 Task: Look for space in Cotoca, Bolivia from 2nd June, 2023 to 9th June, 2023 for 5 adults in price range Rs.7000 to Rs.13000. Place can be shared room with 2 bedrooms having 5 beds and 2 bathrooms. Property type can be house, flat, guest house. Amenities needed are: wifi. Booking option can be shelf check-in. Required host language is English.
Action: Mouse moved to (794, 125)
Screenshot: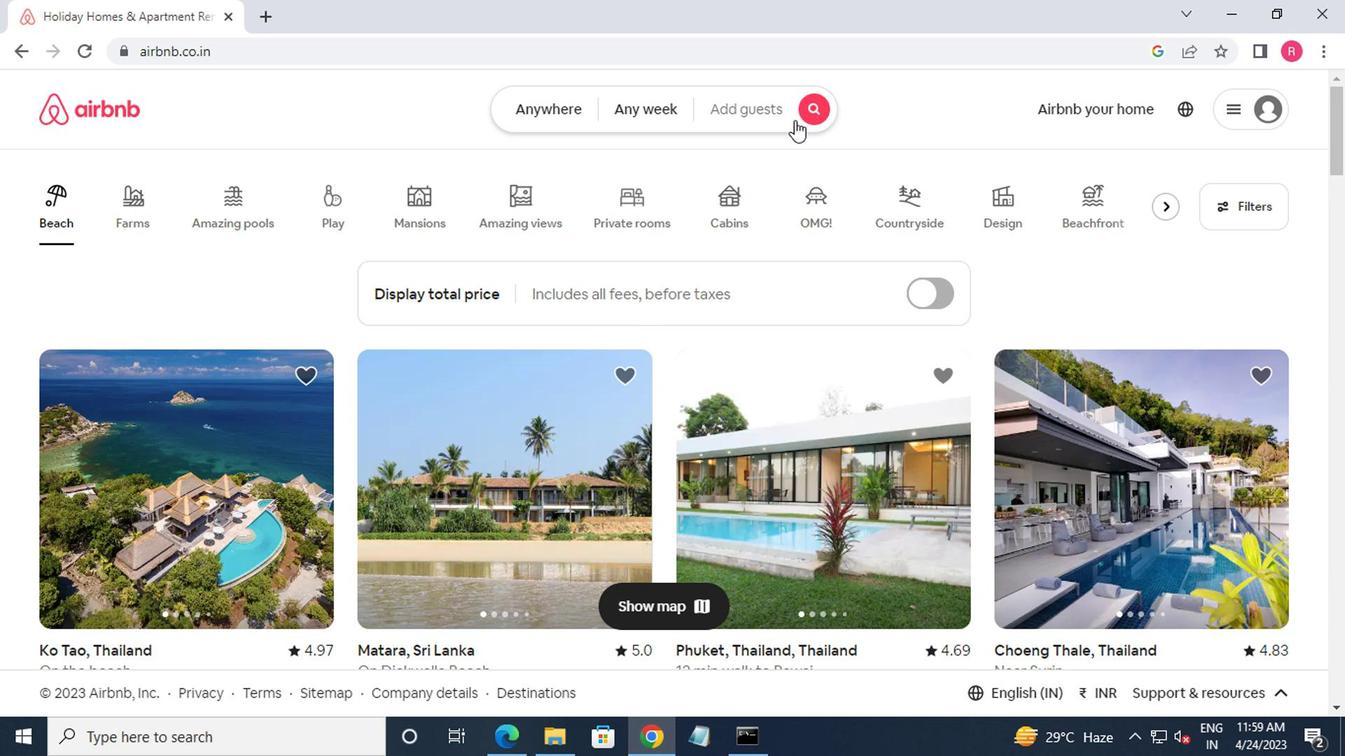 
Action: Mouse pressed left at (794, 125)
Screenshot: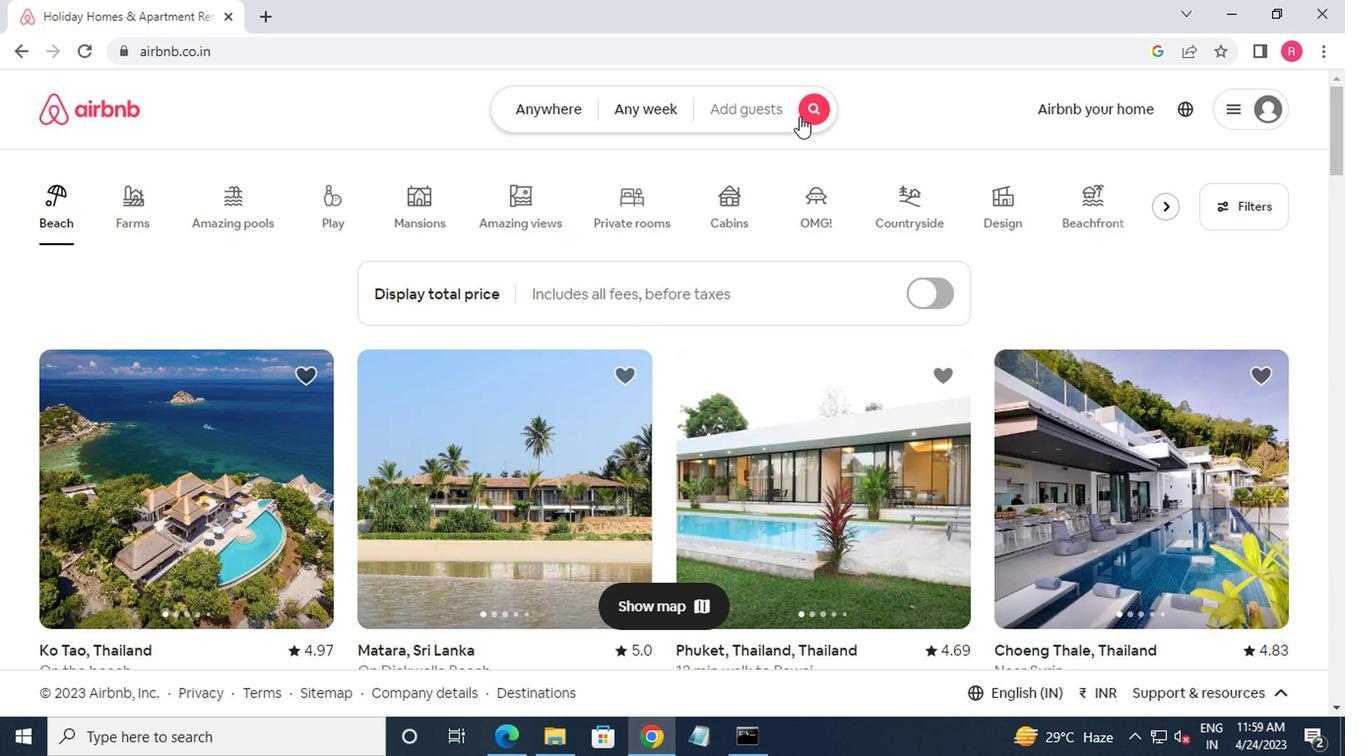 
Action: Mouse moved to (428, 194)
Screenshot: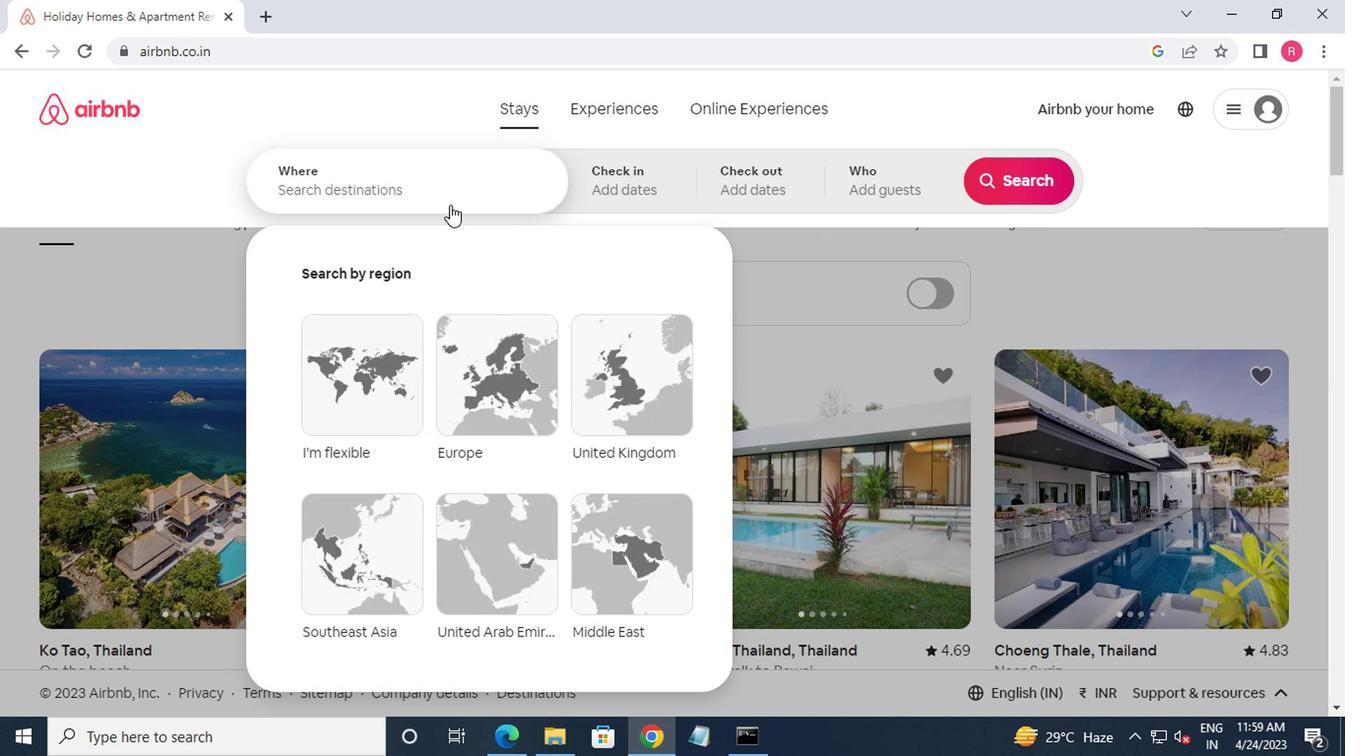 
Action: Mouse pressed left at (428, 194)
Screenshot: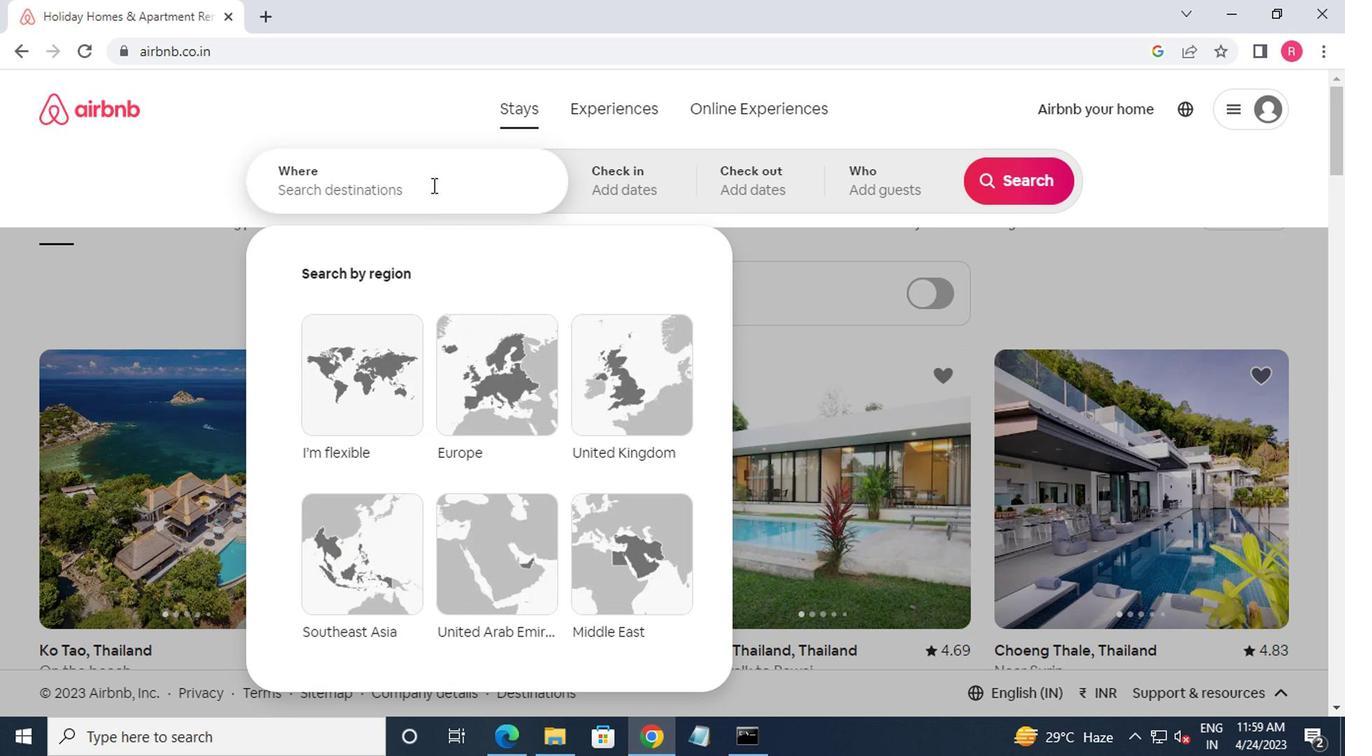 
Action: Mouse moved to (463, 334)
Screenshot: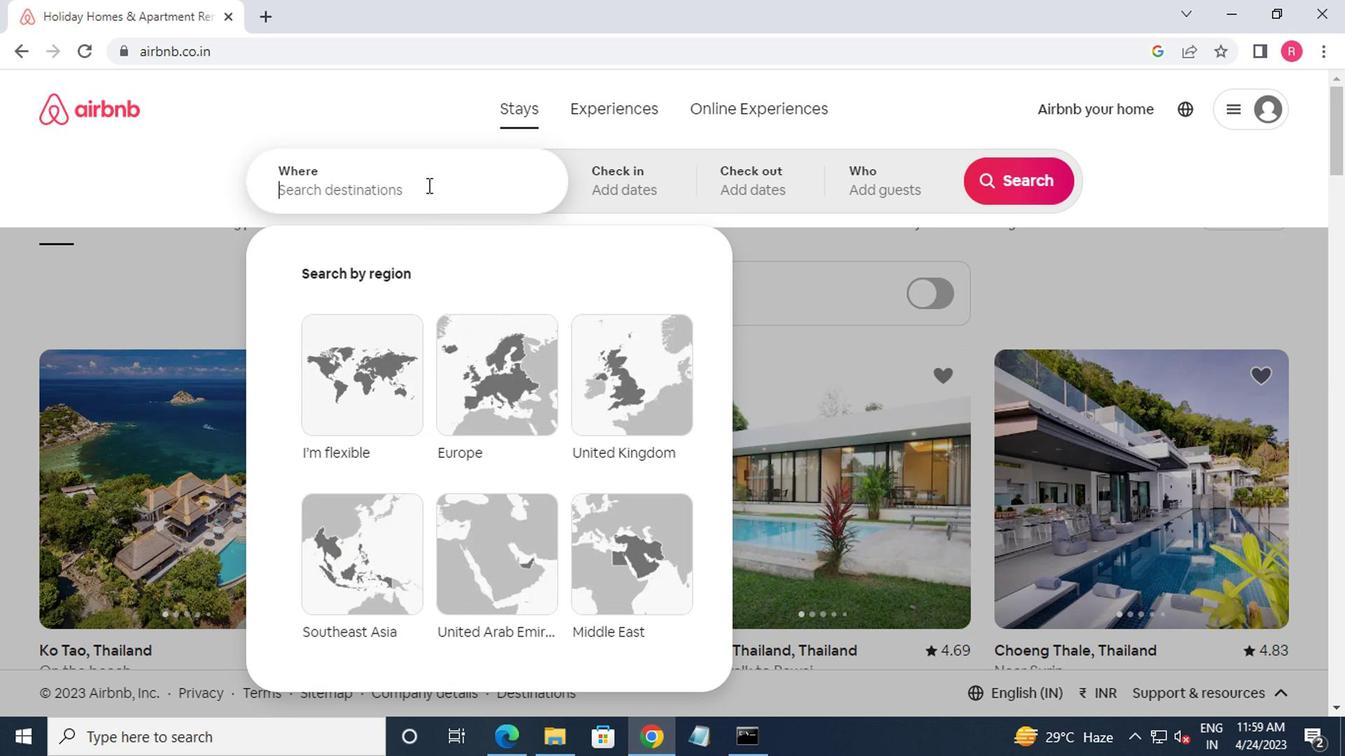 
Action: Key pressed cotoca
Screenshot: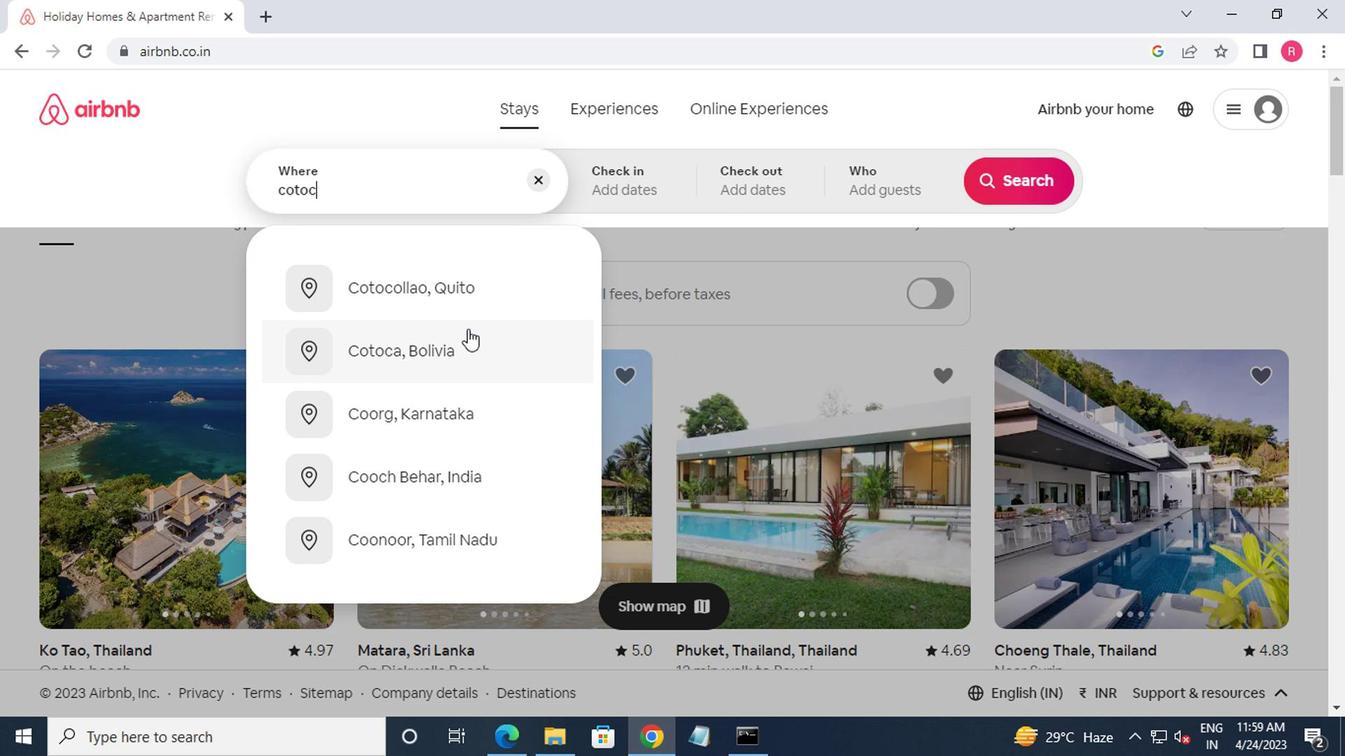 
Action: Mouse moved to (449, 299)
Screenshot: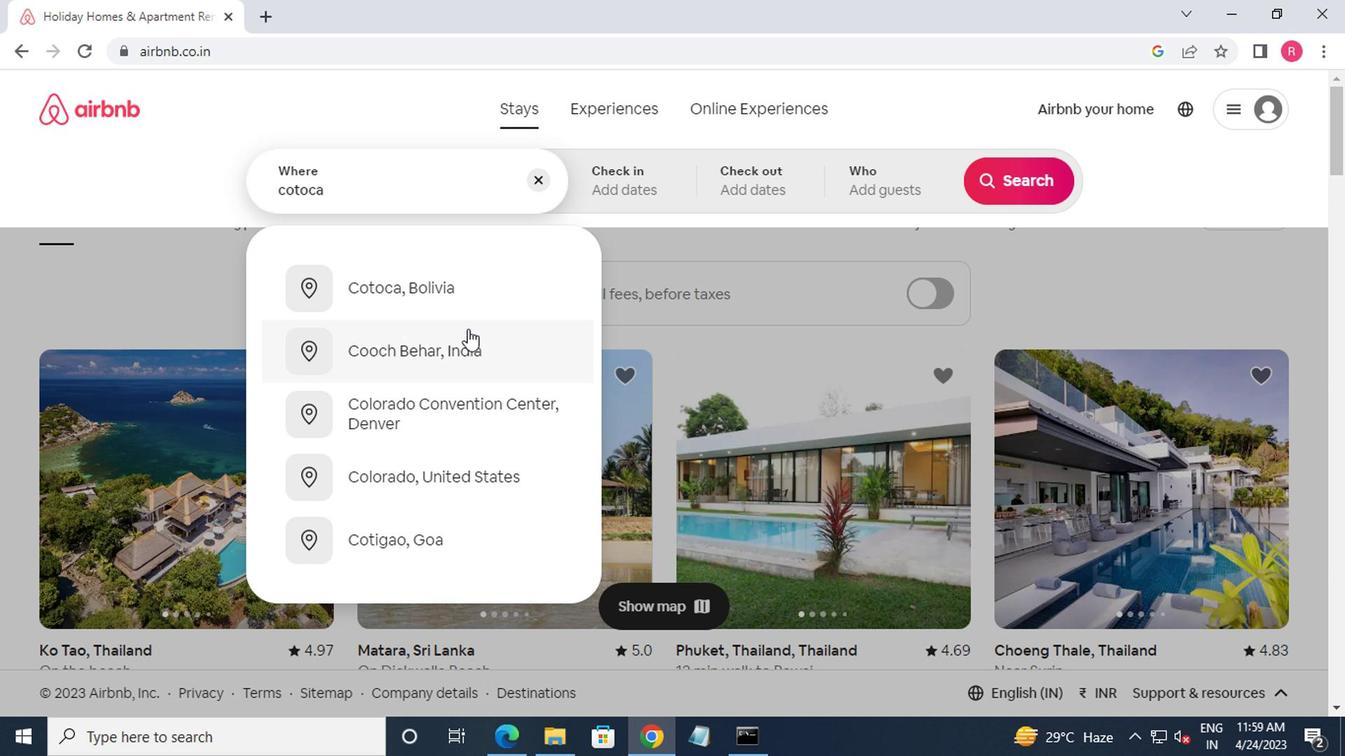 
Action: Mouse pressed left at (449, 299)
Screenshot: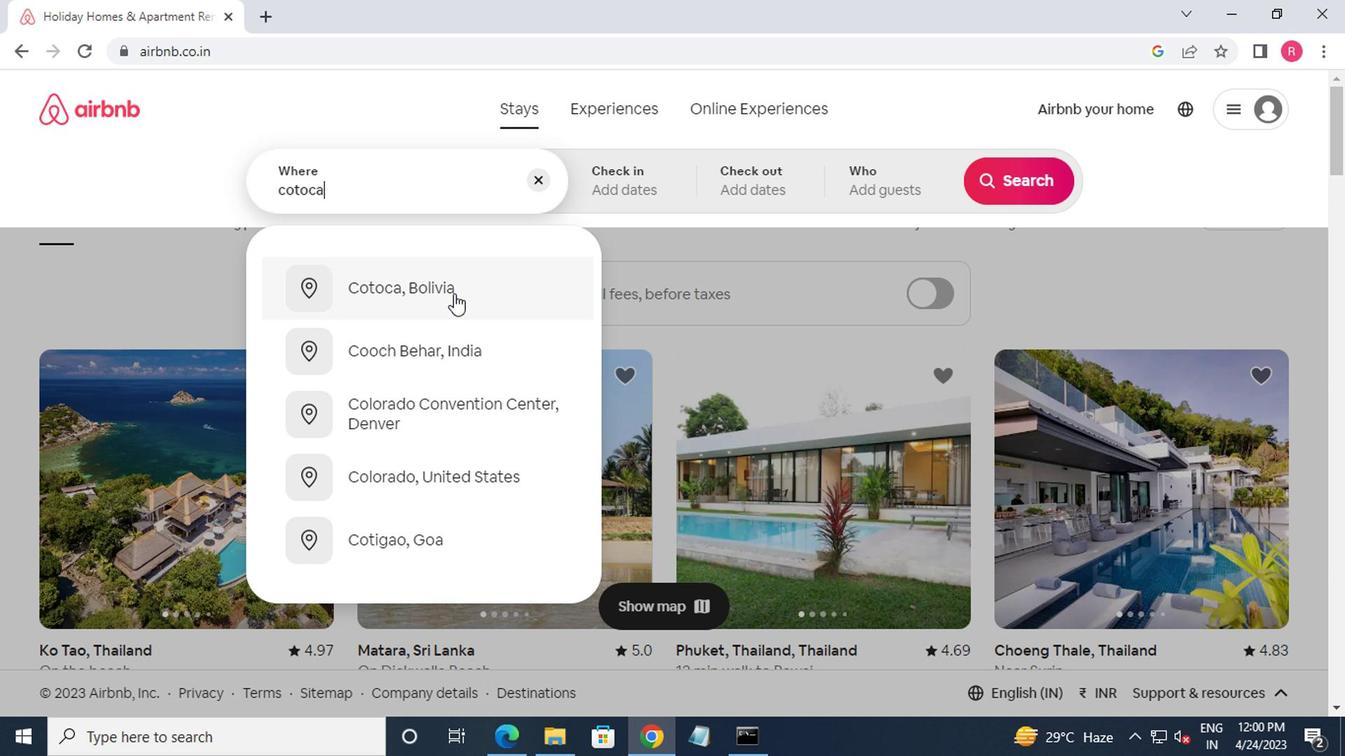 
Action: Mouse moved to (999, 345)
Screenshot: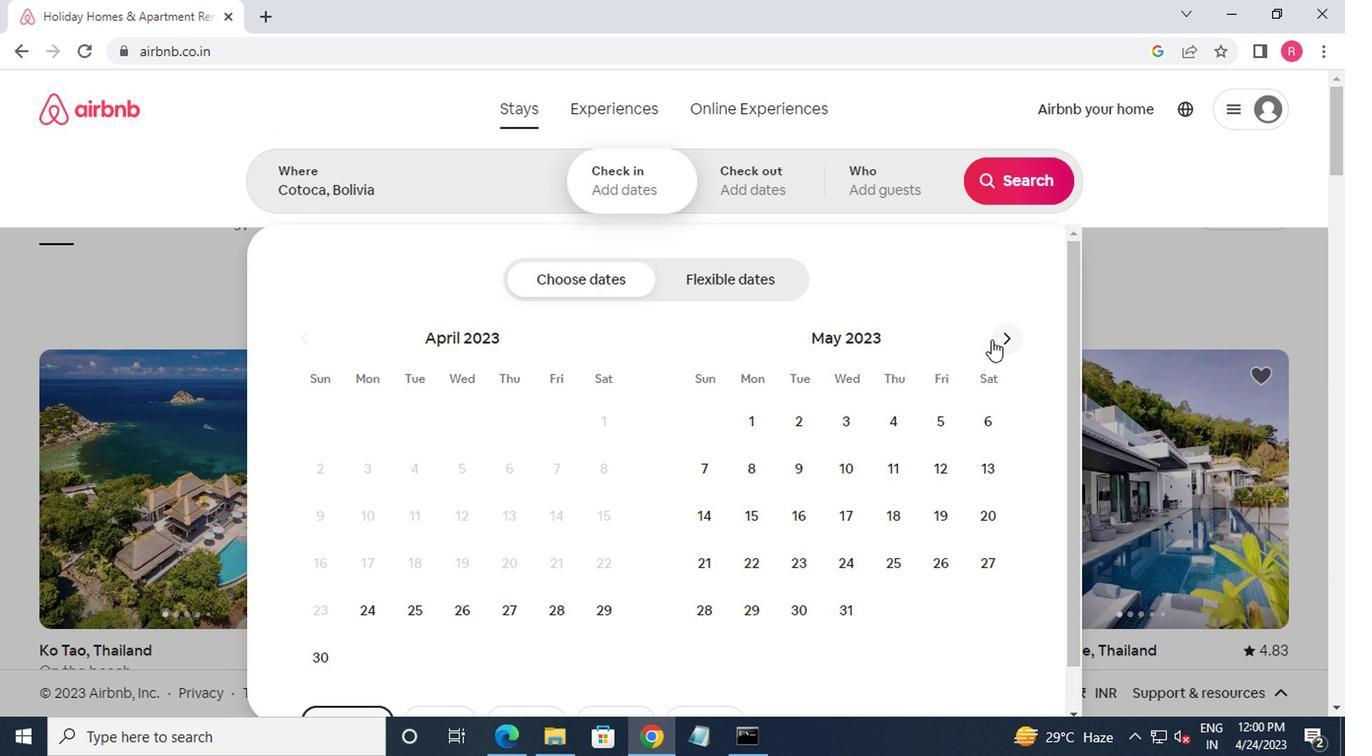 
Action: Mouse pressed left at (999, 345)
Screenshot: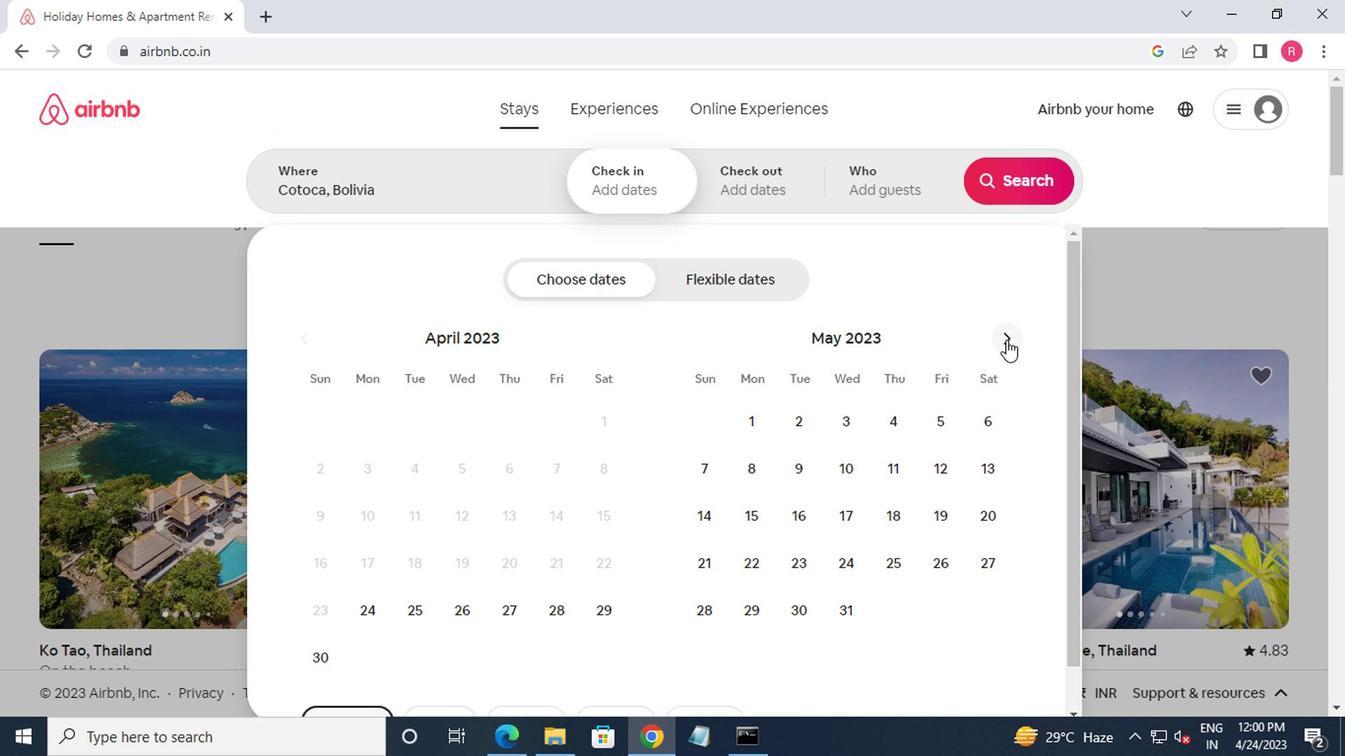 
Action: Mouse moved to (943, 411)
Screenshot: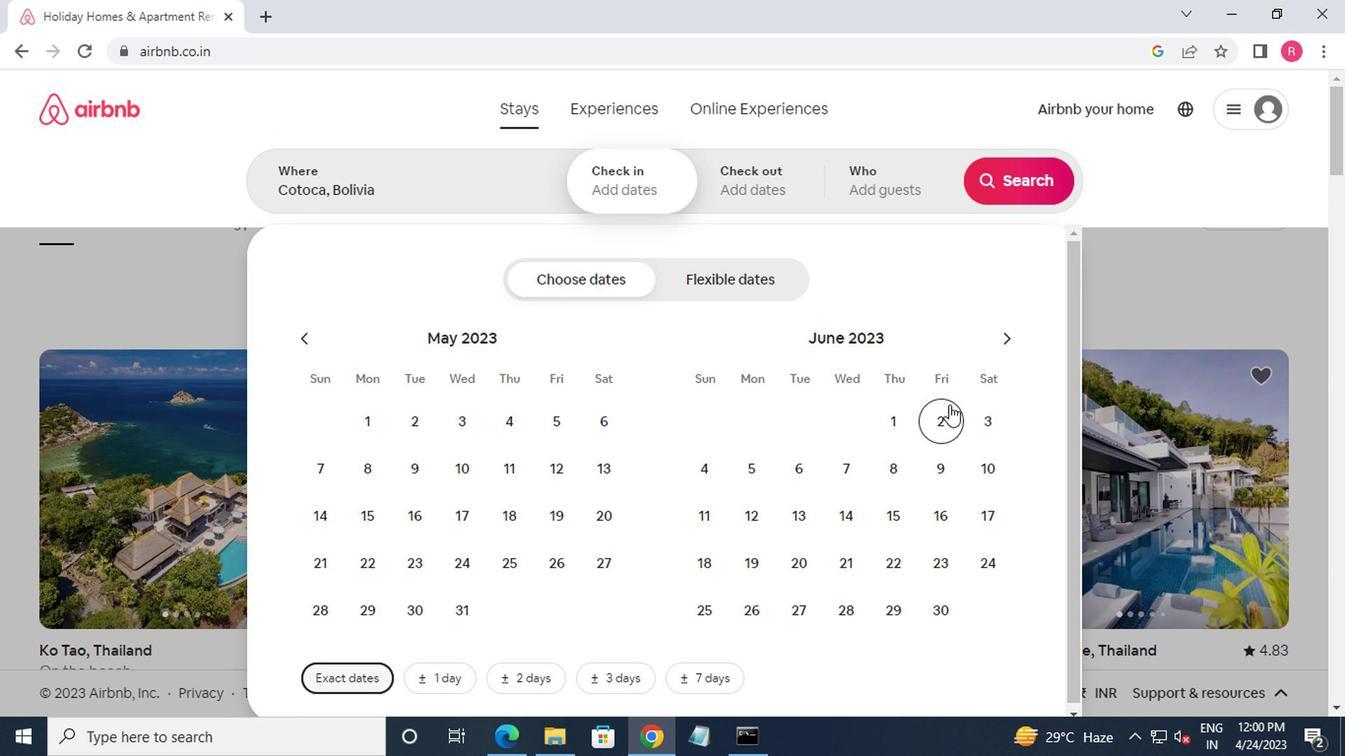 
Action: Mouse pressed left at (943, 411)
Screenshot: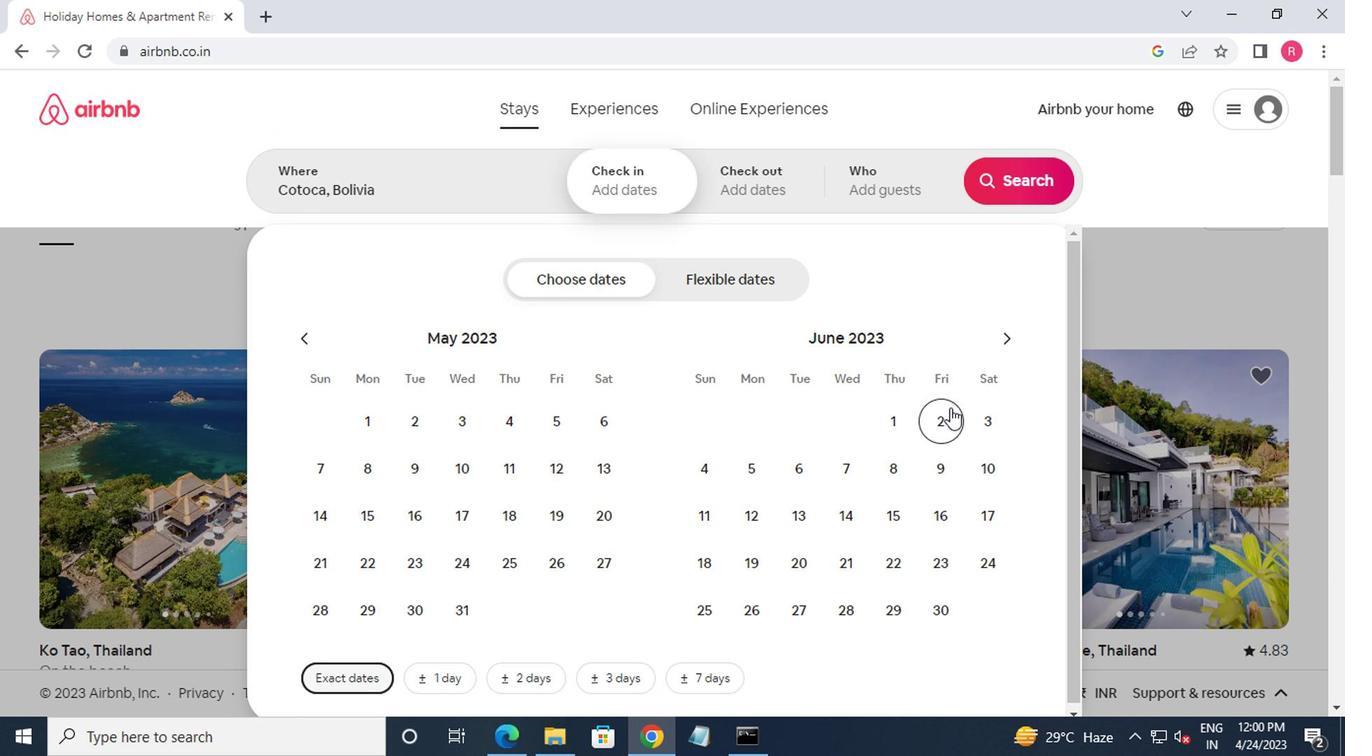 
Action: Mouse moved to (924, 475)
Screenshot: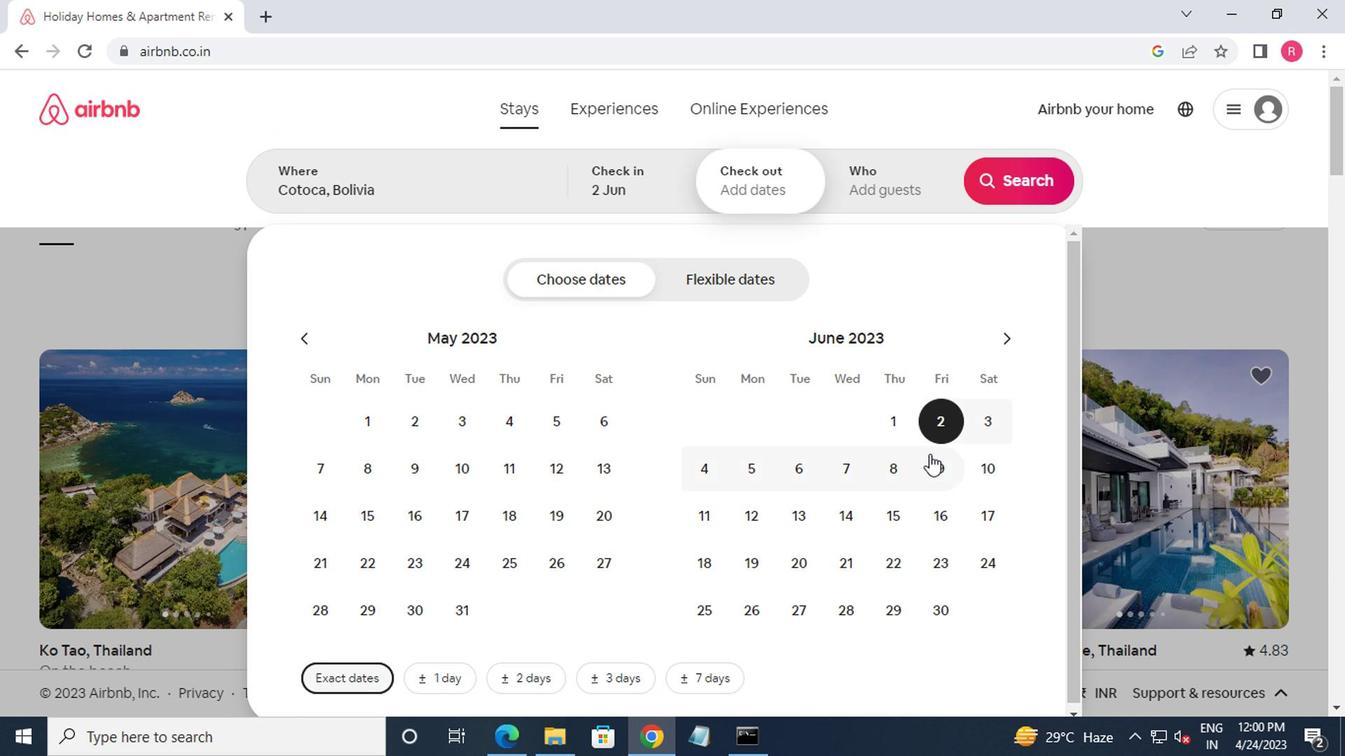 
Action: Mouse pressed left at (924, 475)
Screenshot: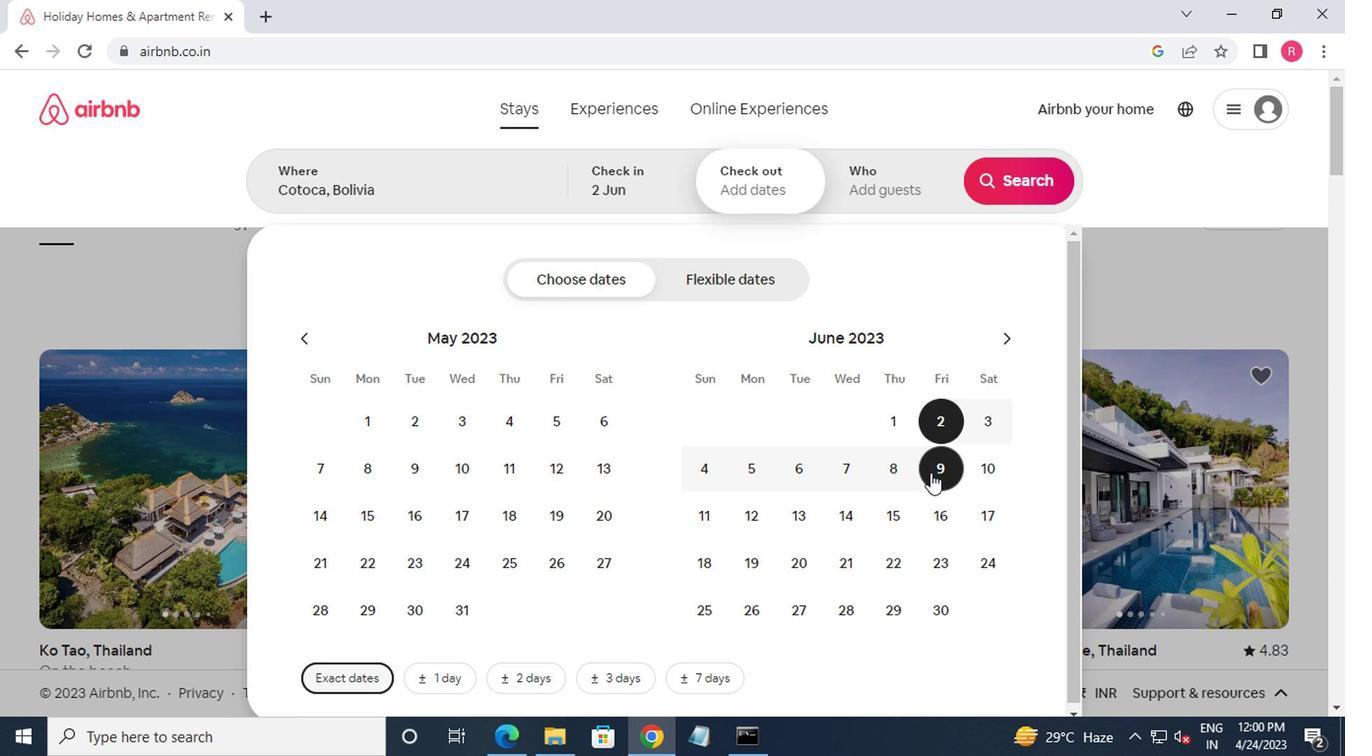 
Action: Mouse moved to (859, 210)
Screenshot: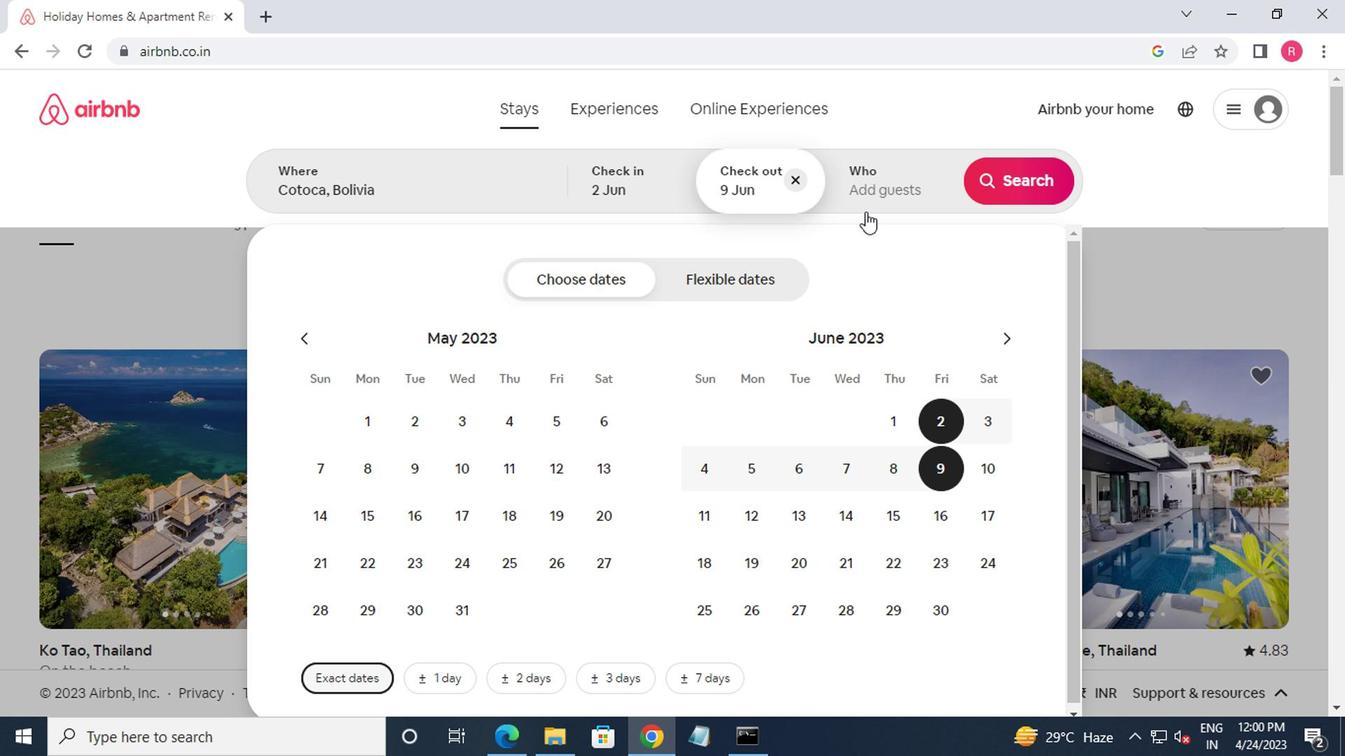 
Action: Mouse pressed left at (859, 210)
Screenshot: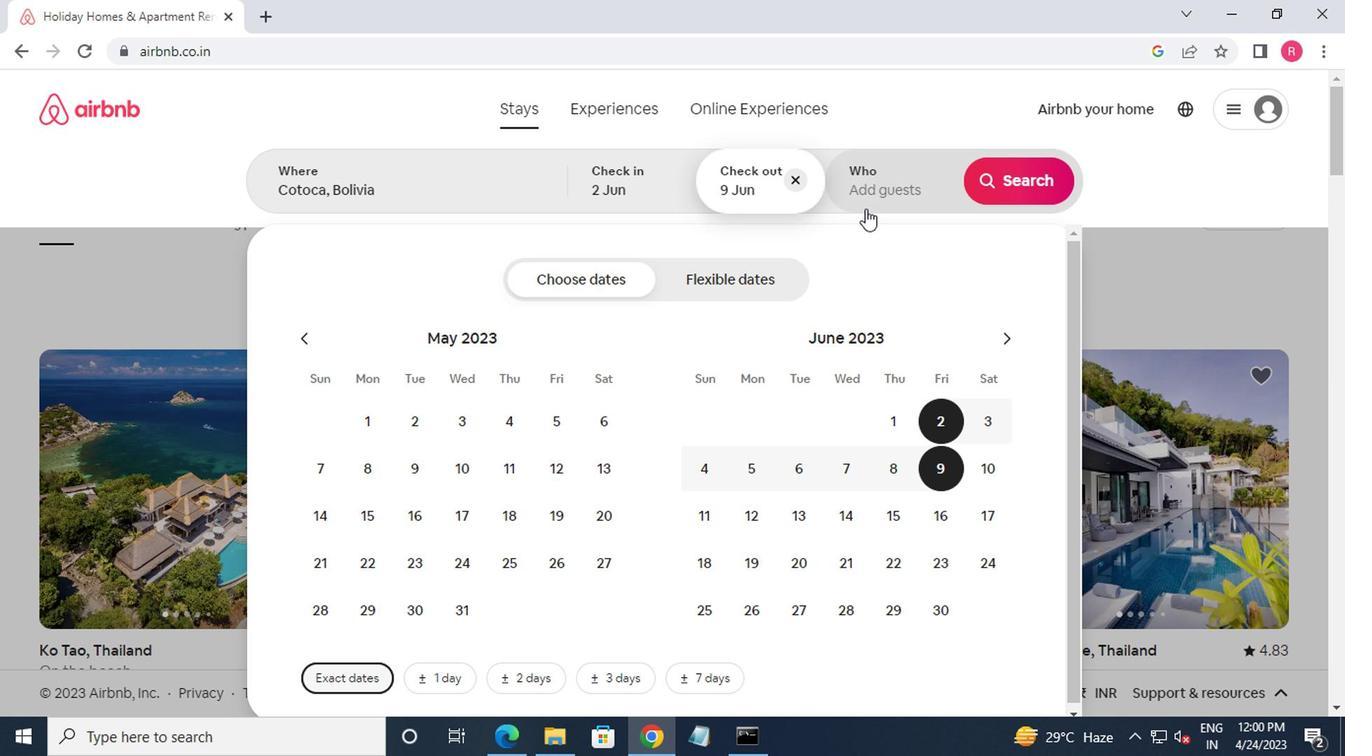 
Action: Mouse moved to (1007, 294)
Screenshot: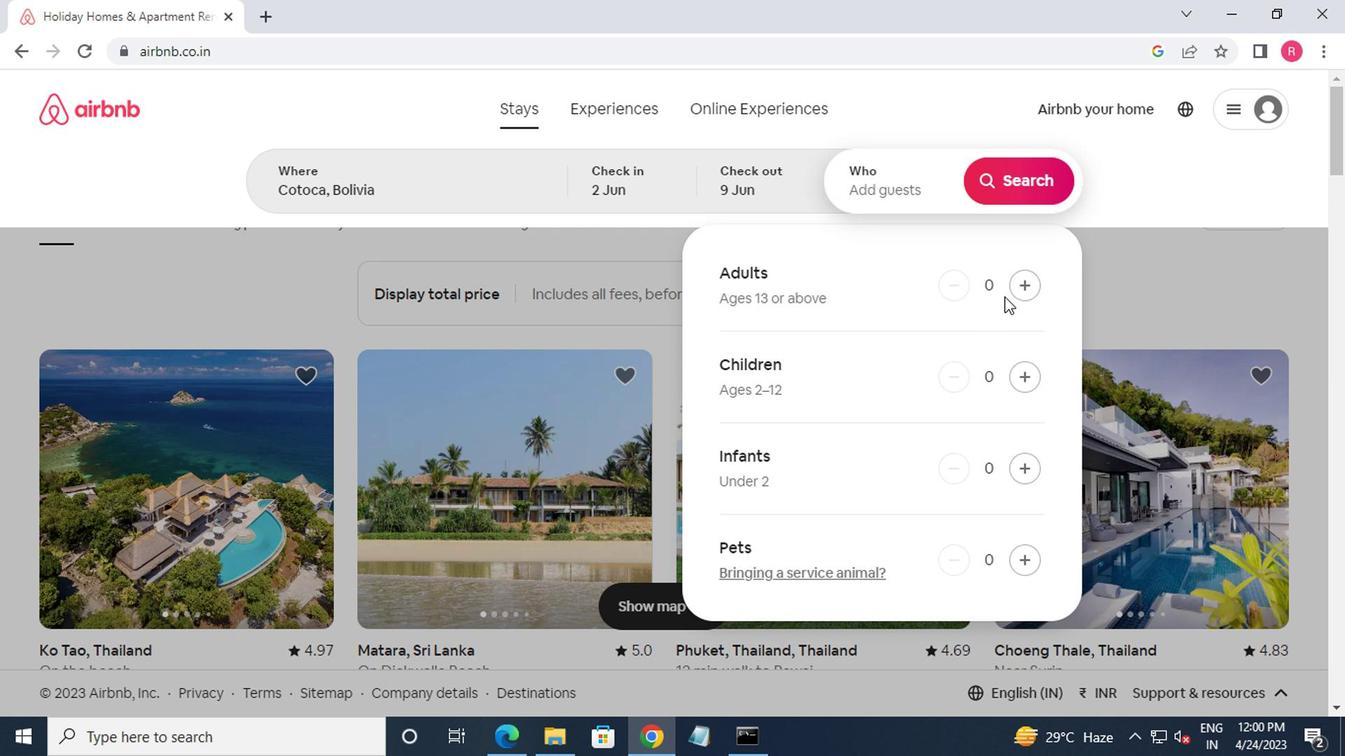 
Action: Mouse pressed left at (1007, 294)
Screenshot: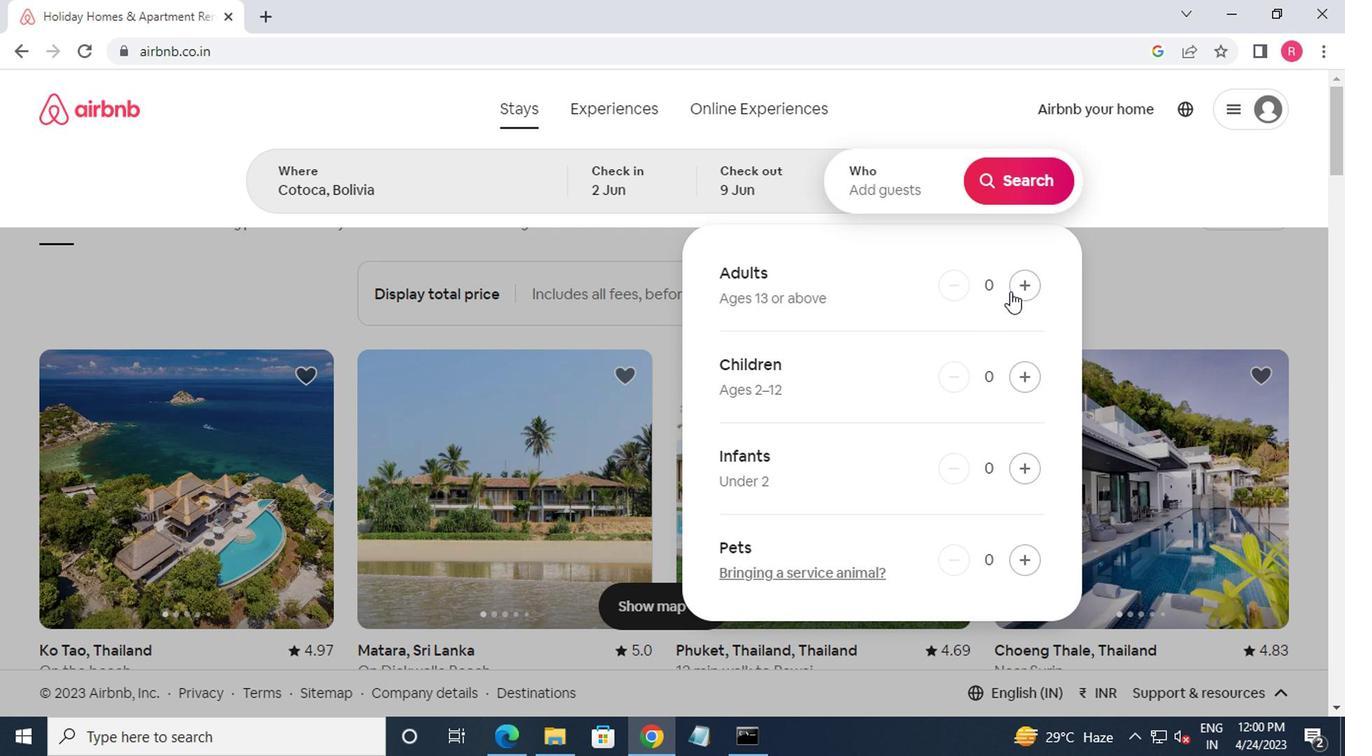 
Action: Mouse moved to (1007, 294)
Screenshot: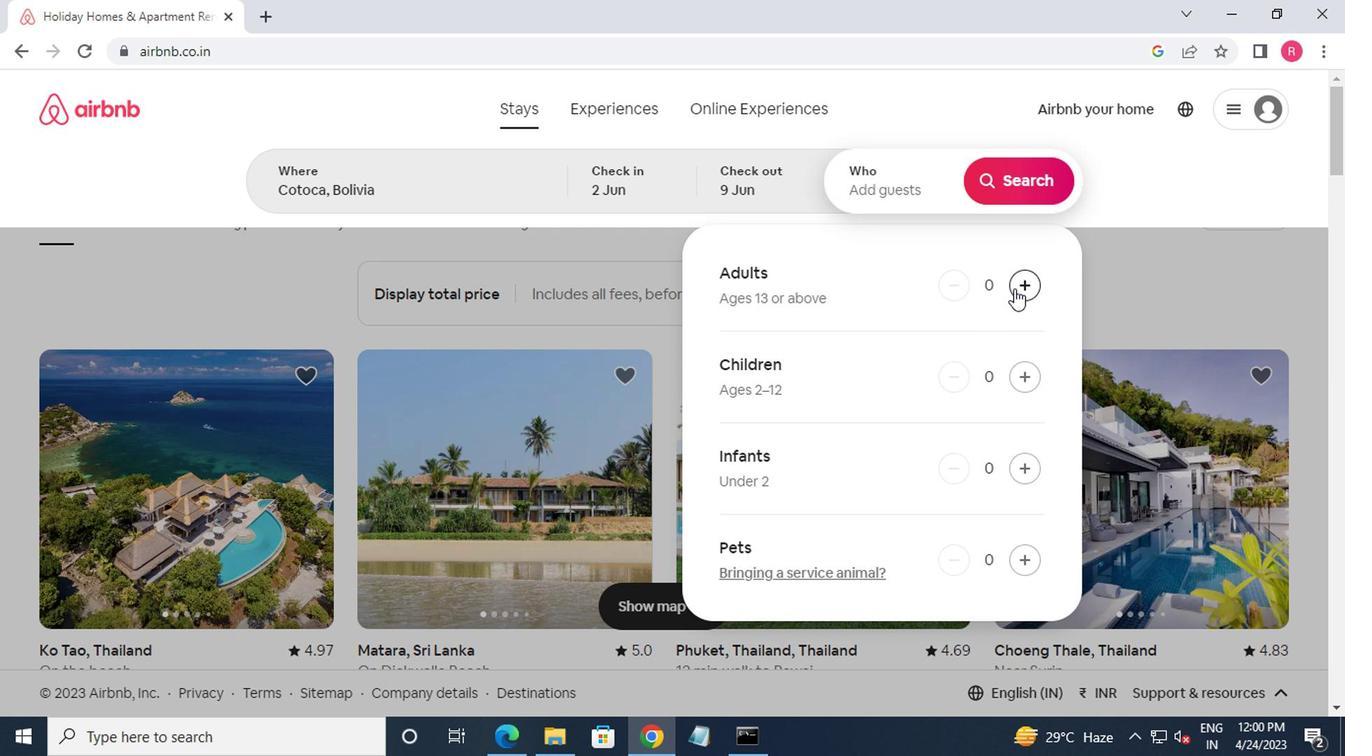 
Action: Mouse pressed left at (1007, 294)
Screenshot: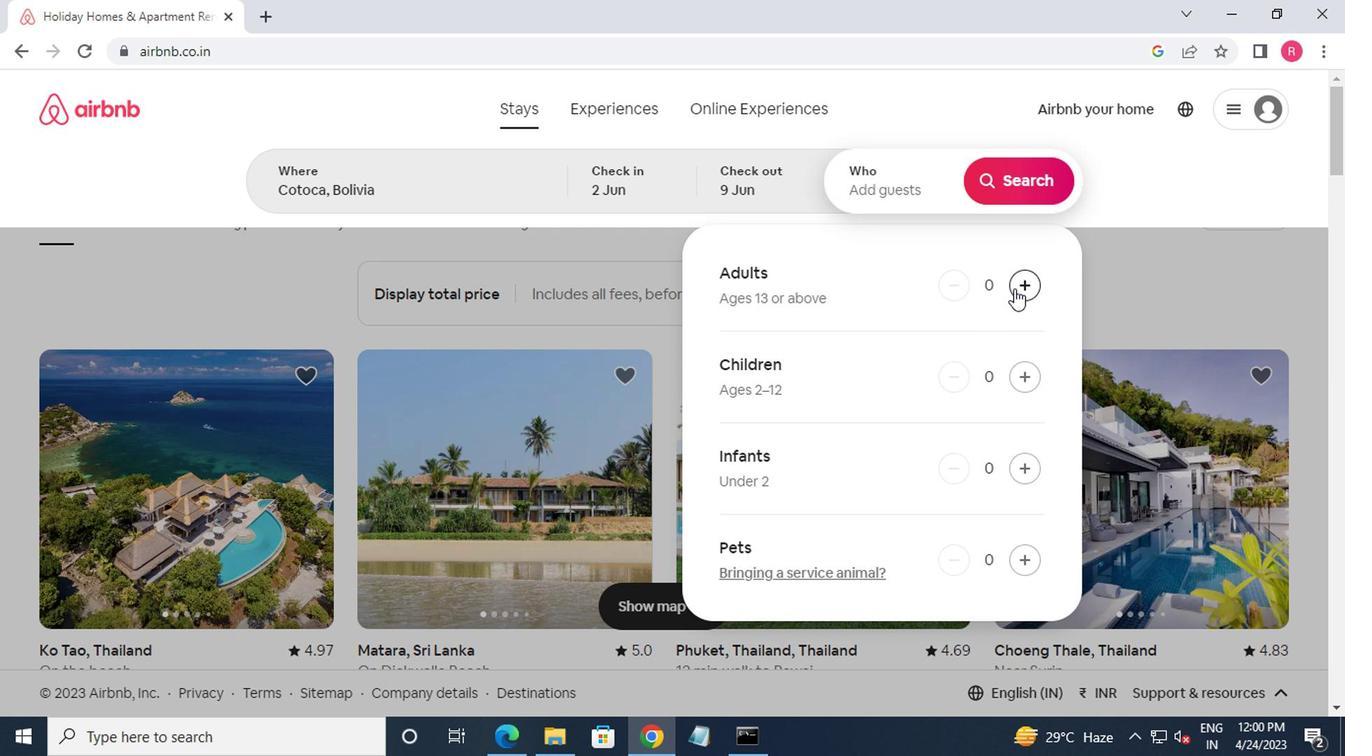 
Action: Mouse moved to (1007, 292)
Screenshot: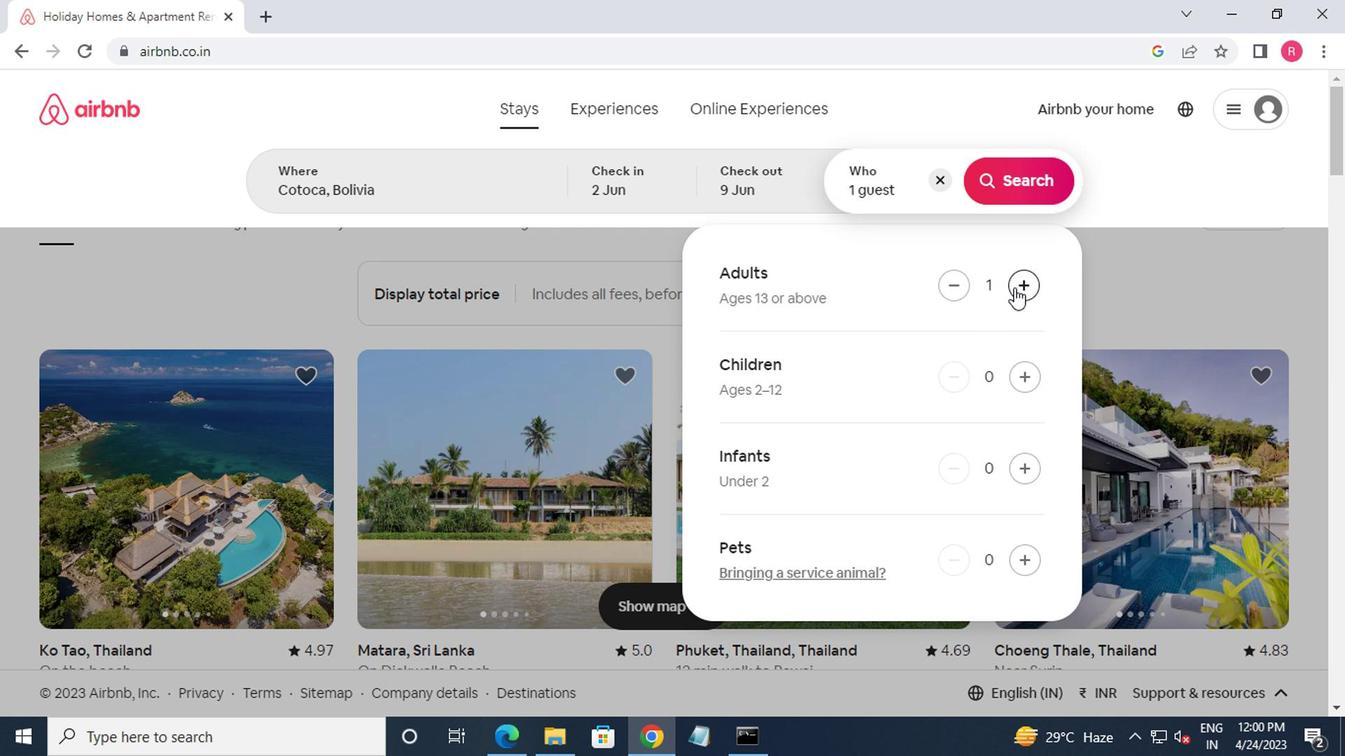 
Action: Mouse pressed left at (1007, 292)
Screenshot: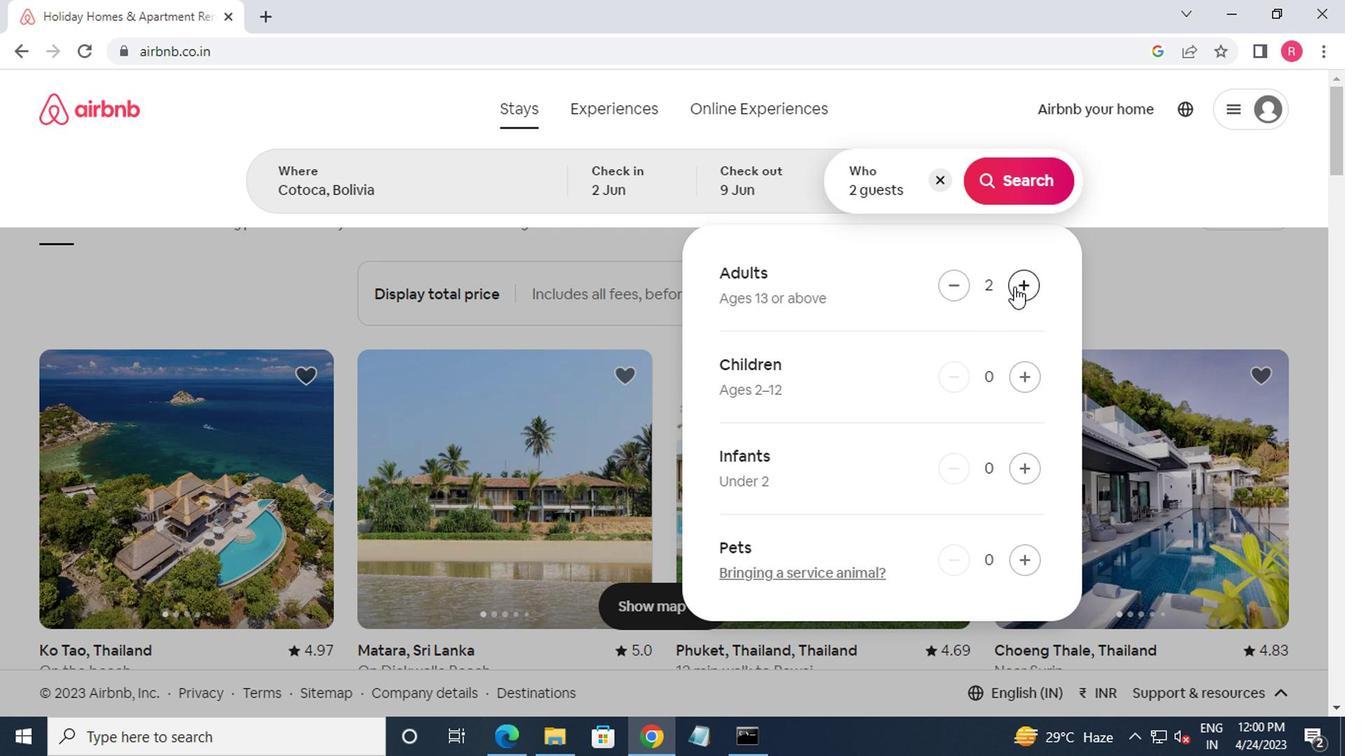 
Action: Mouse pressed left at (1007, 292)
Screenshot: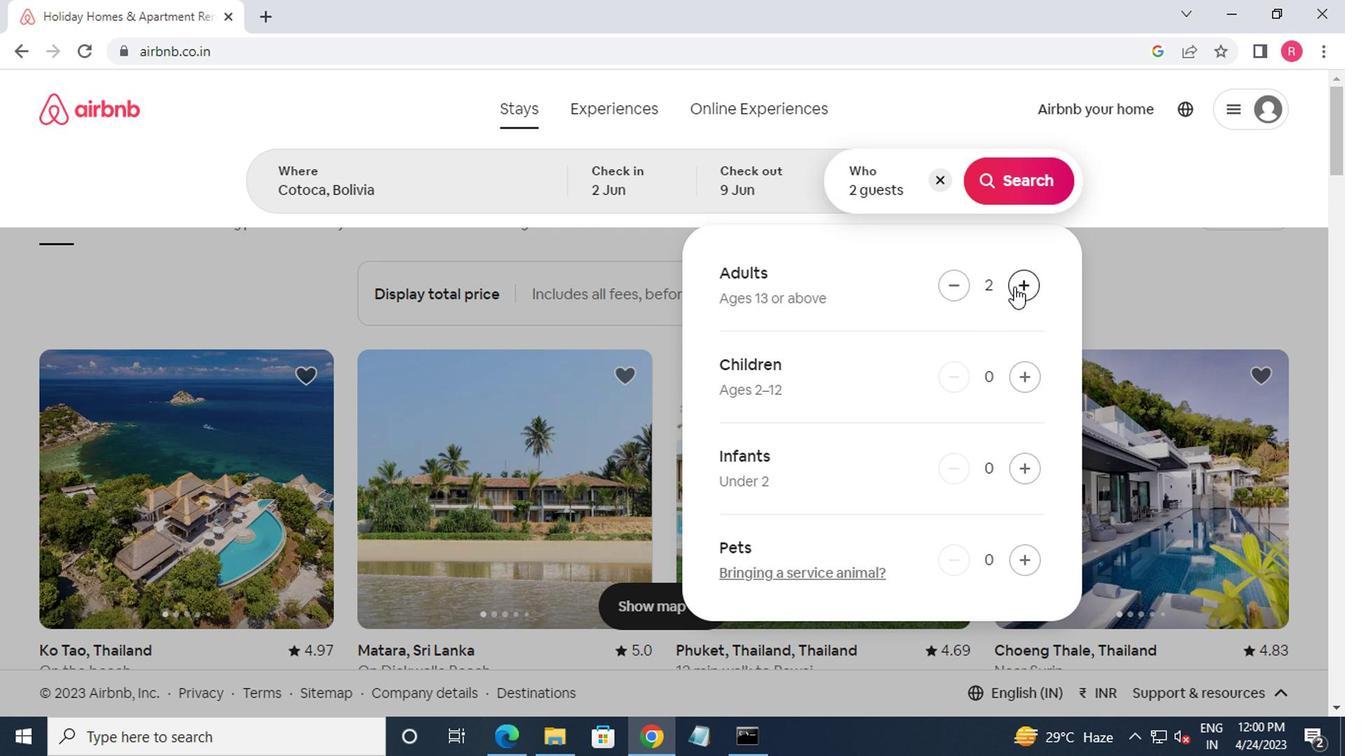 
Action: Mouse moved to (1007, 291)
Screenshot: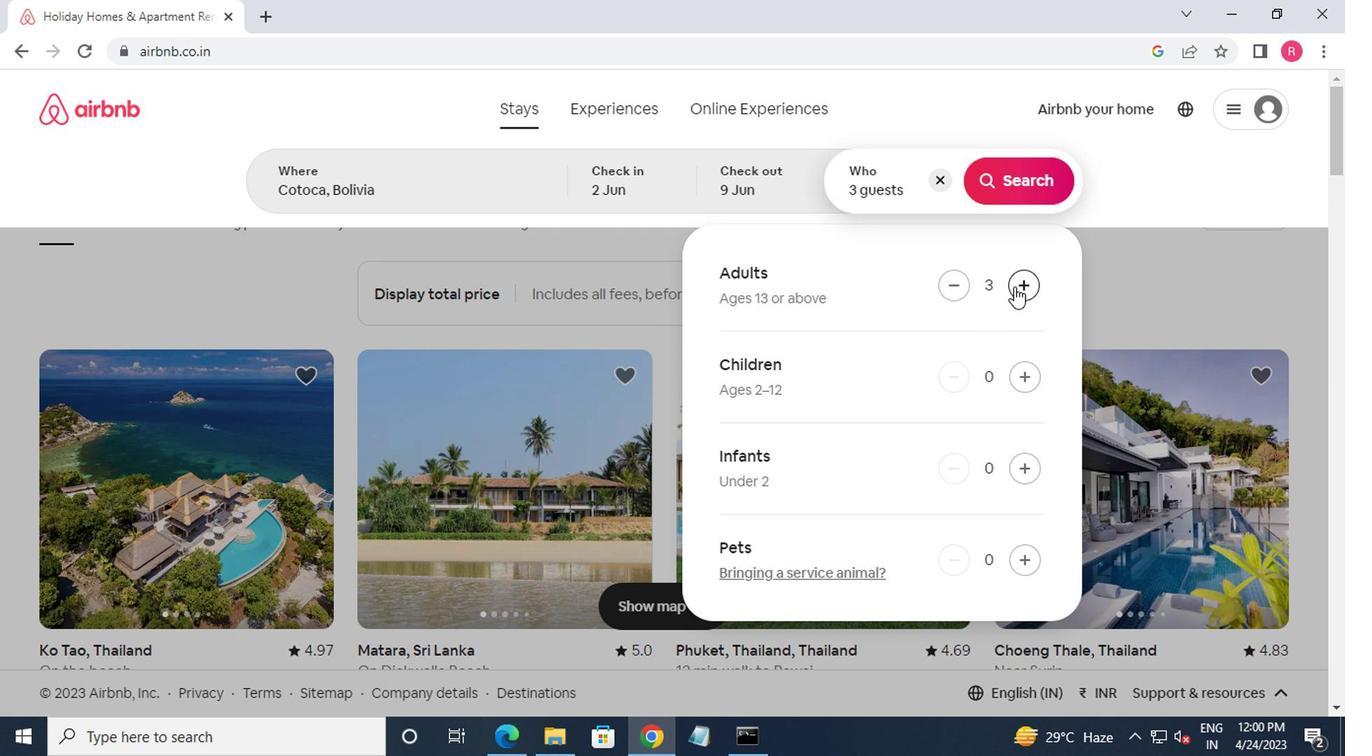 
Action: Mouse pressed left at (1007, 291)
Screenshot: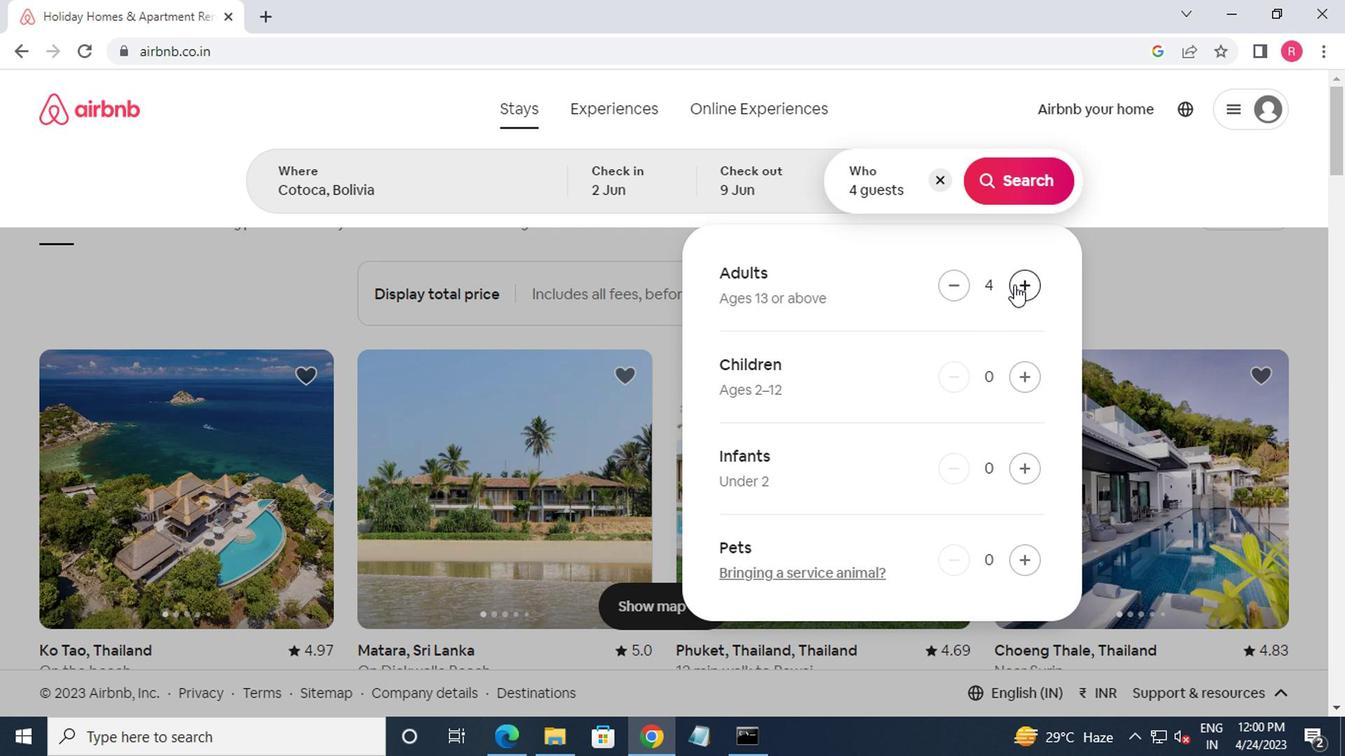 
Action: Mouse moved to (992, 207)
Screenshot: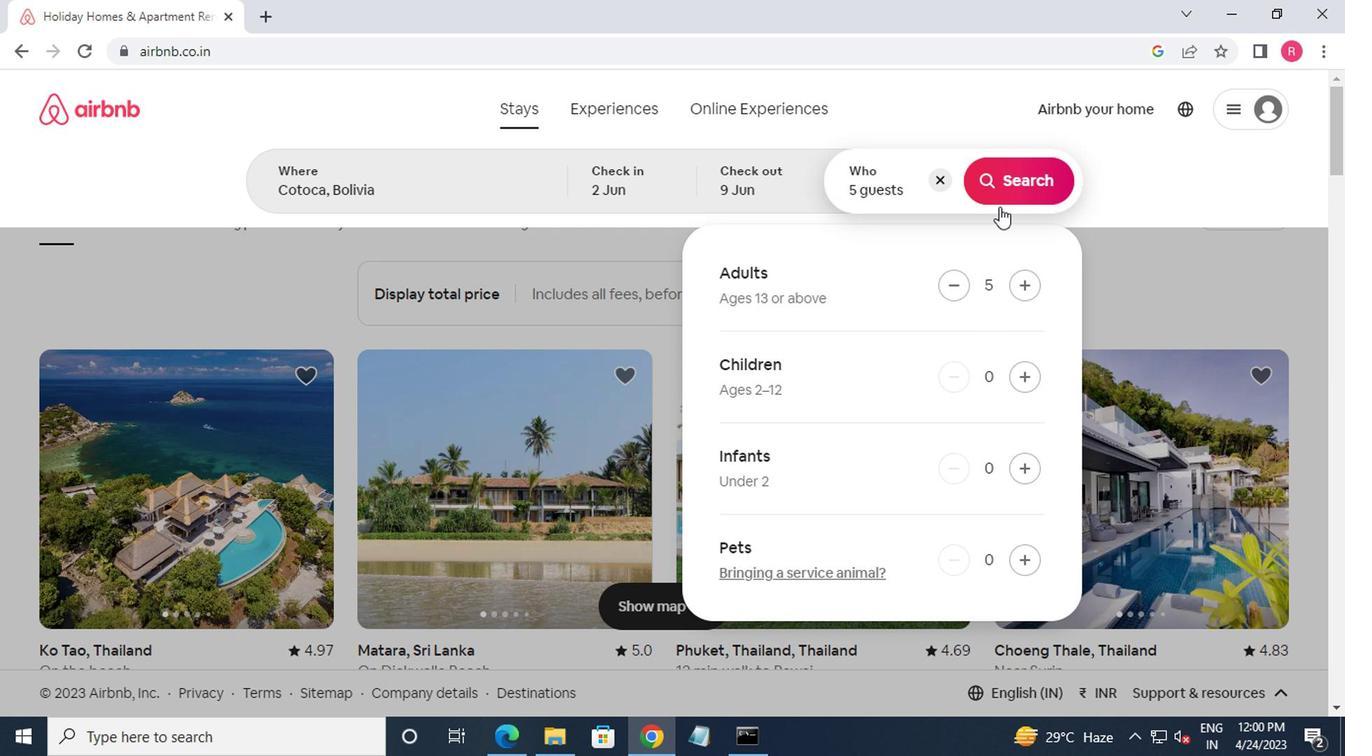 
Action: Mouse pressed left at (992, 207)
Screenshot: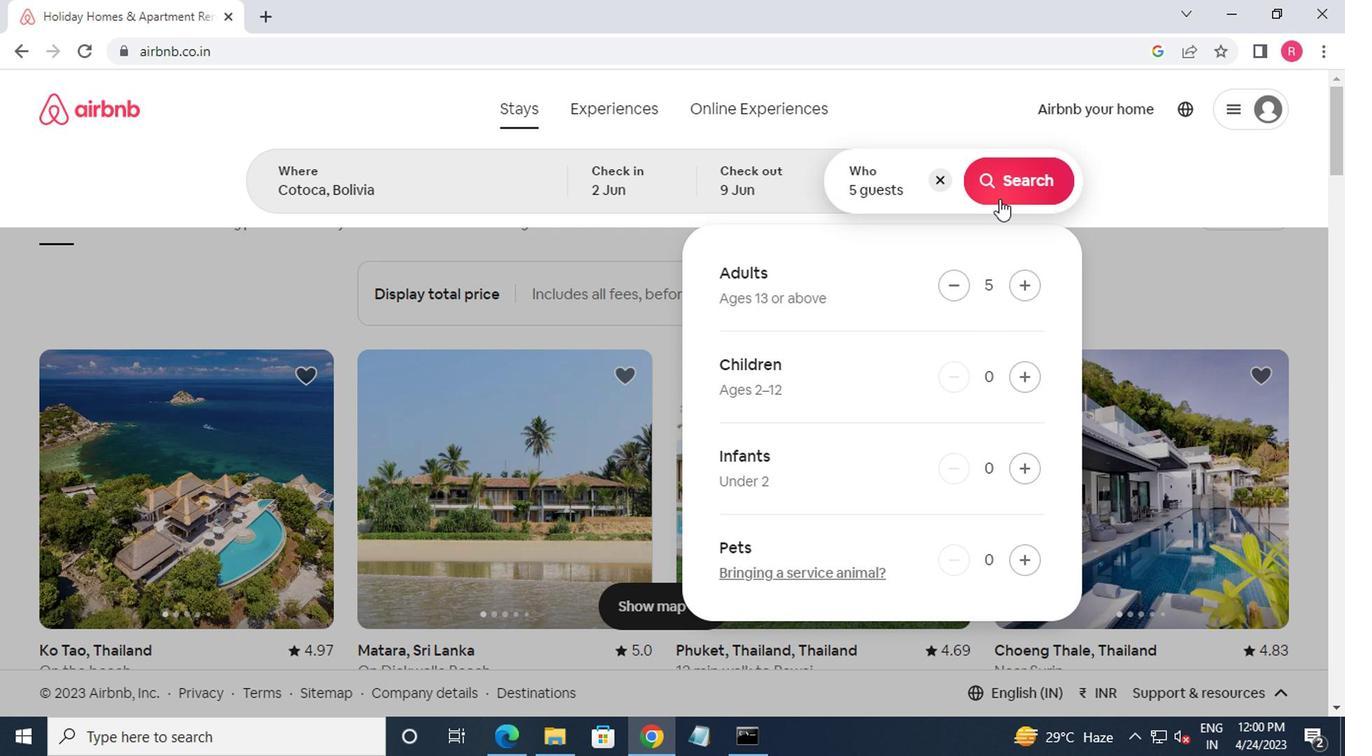 
Action: Mouse moved to (1211, 184)
Screenshot: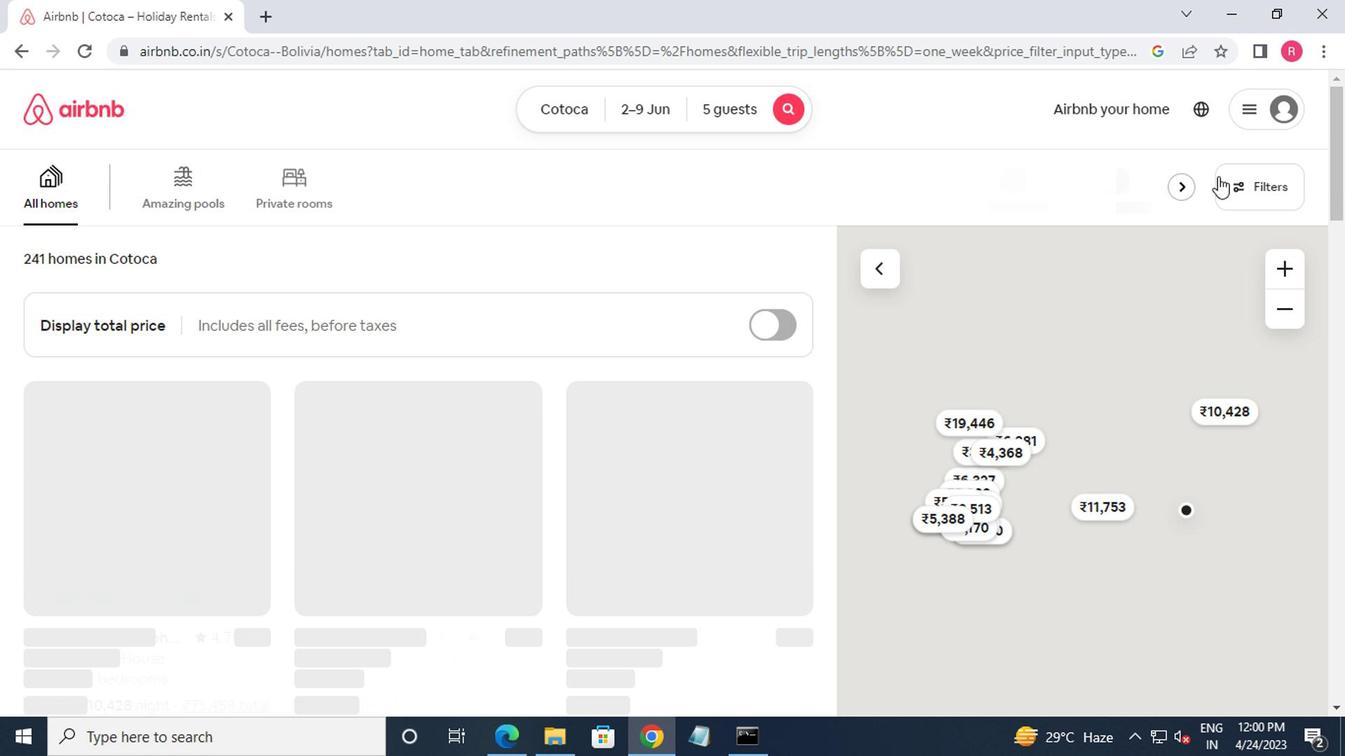 
Action: Mouse pressed left at (1211, 184)
Screenshot: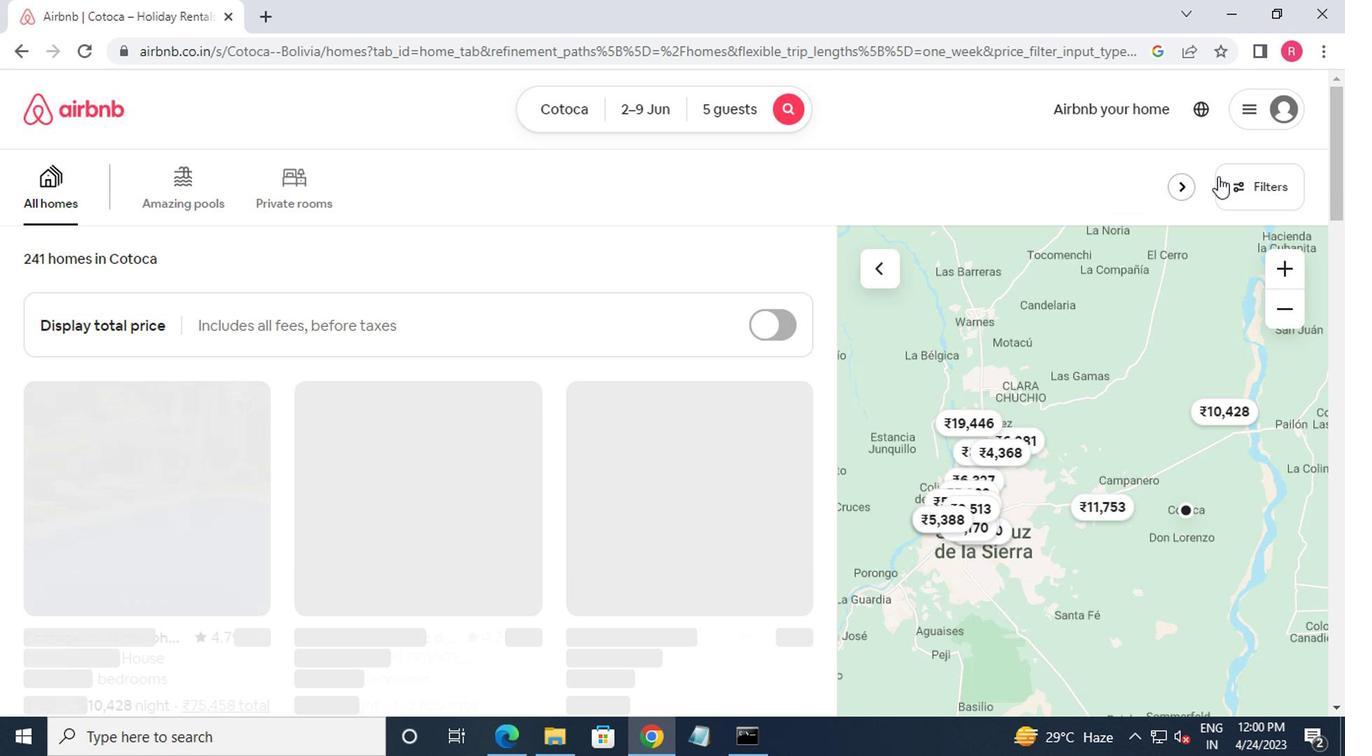 
Action: Mouse moved to (558, 428)
Screenshot: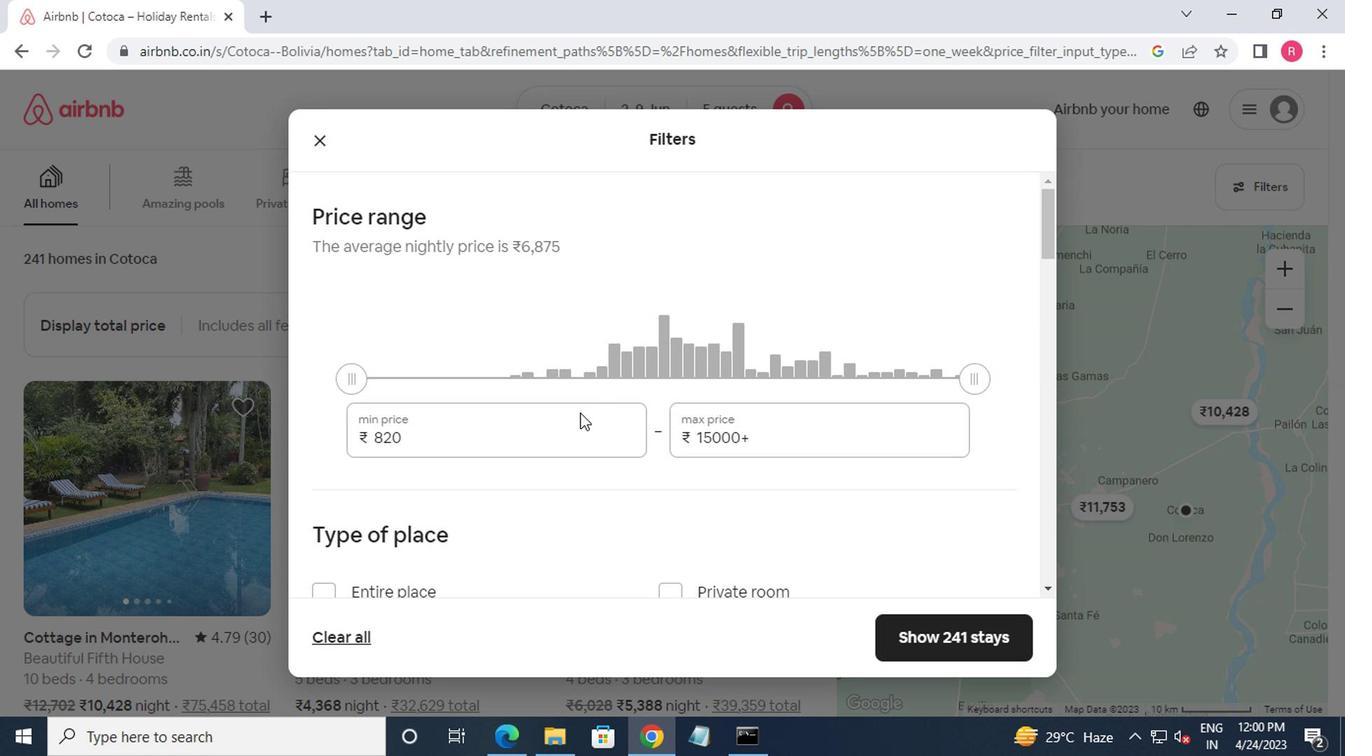 
Action: Mouse pressed left at (558, 428)
Screenshot: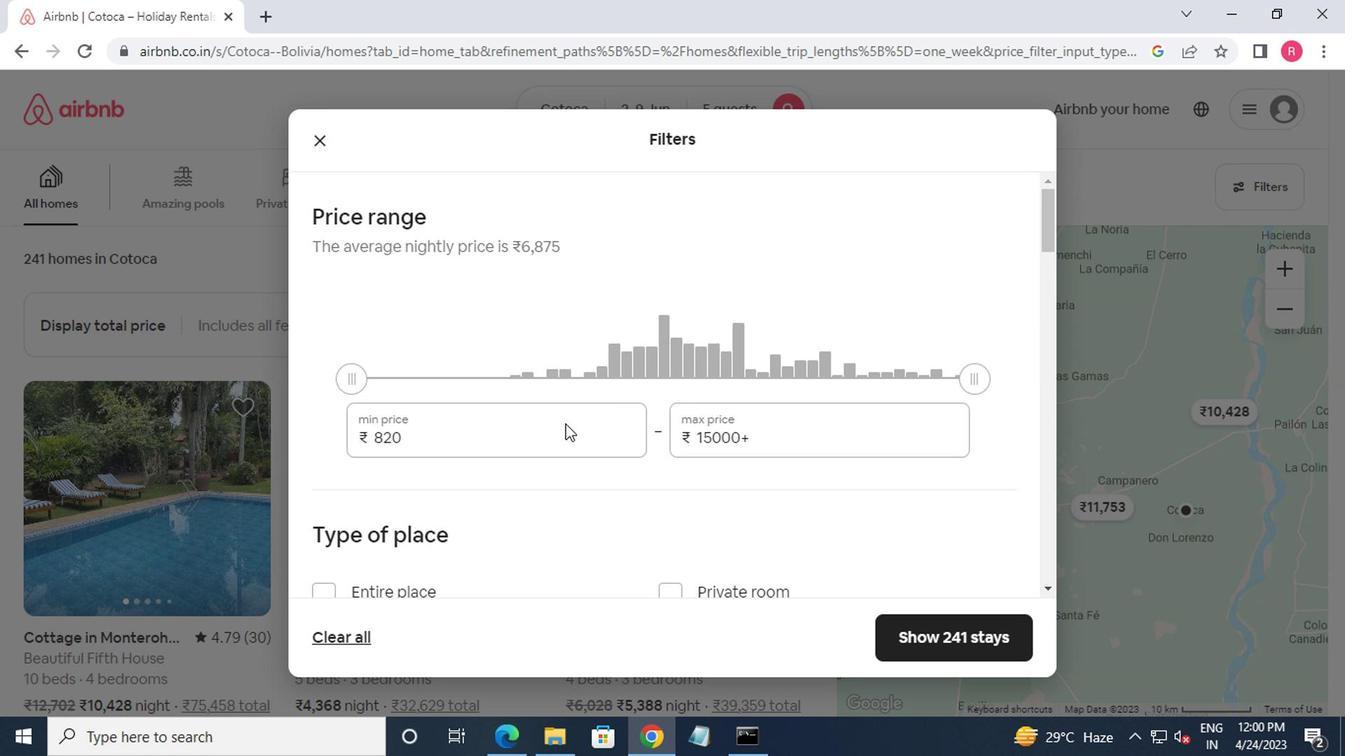 
Action: Mouse moved to (556, 433)
Screenshot: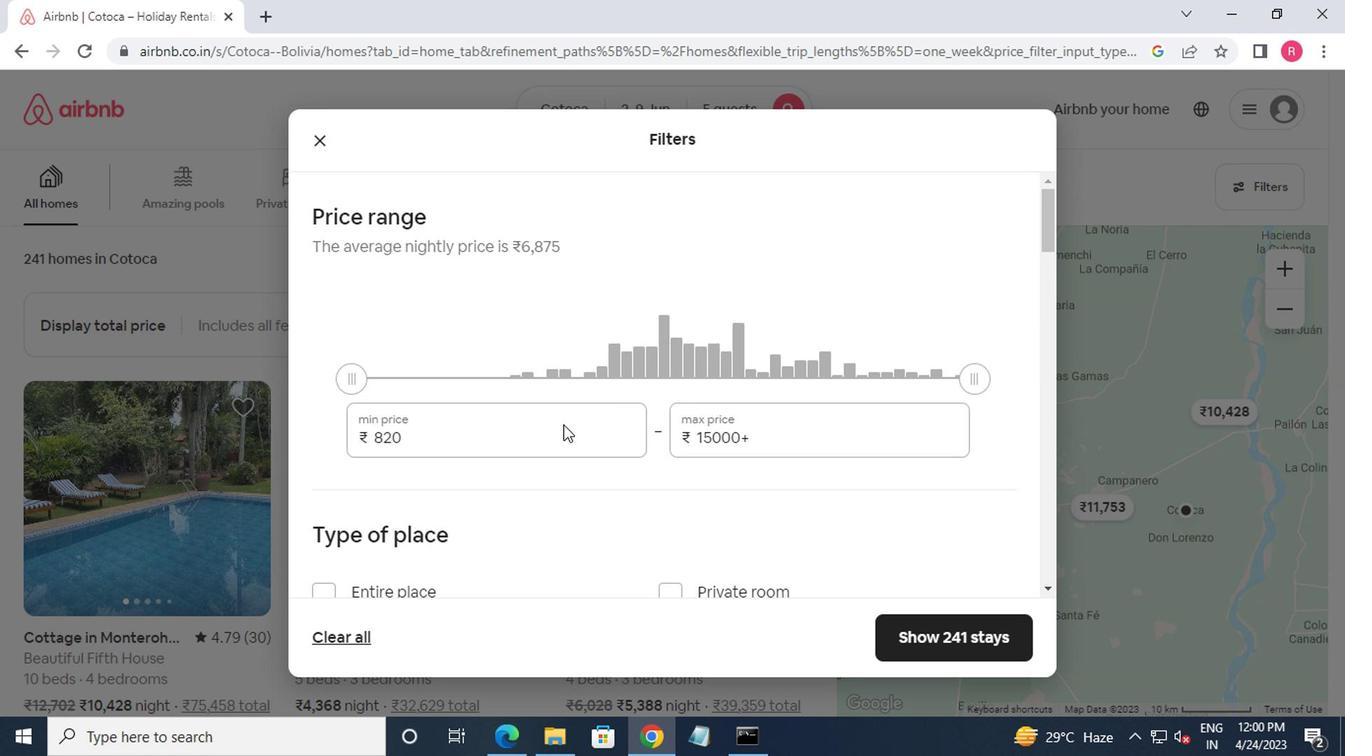 
Action: Key pressed <Key.backspace><Key.backspace><Key.backspace><Key.backspace>7000<Key.tab>13000
Screenshot: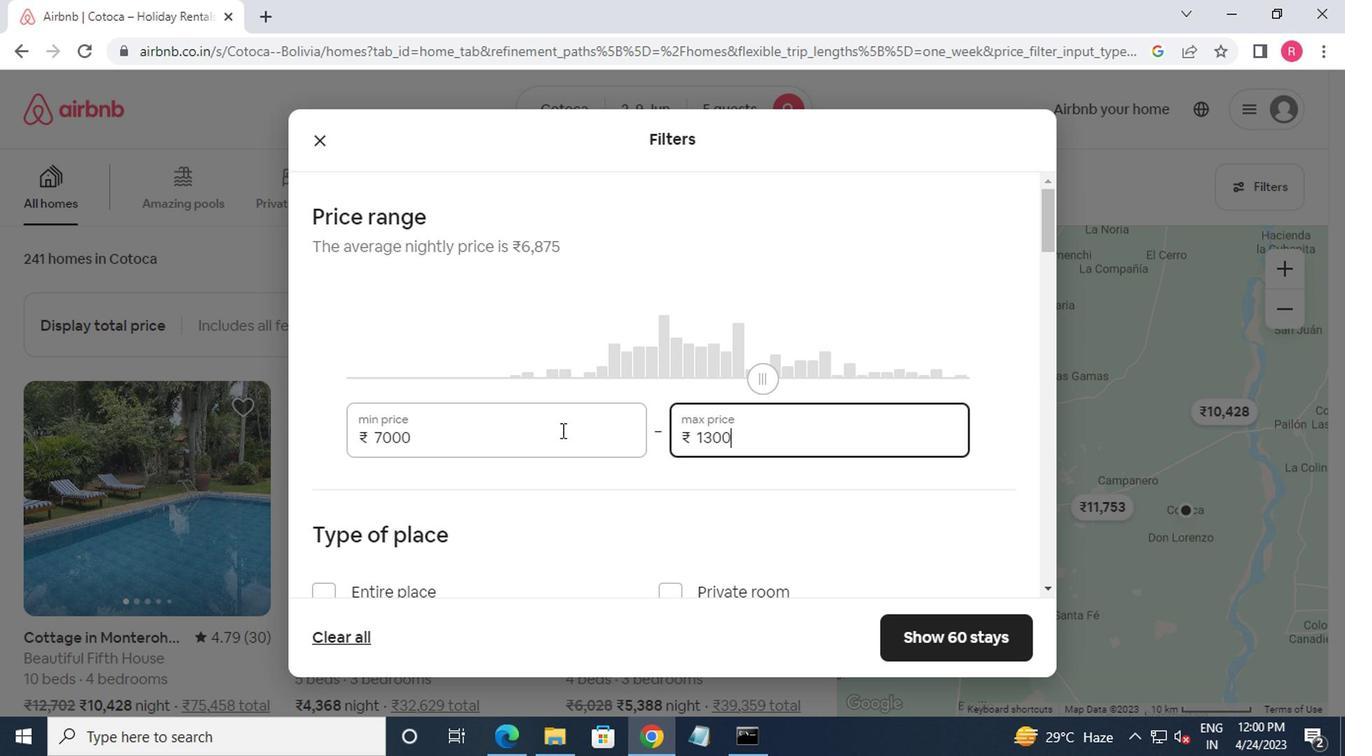 
Action: Mouse moved to (536, 475)
Screenshot: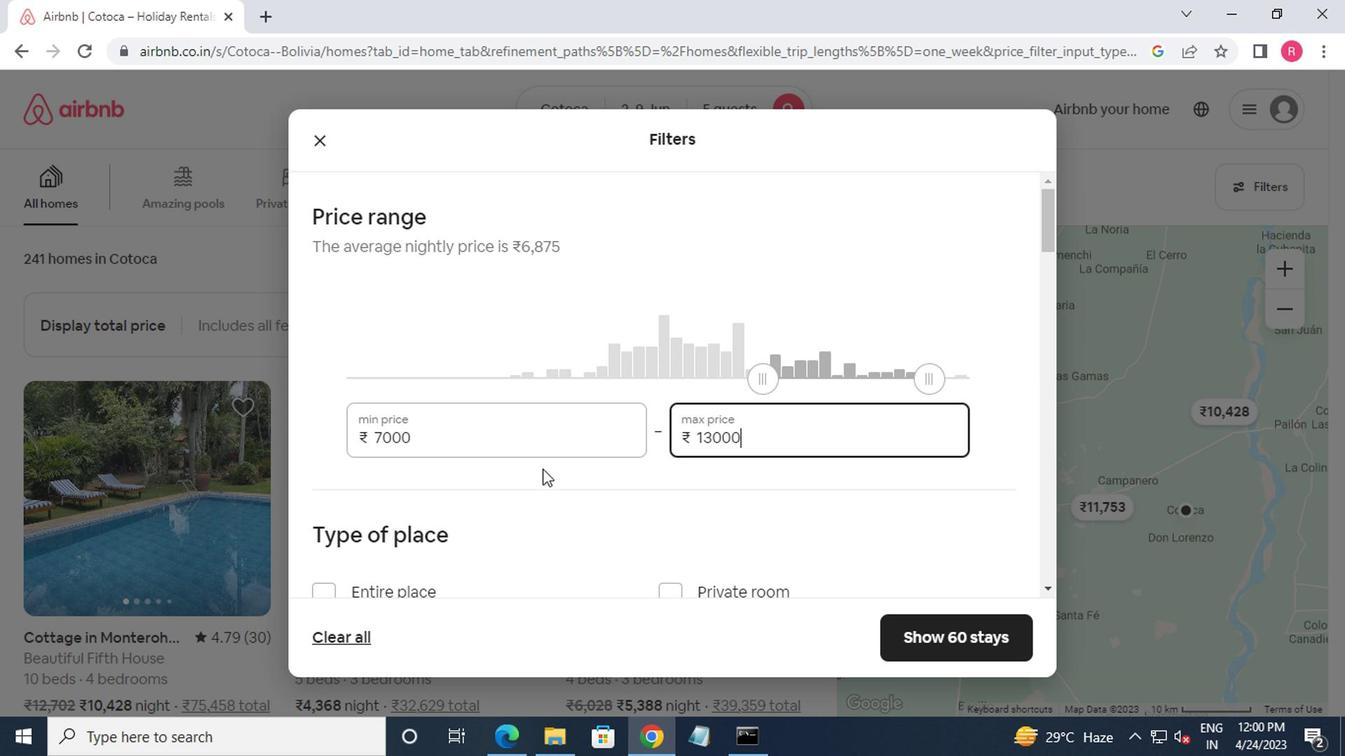 
Action: Mouse scrolled (536, 474) with delta (0, 0)
Screenshot: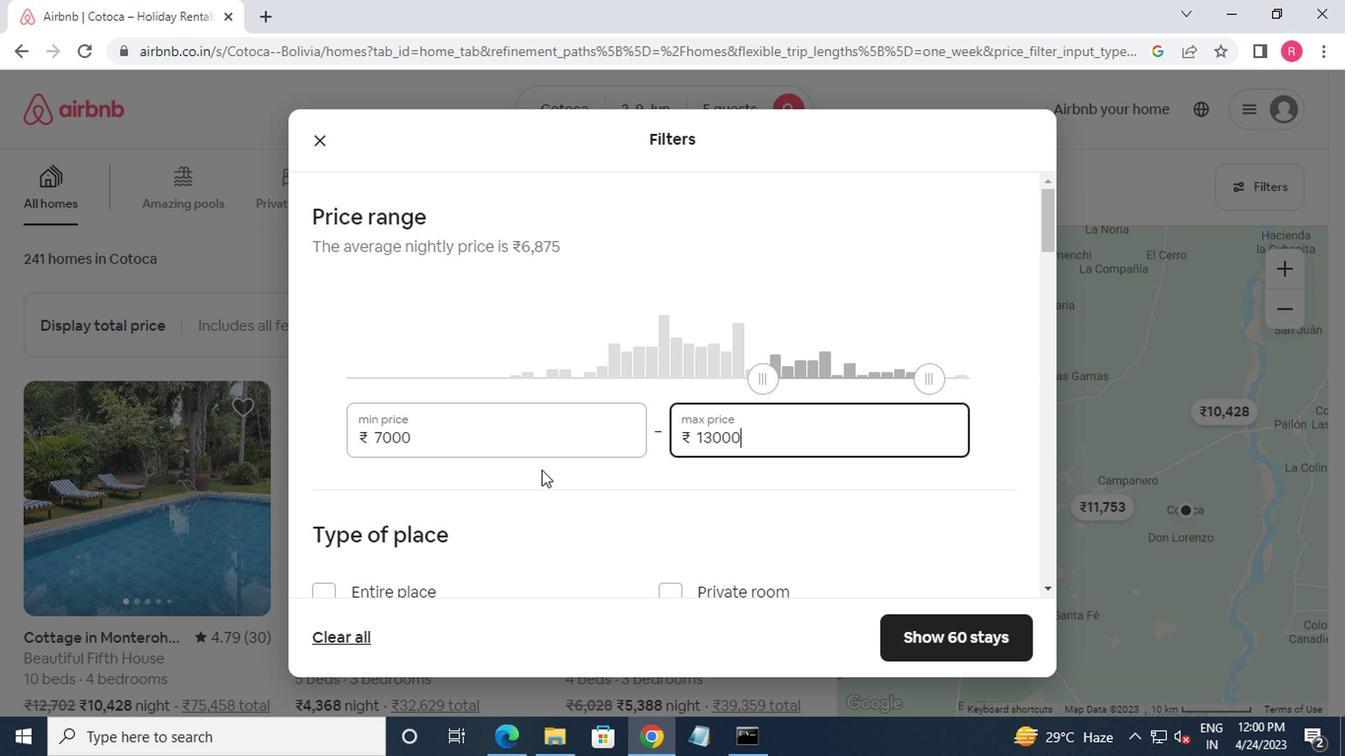 
Action: Mouse moved to (532, 489)
Screenshot: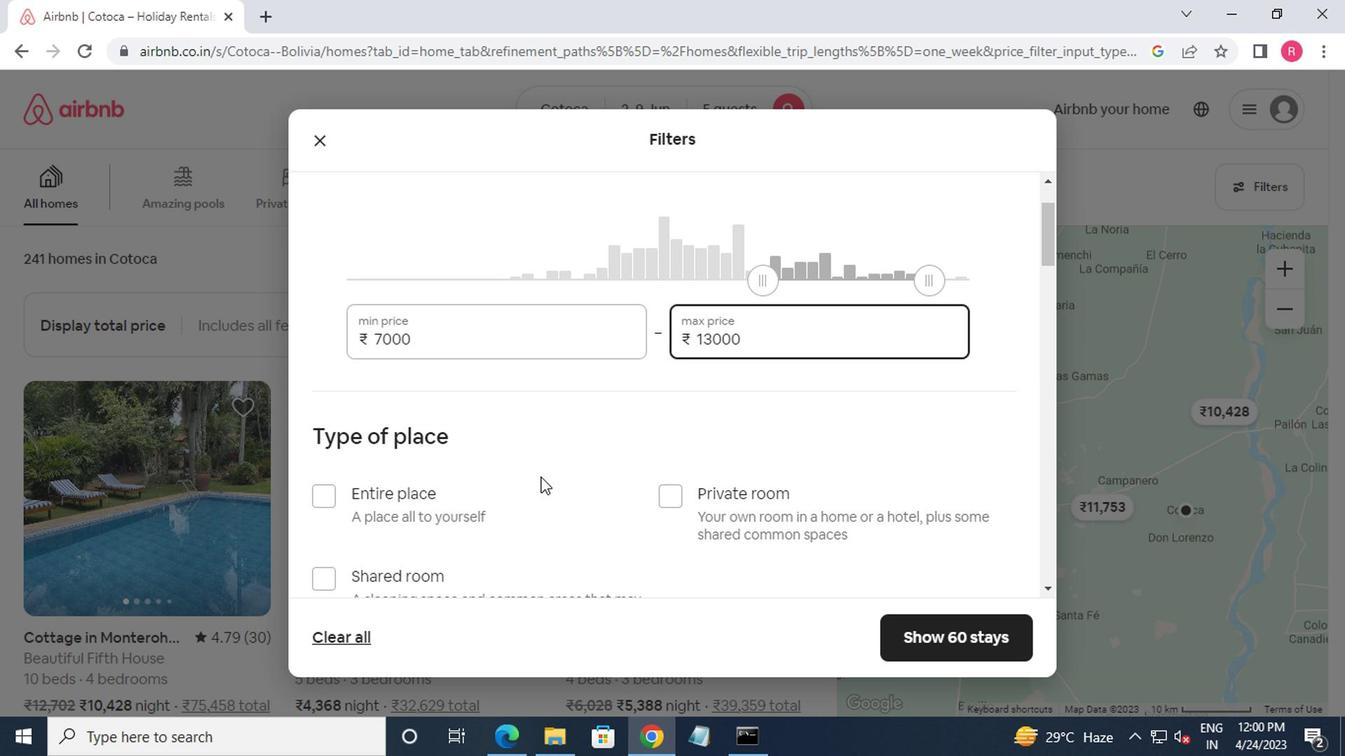 
Action: Mouse scrolled (532, 487) with delta (0, -1)
Screenshot: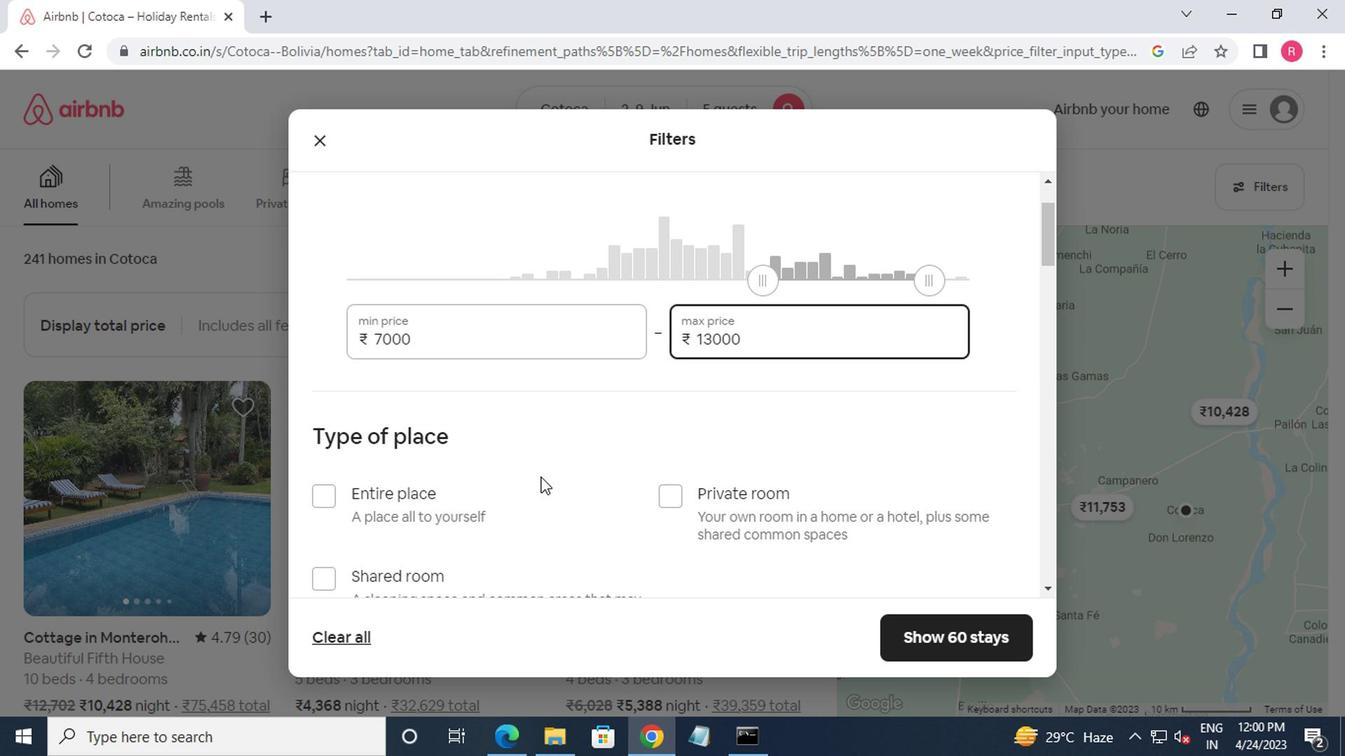 
Action: Mouse moved to (330, 492)
Screenshot: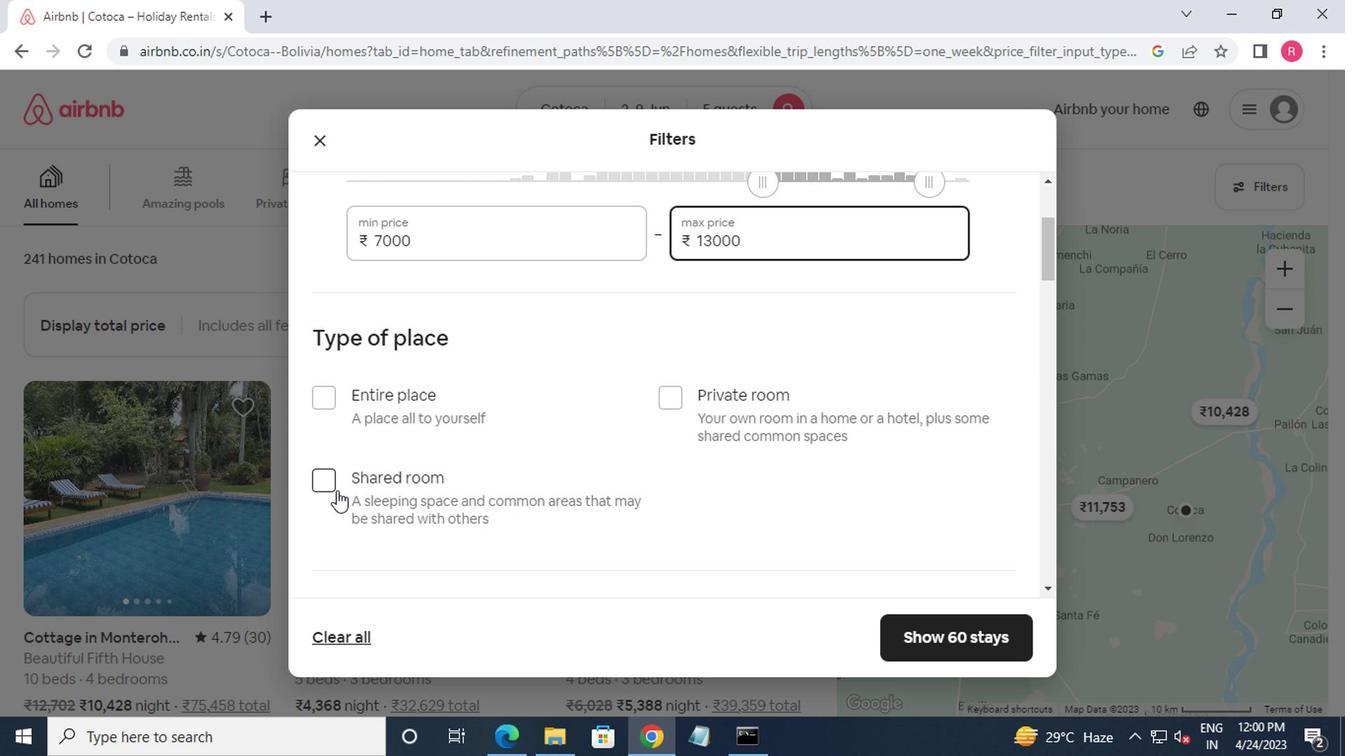 
Action: Mouse pressed left at (330, 492)
Screenshot: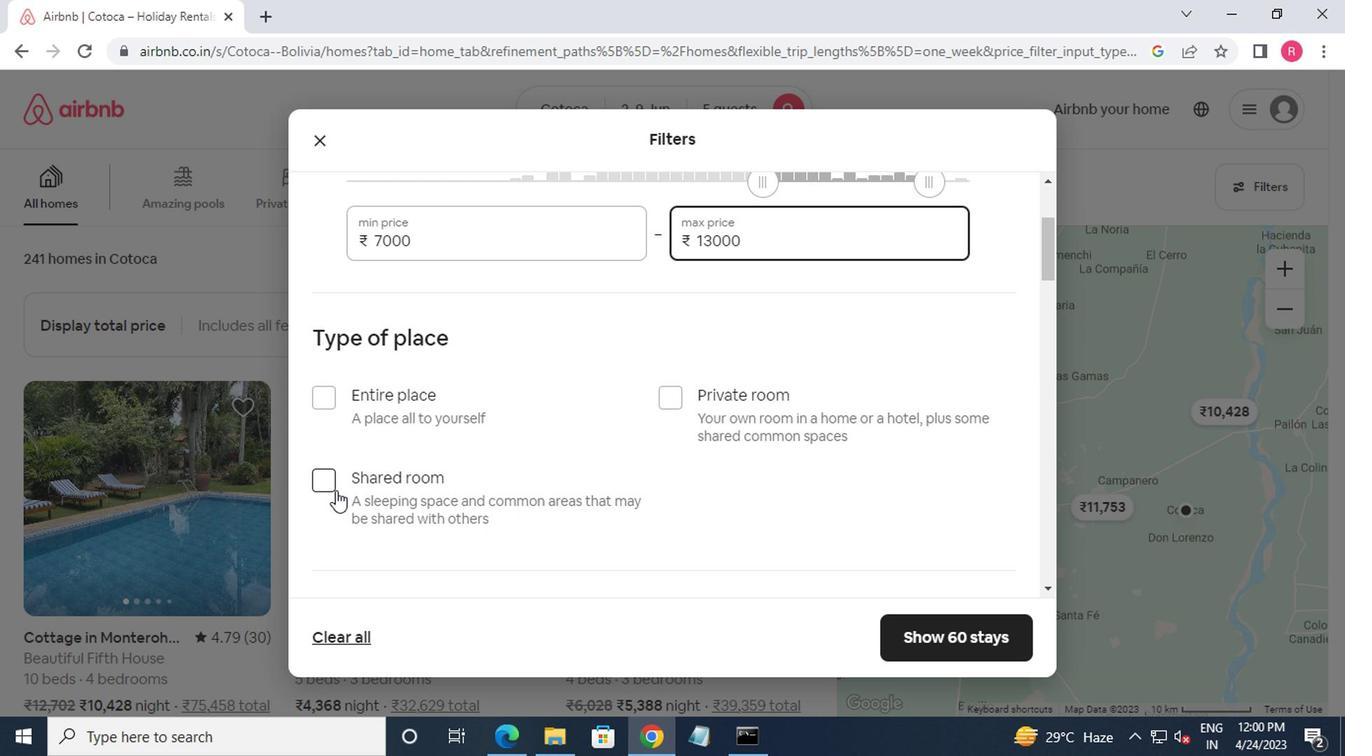 
Action: Mouse moved to (453, 241)
Screenshot: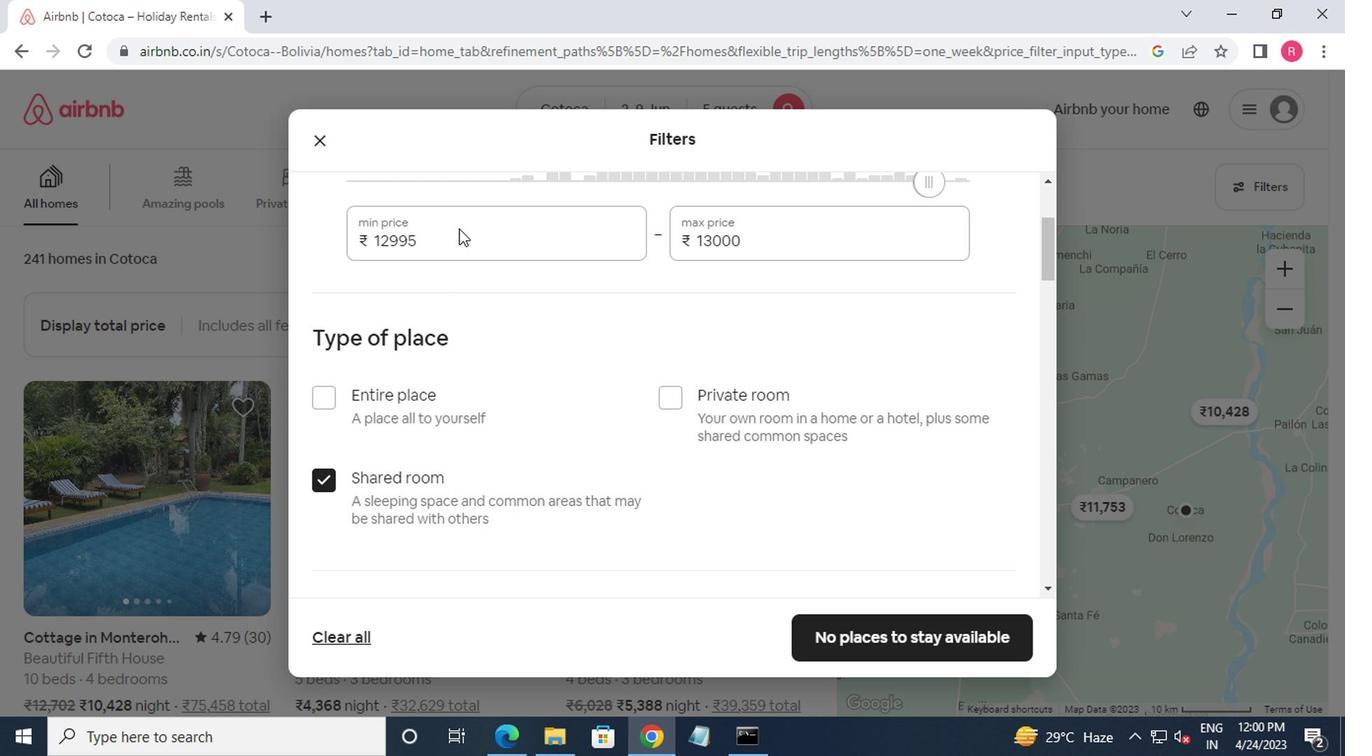 
Action: Mouse pressed left at (453, 241)
Screenshot: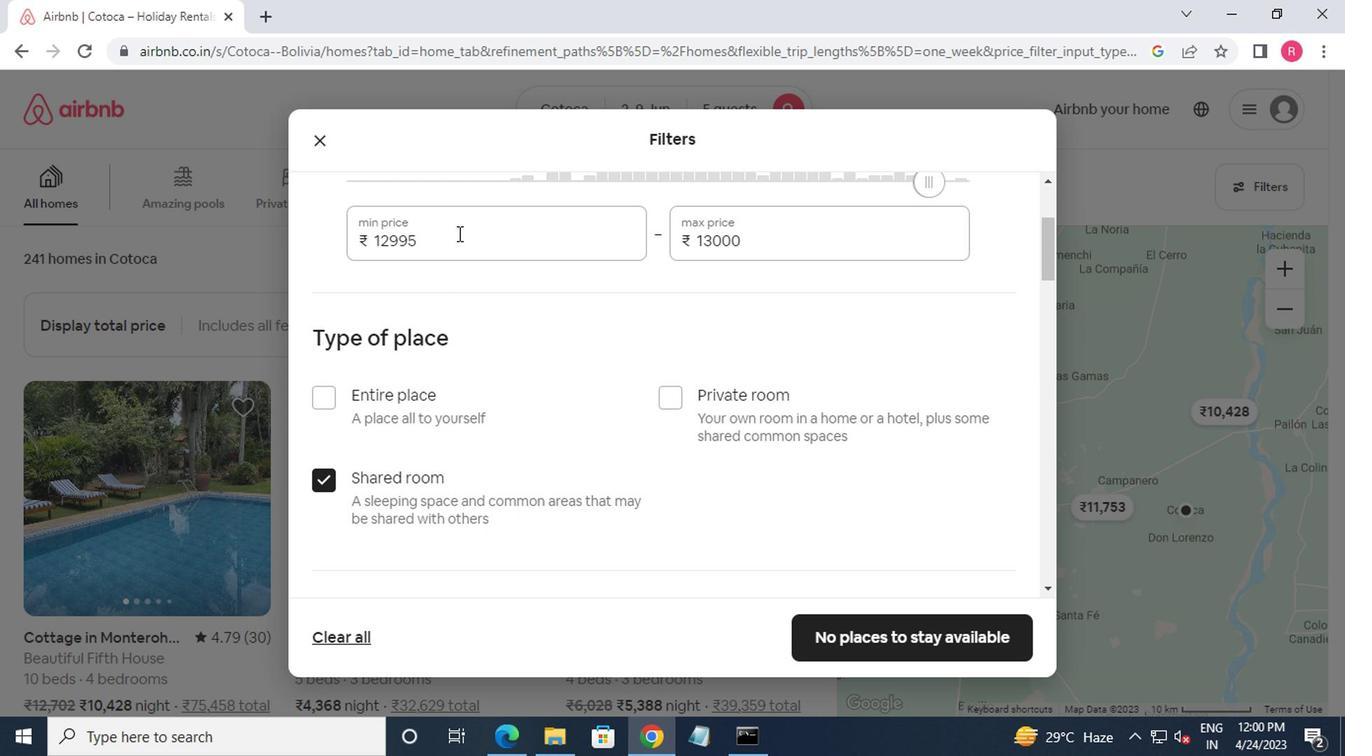 
Action: Mouse moved to (402, 302)
Screenshot: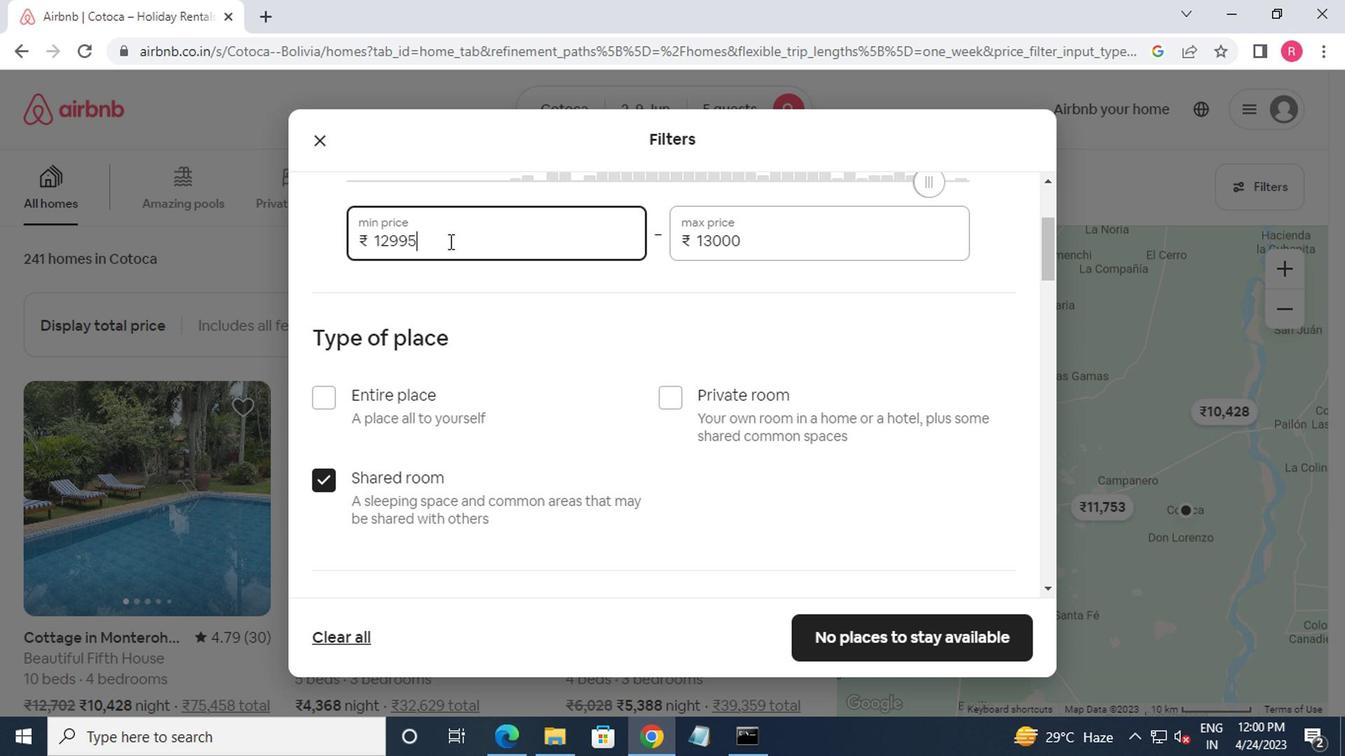 
Action: Key pressed <Key.backspace><Key.backspace><Key.backspace><Key.backspace><Key.backspace><Key.backspace><Key.backspace><Key.backspace><Key.backspace><Key.backspace><Key.backspace><Key.backspace><Key.backspace><Key.backspace><Key.backspace><Key.backspace>7000
Screenshot: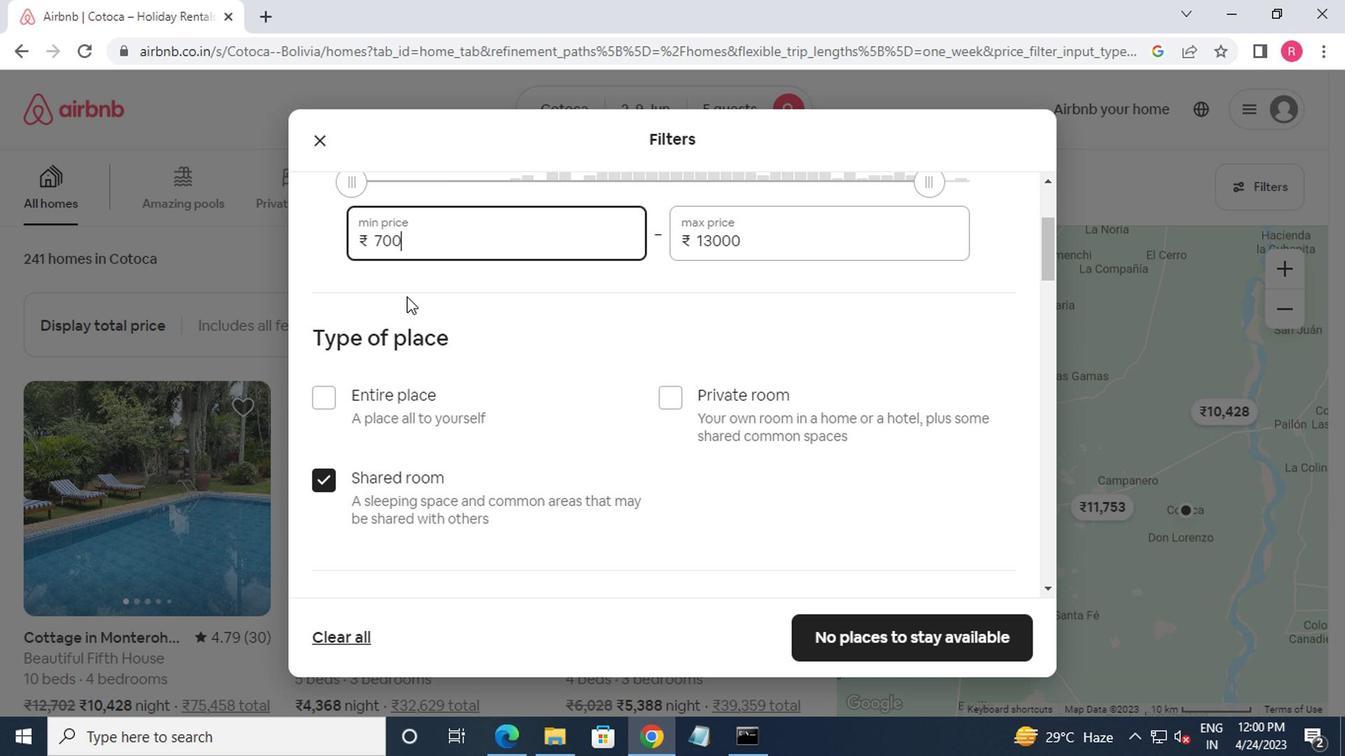 
Action: Mouse moved to (389, 314)
Screenshot: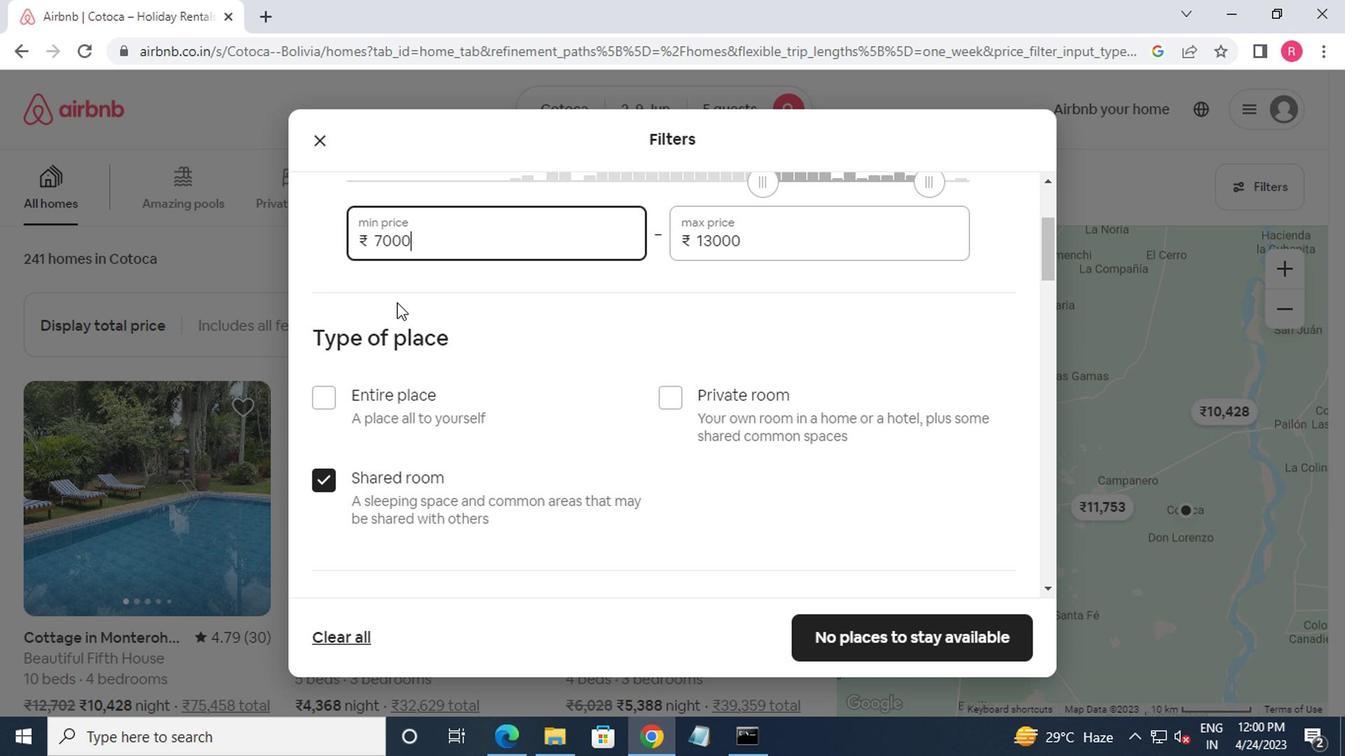 
Action: Mouse scrolled (389, 313) with delta (0, -1)
Screenshot: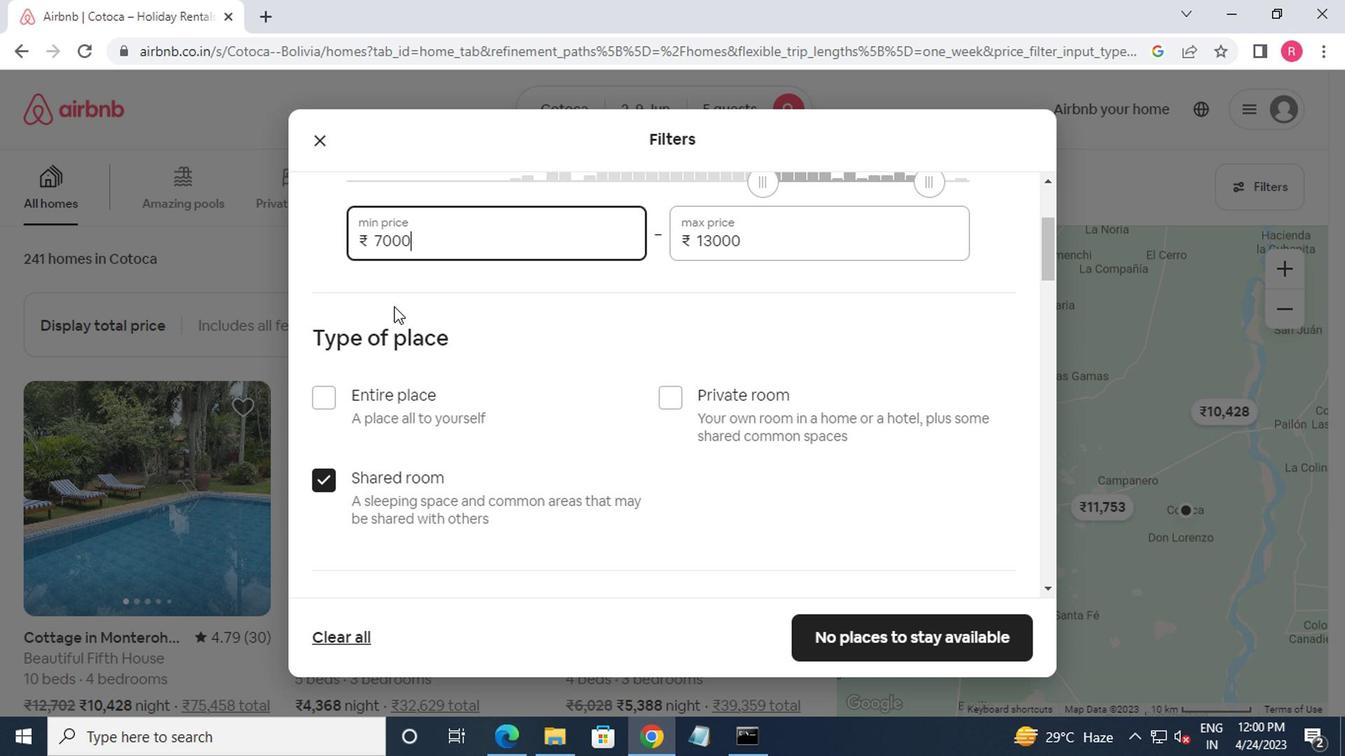 
Action: Mouse moved to (389, 318)
Screenshot: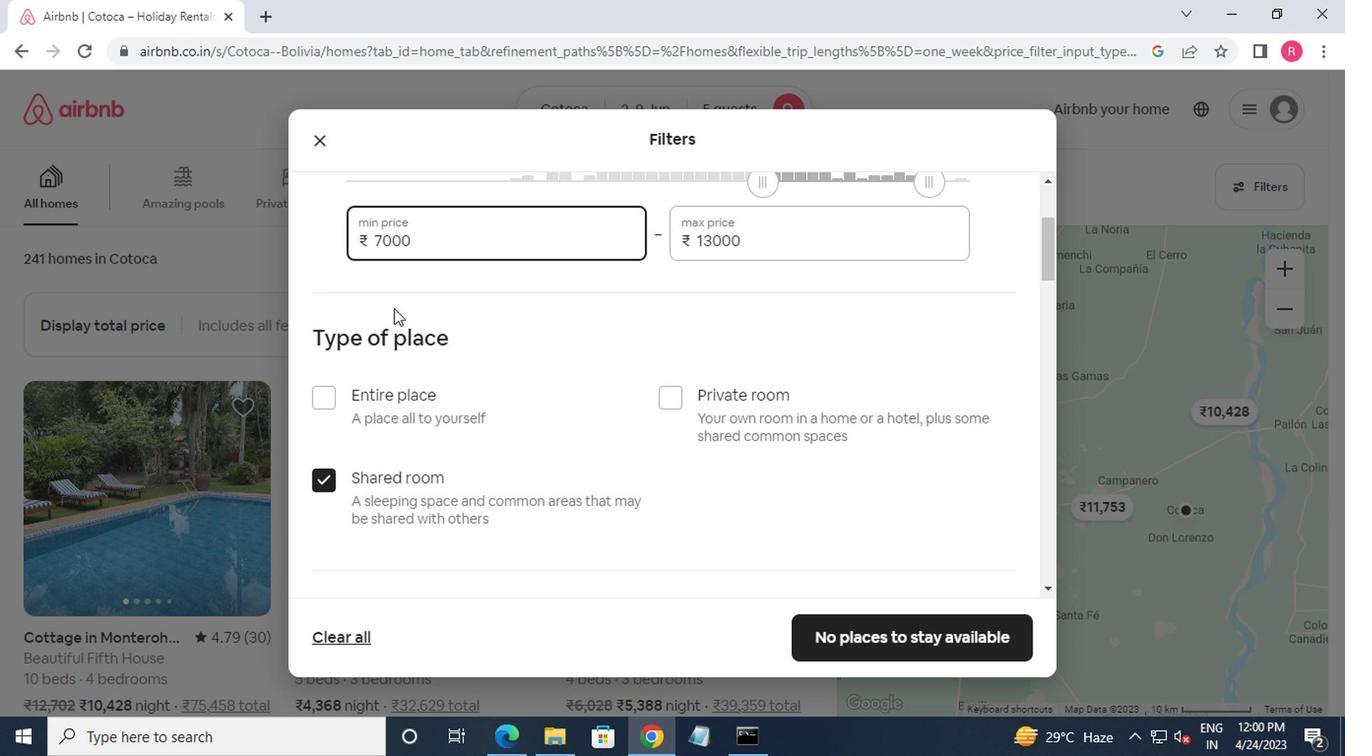 
Action: Mouse scrolled (389, 318) with delta (0, 0)
Screenshot: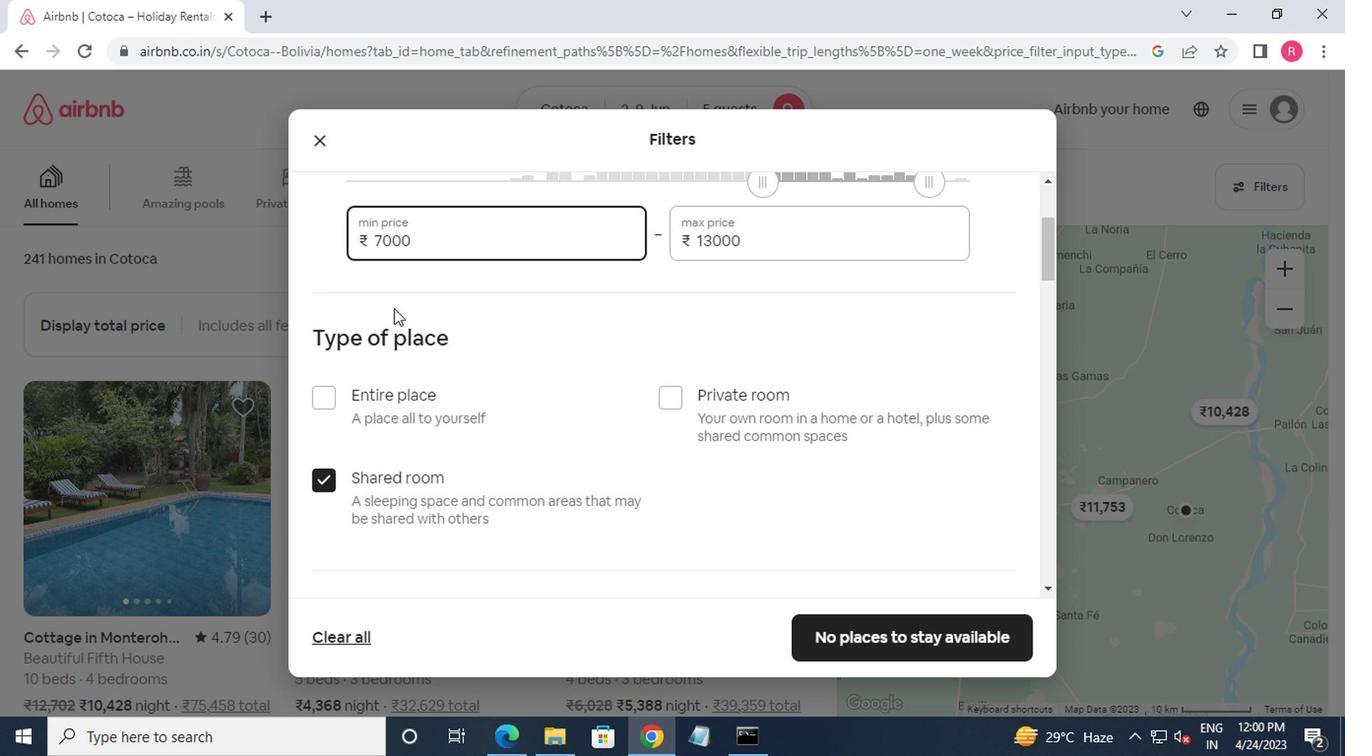 
Action: Mouse moved to (350, 414)
Screenshot: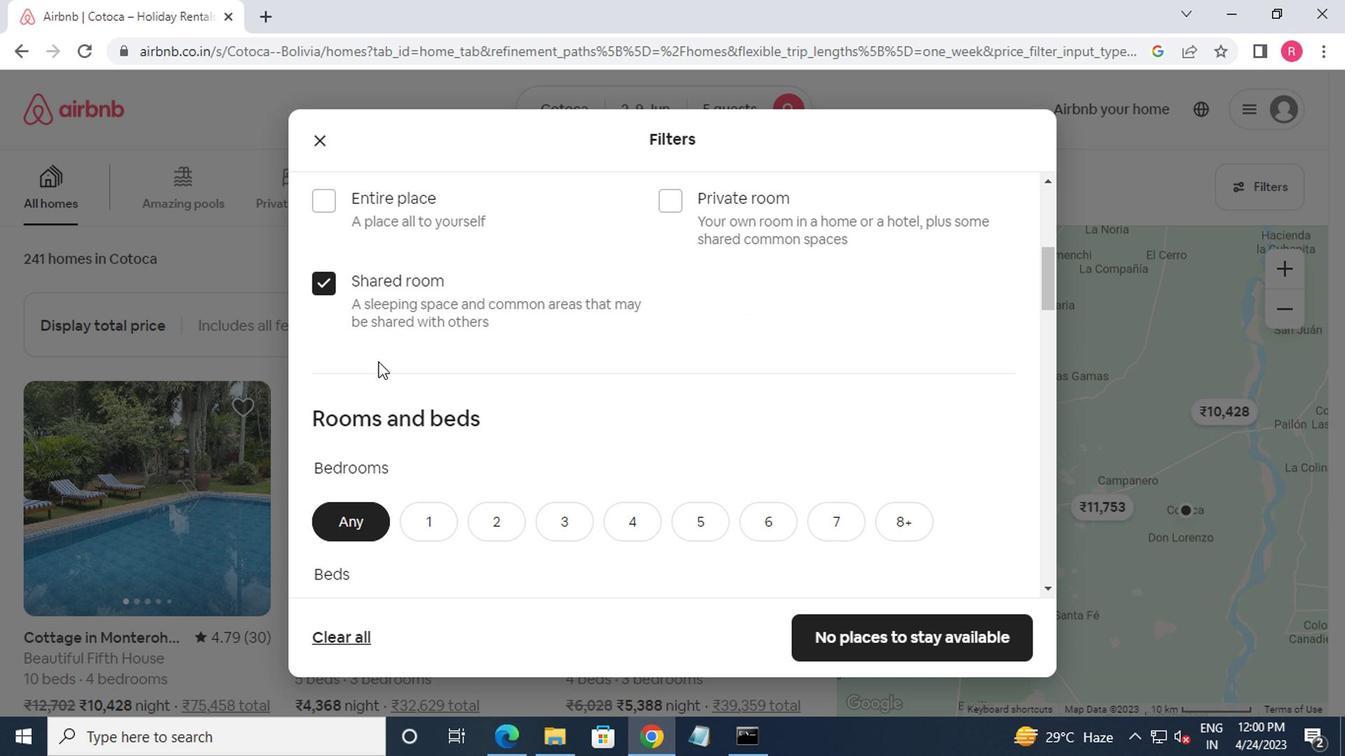 
Action: Mouse scrolled (350, 413) with delta (0, -1)
Screenshot: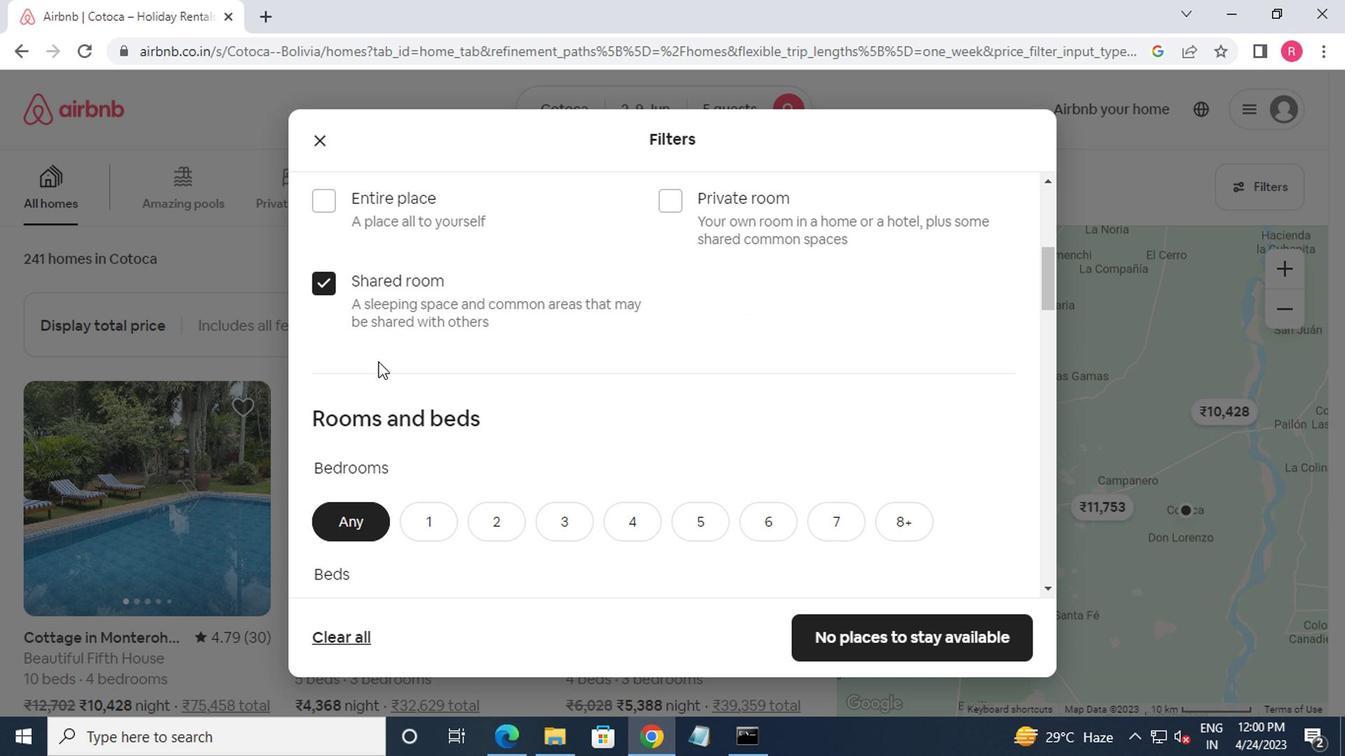 
Action: Mouse moved to (355, 470)
Screenshot: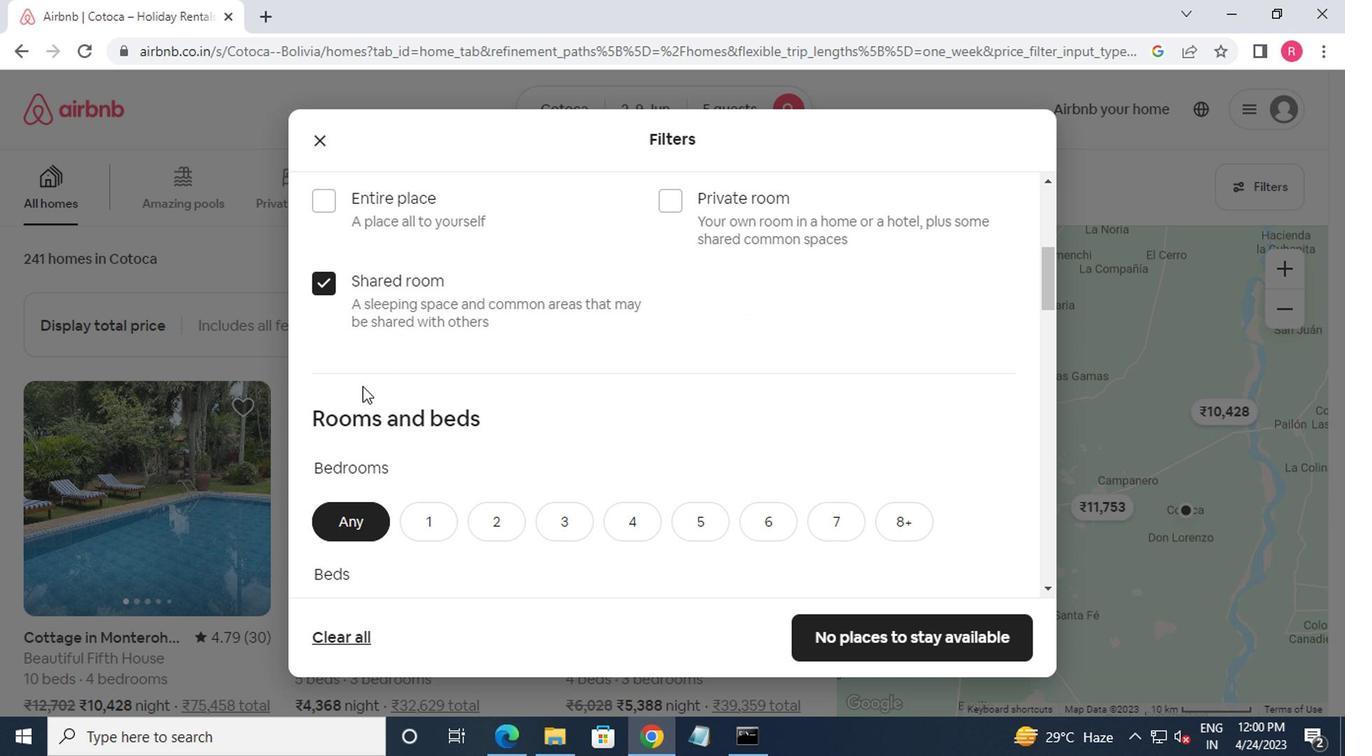 
Action: Mouse scrolled (355, 469) with delta (0, -1)
Screenshot: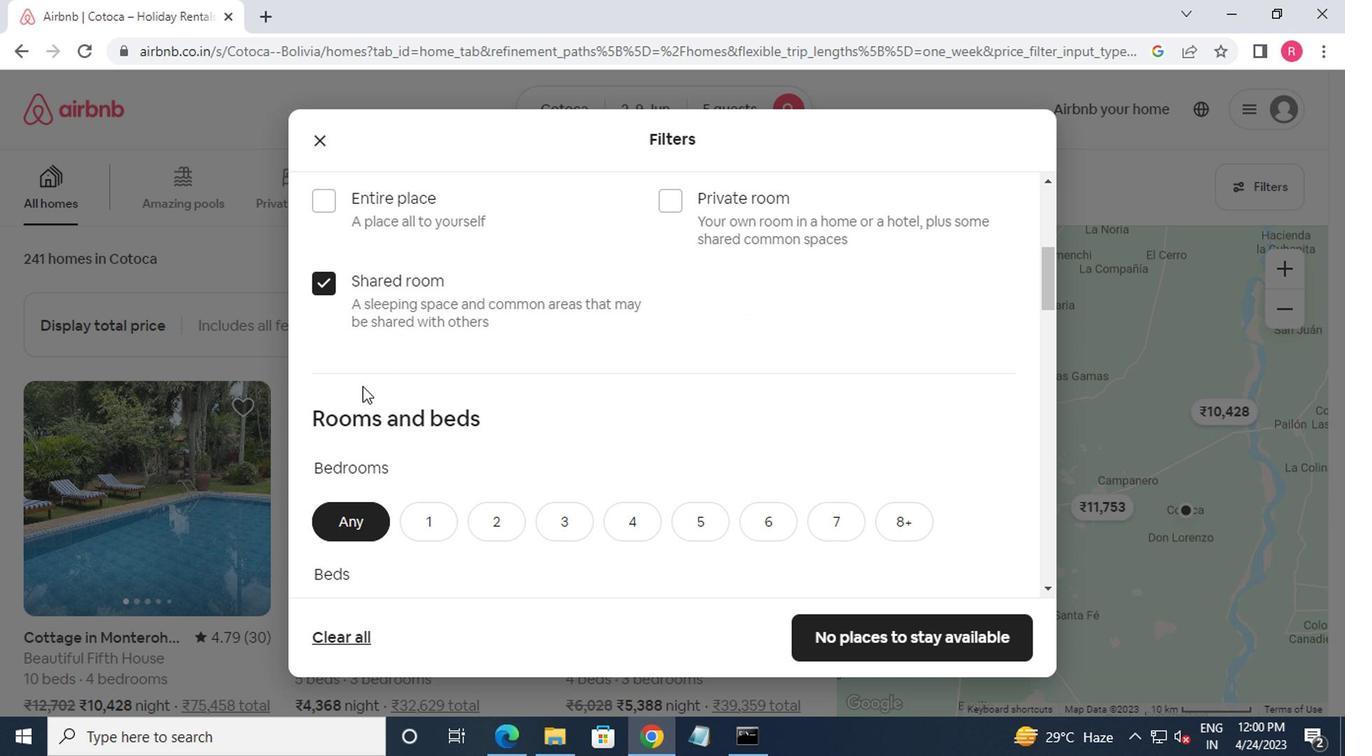 
Action: Mouse moved to (484, 331)
Screenshot: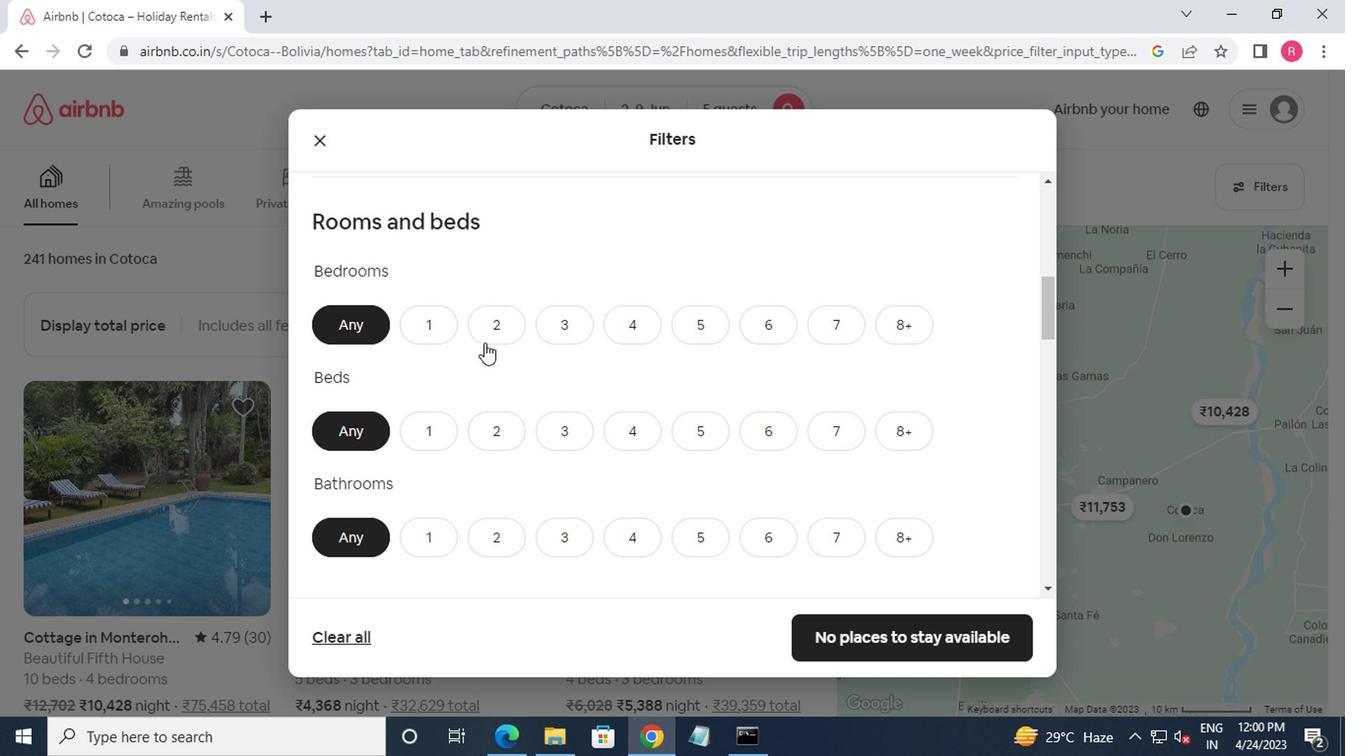 
Action: Mouse pressed left at (484, 331)
Screenshot: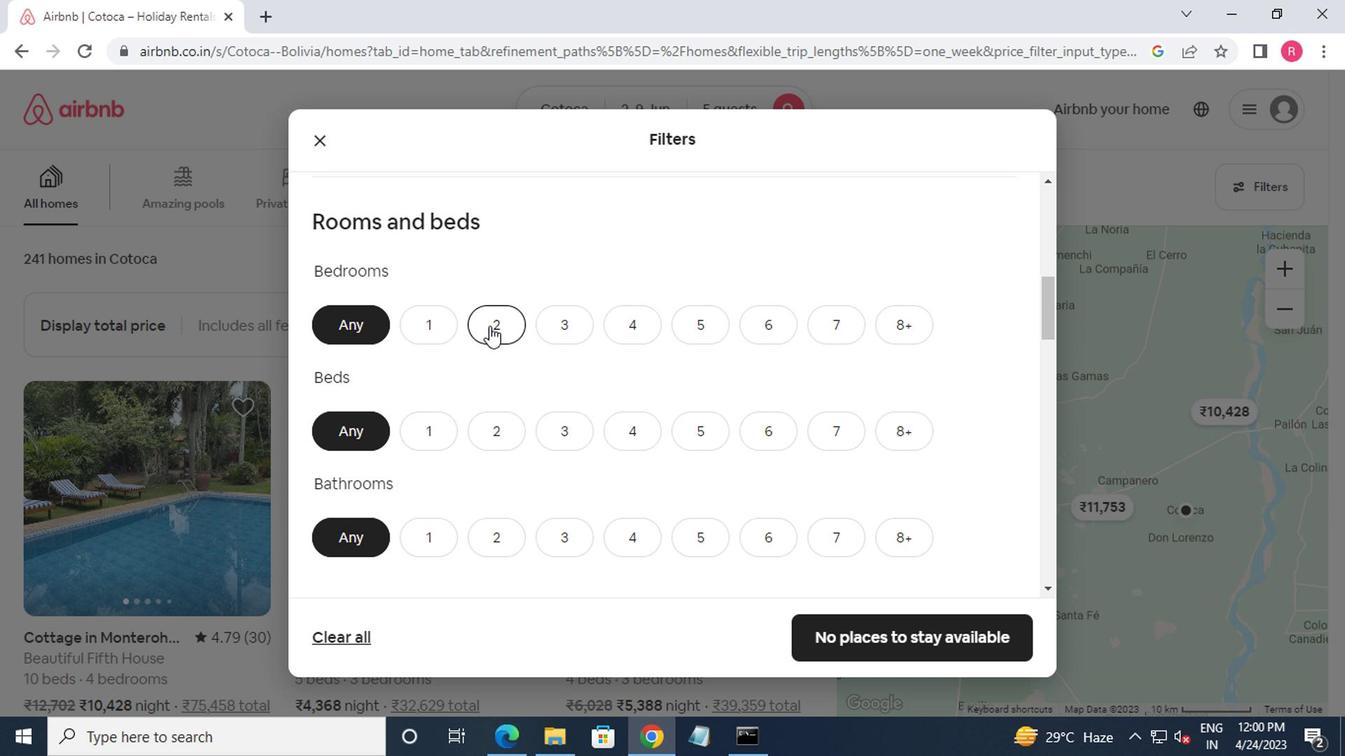 
Action: Mouse moved to (688, 427)
Screenshot: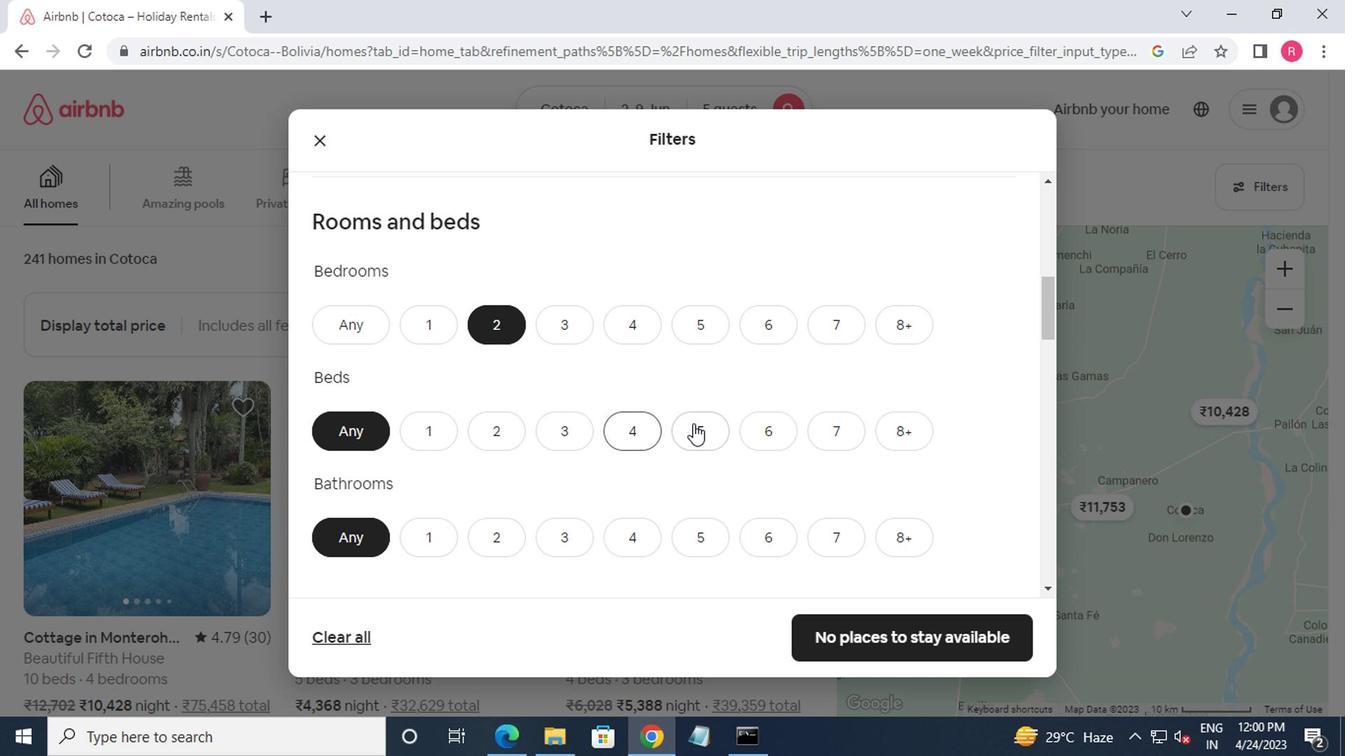 
Action: Mouse pressed left at (688, 427)
Screenshot: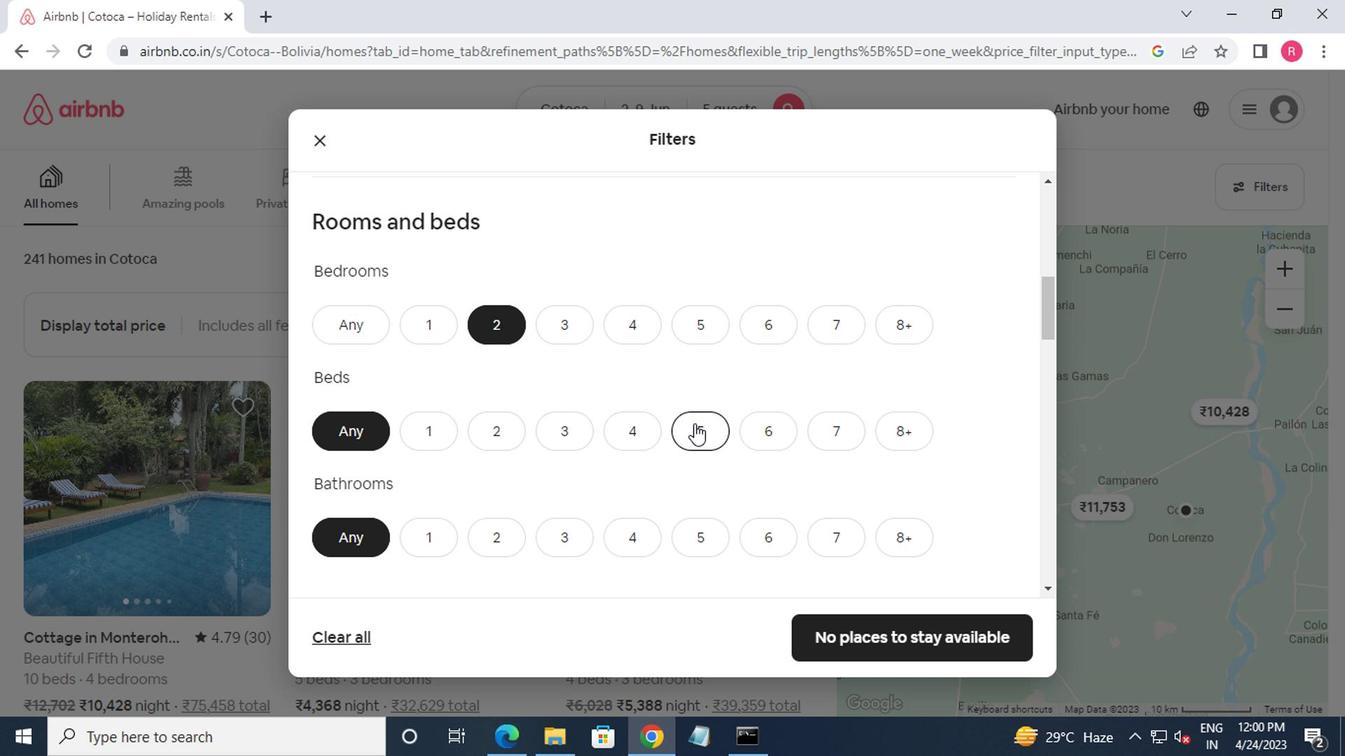 
Action: Mouse moved to (498, 543)
Screenshot: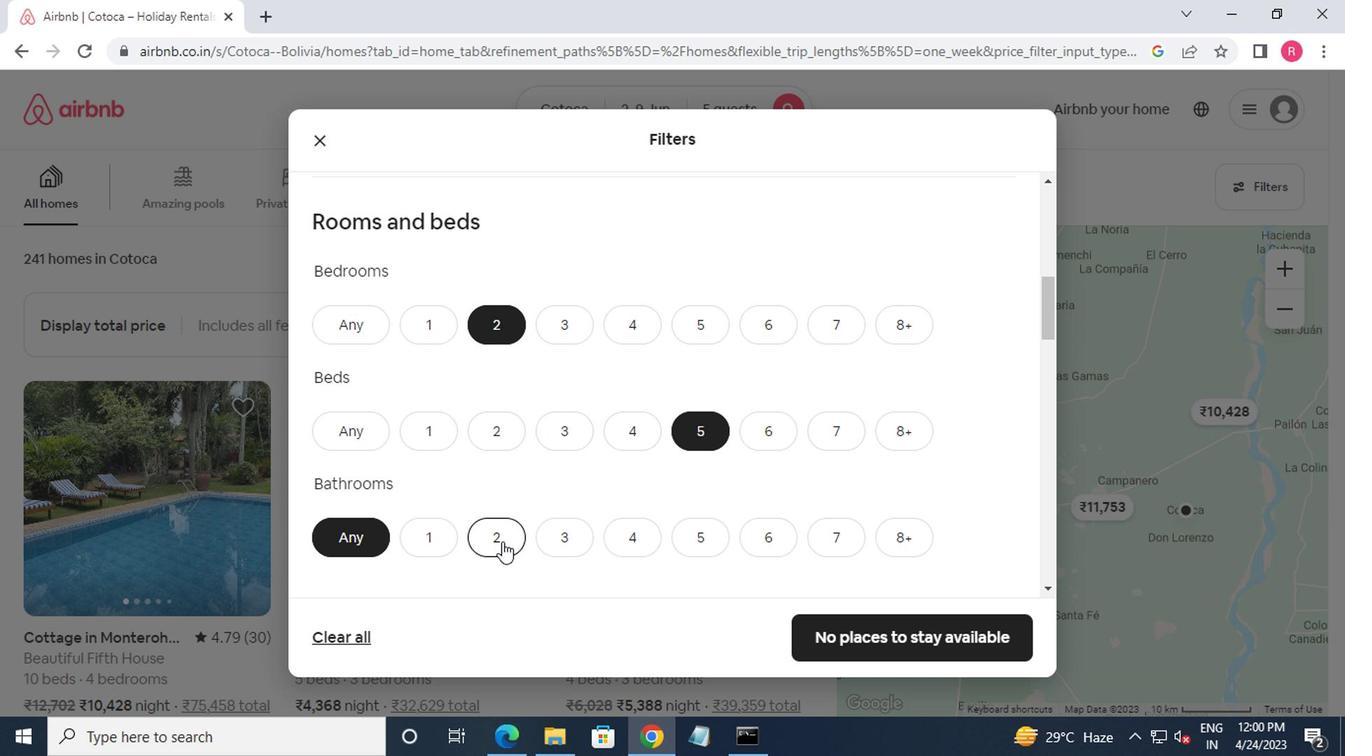 
Action: Mouse pressed left at (498, 543)
Screenshot: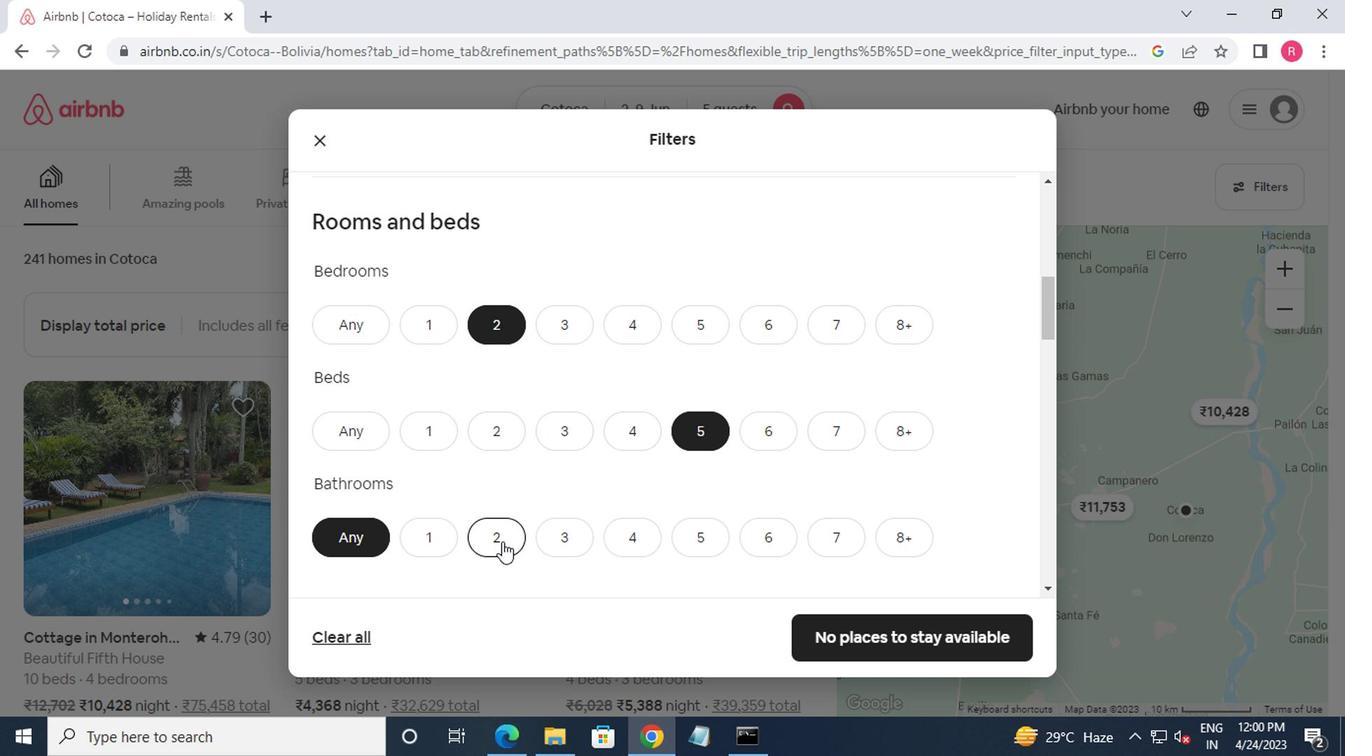 
Action: Mouse scrolled (498, 542) with delta (0, 0)
Screenshot: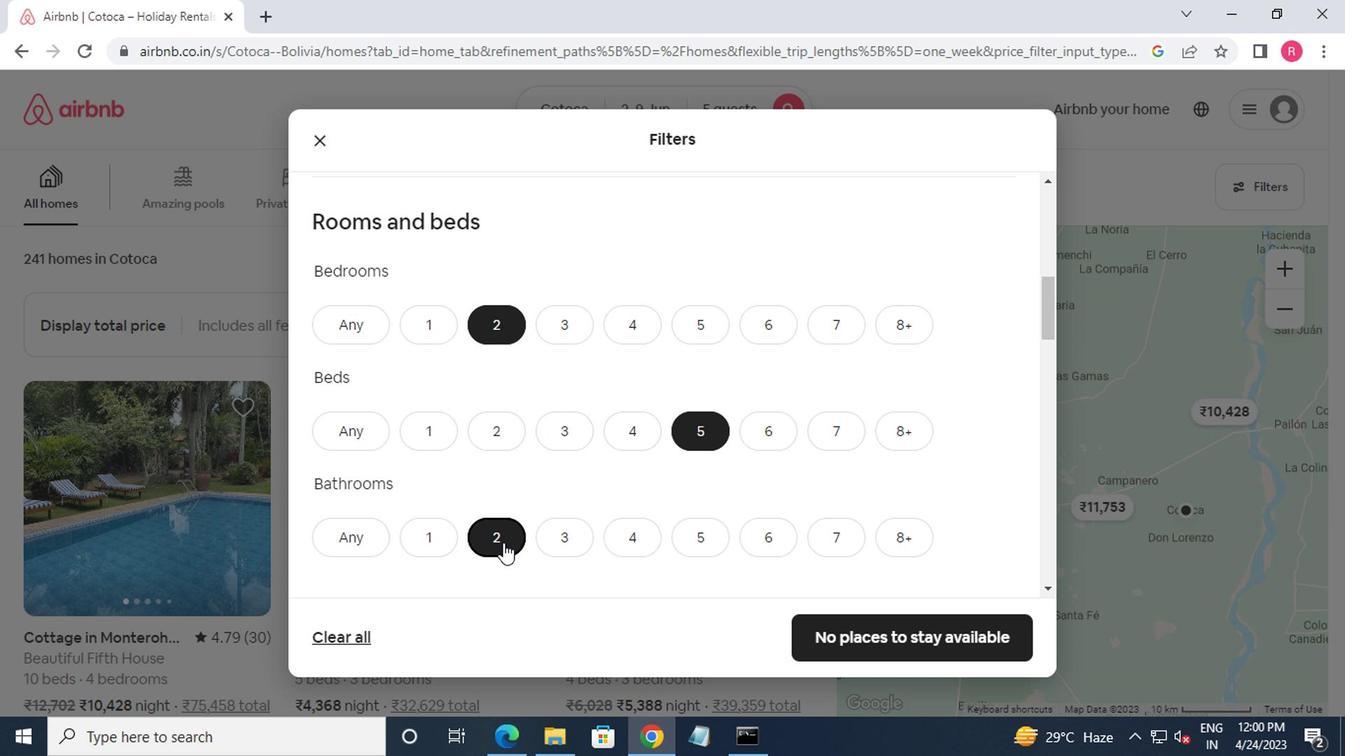 
Action: Mouse scrolled (498, 542) with delta (0, 0)
Screenshot: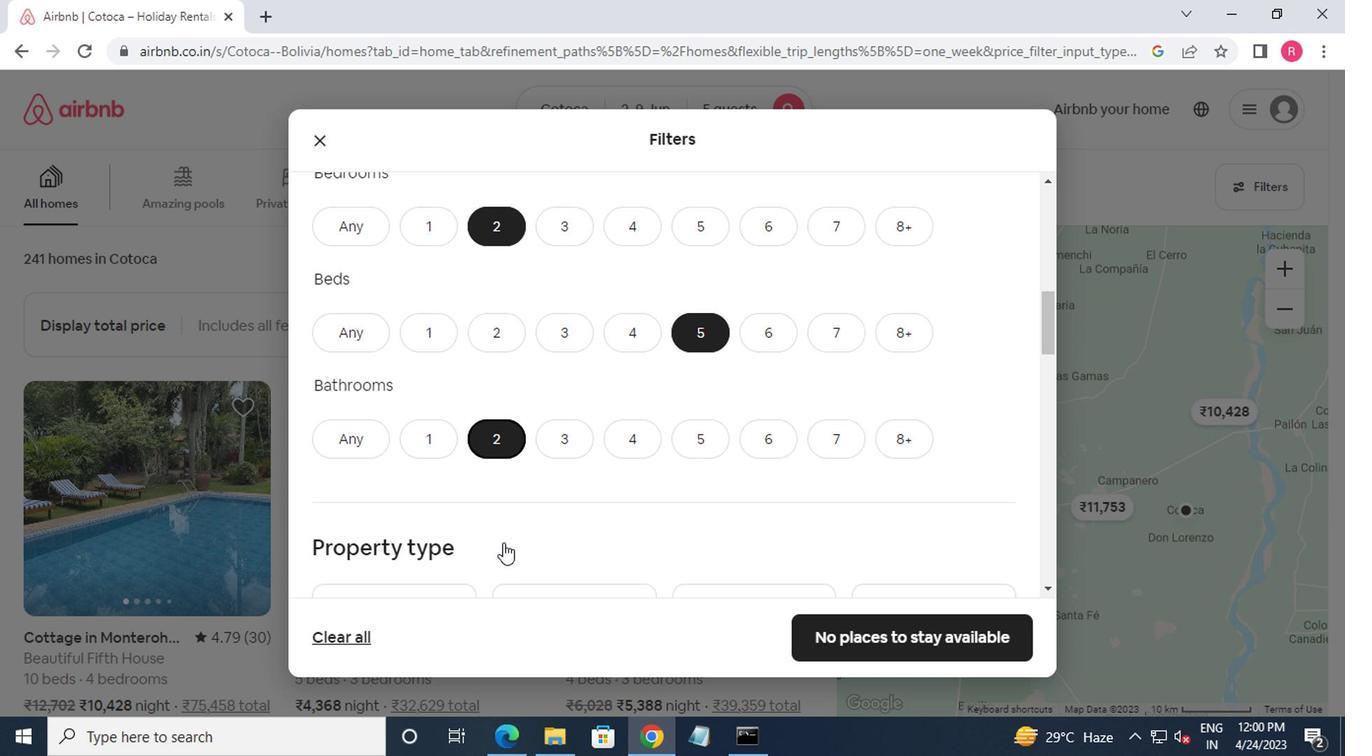 
Action: Mouse scrolled (498, 542) with delta (0, 0)
Screenshot: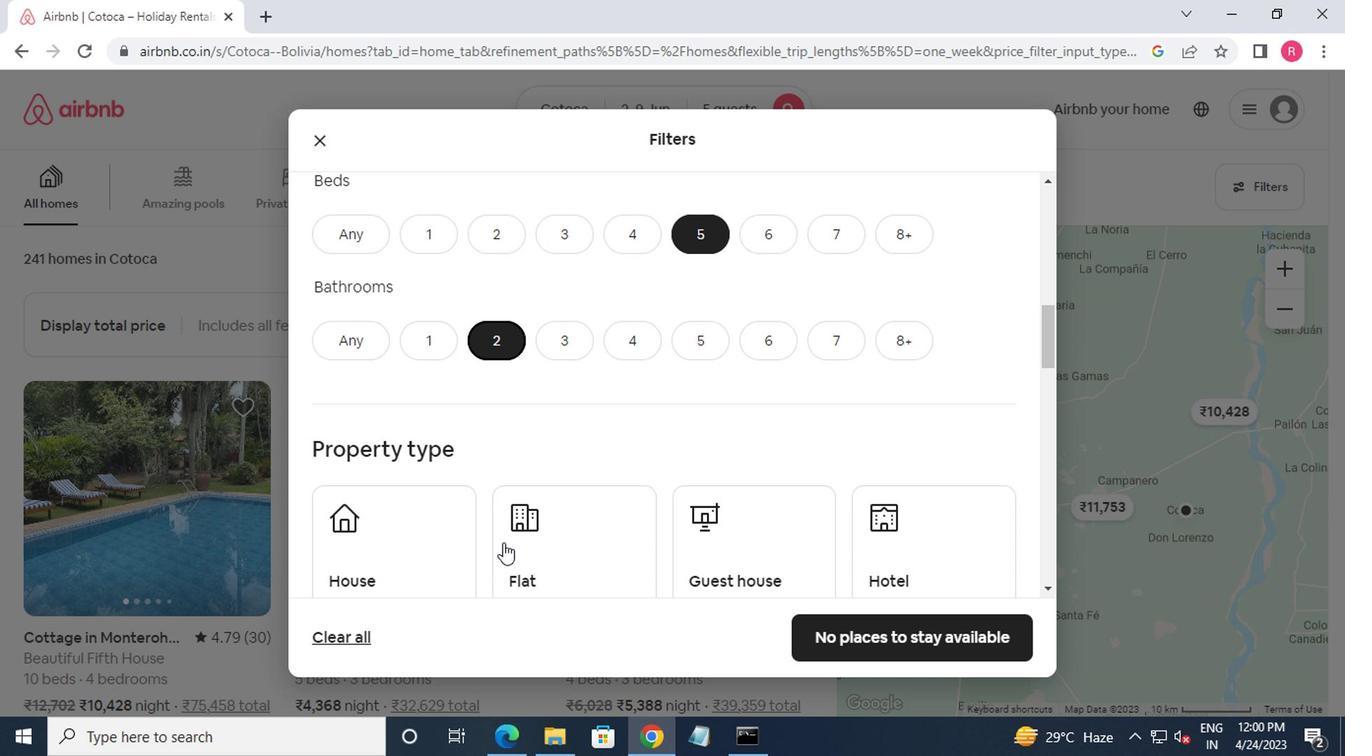 
Action: Mouse moved to (369, 486)
Screenshot: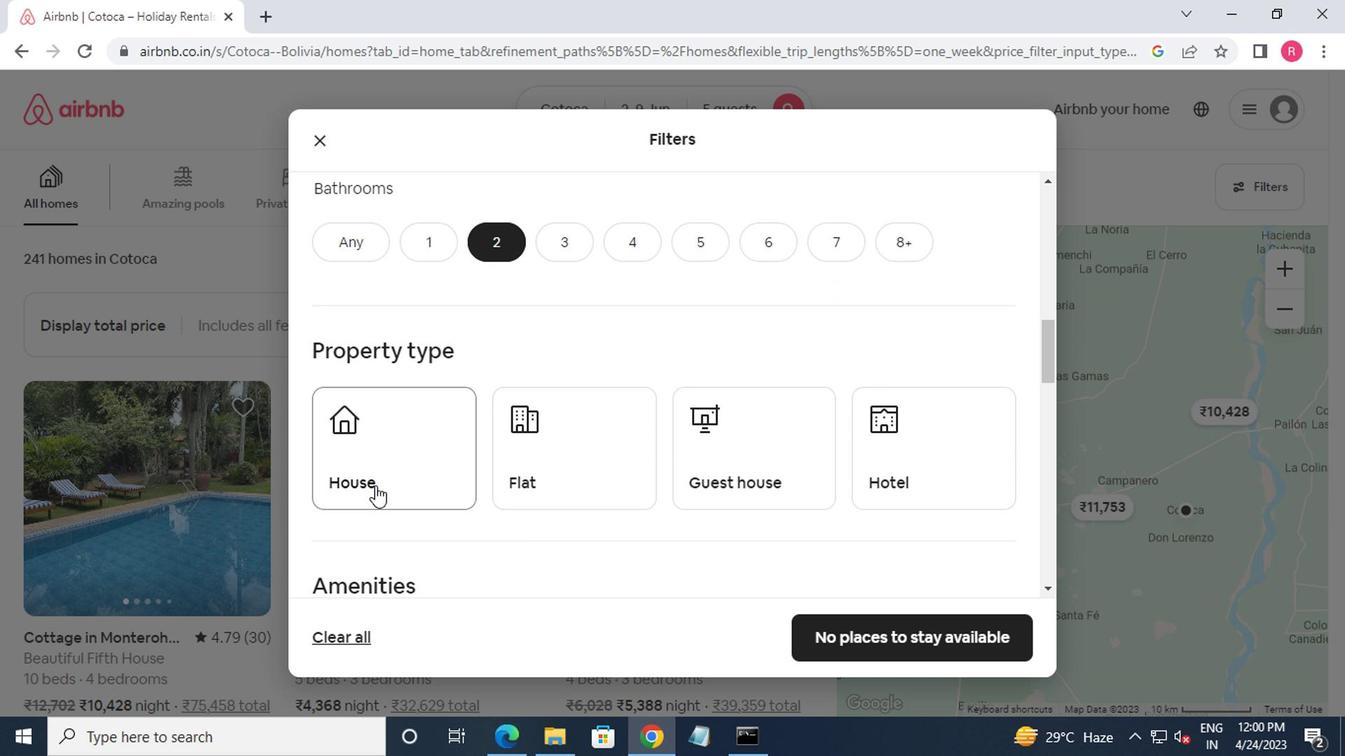
Action: Mouse pressed left at (369, 486)
Screenshot: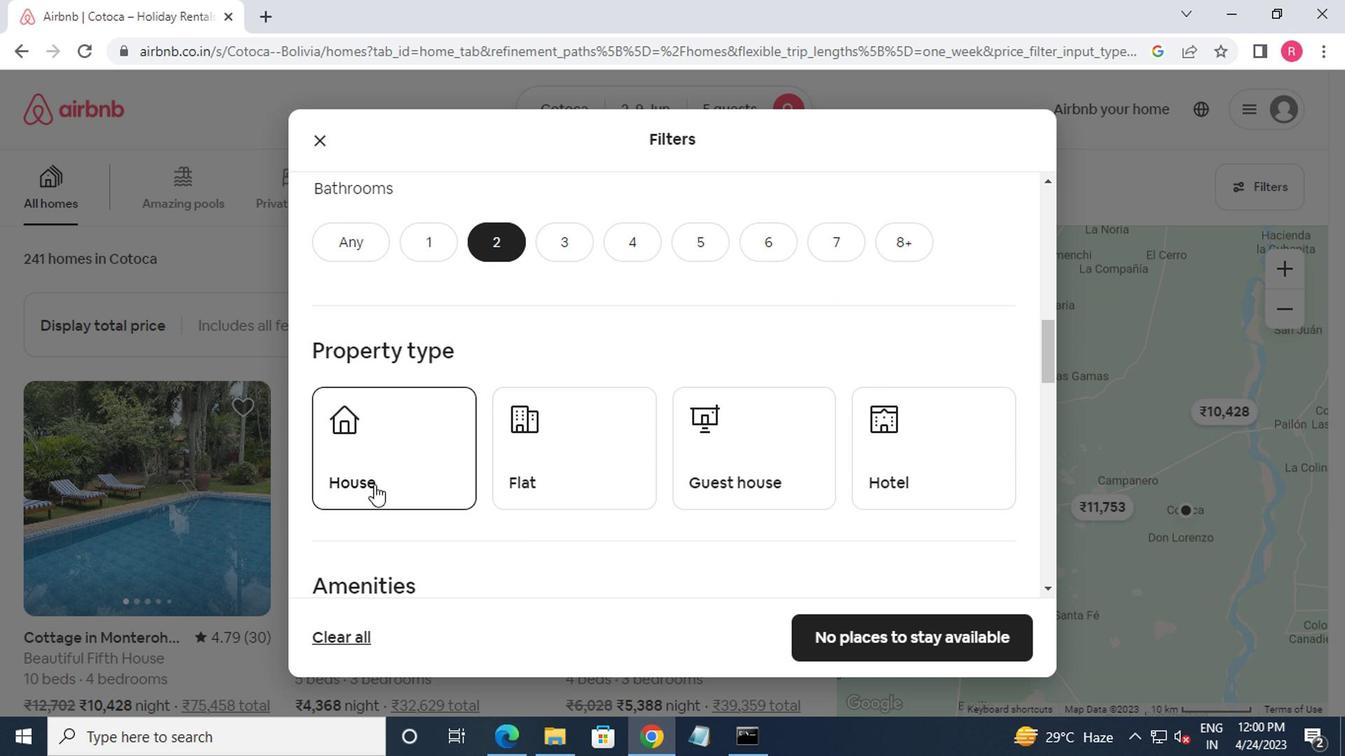 
Action: Mouse moved to (544, 486)
Screenshot: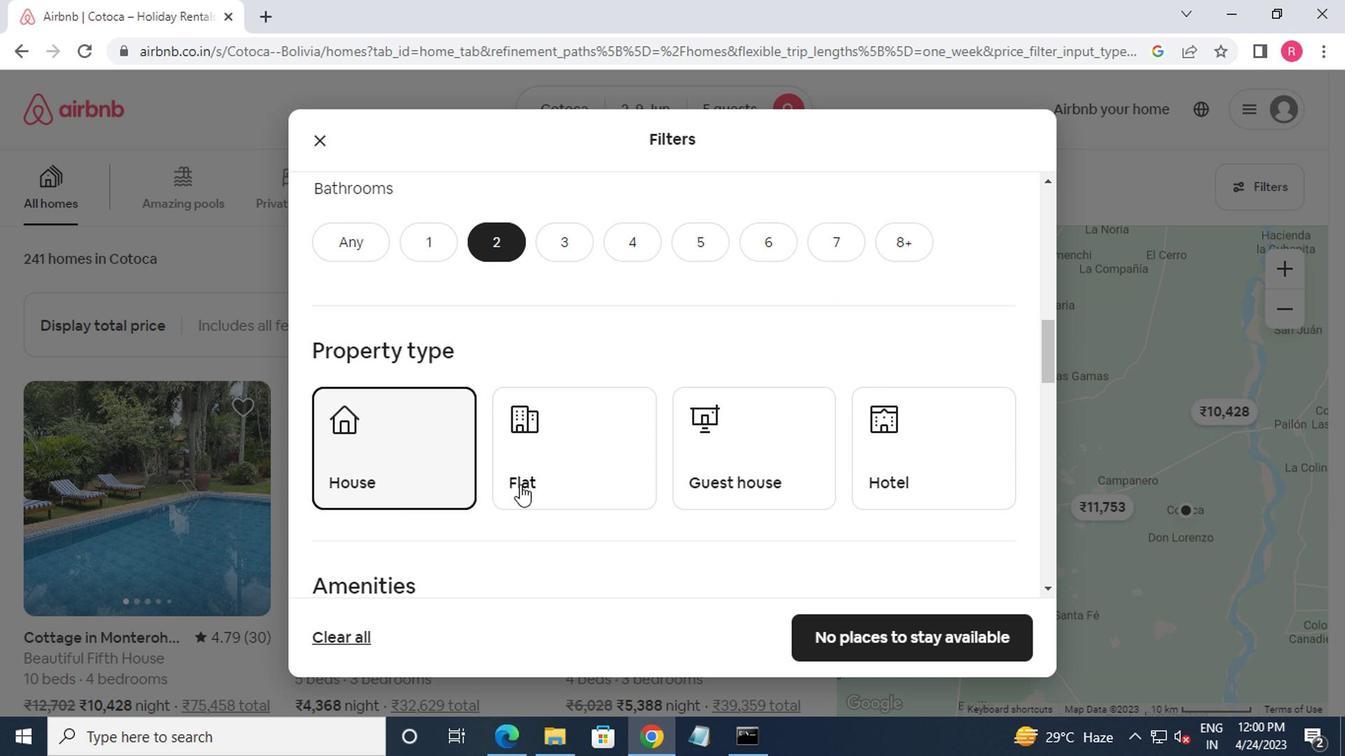 
Action: Mouse pressed left at (544, 486)
Screenshot: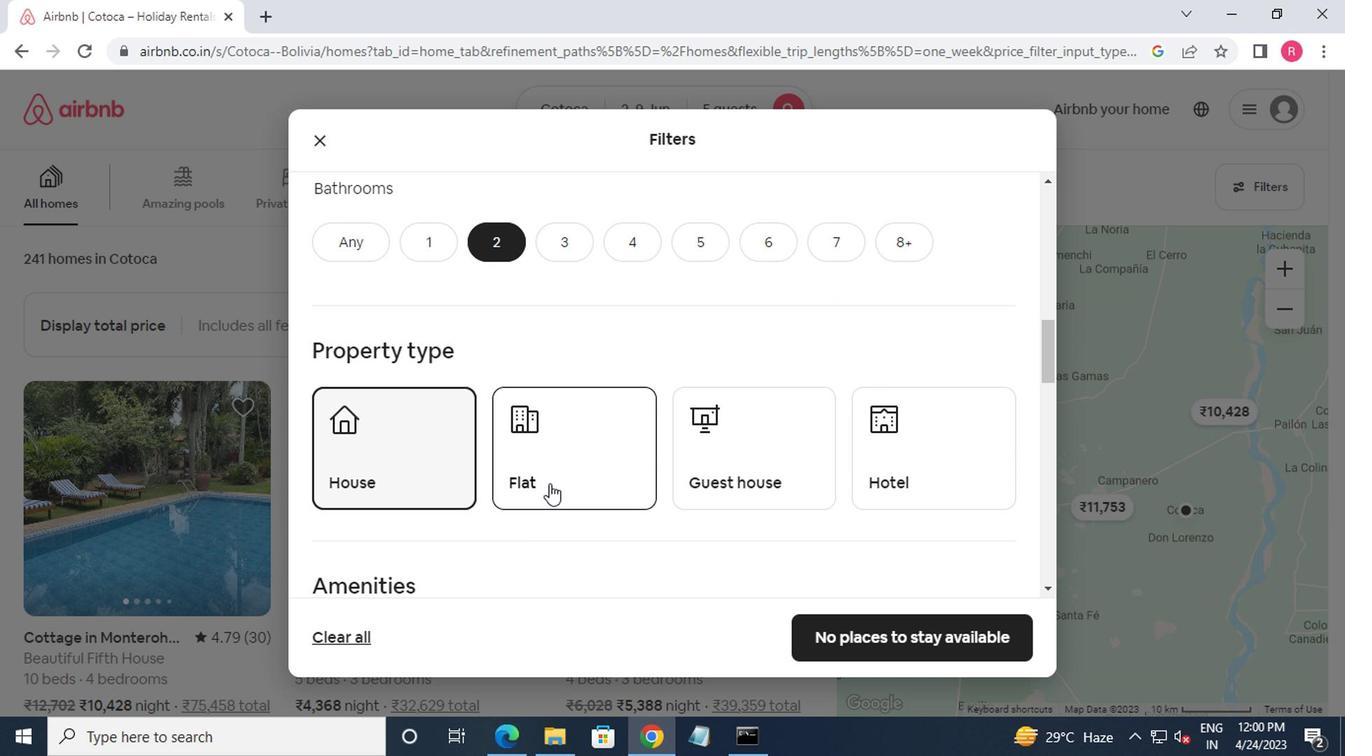 
Action: Mouse moved to (727, 473)
Screenshot: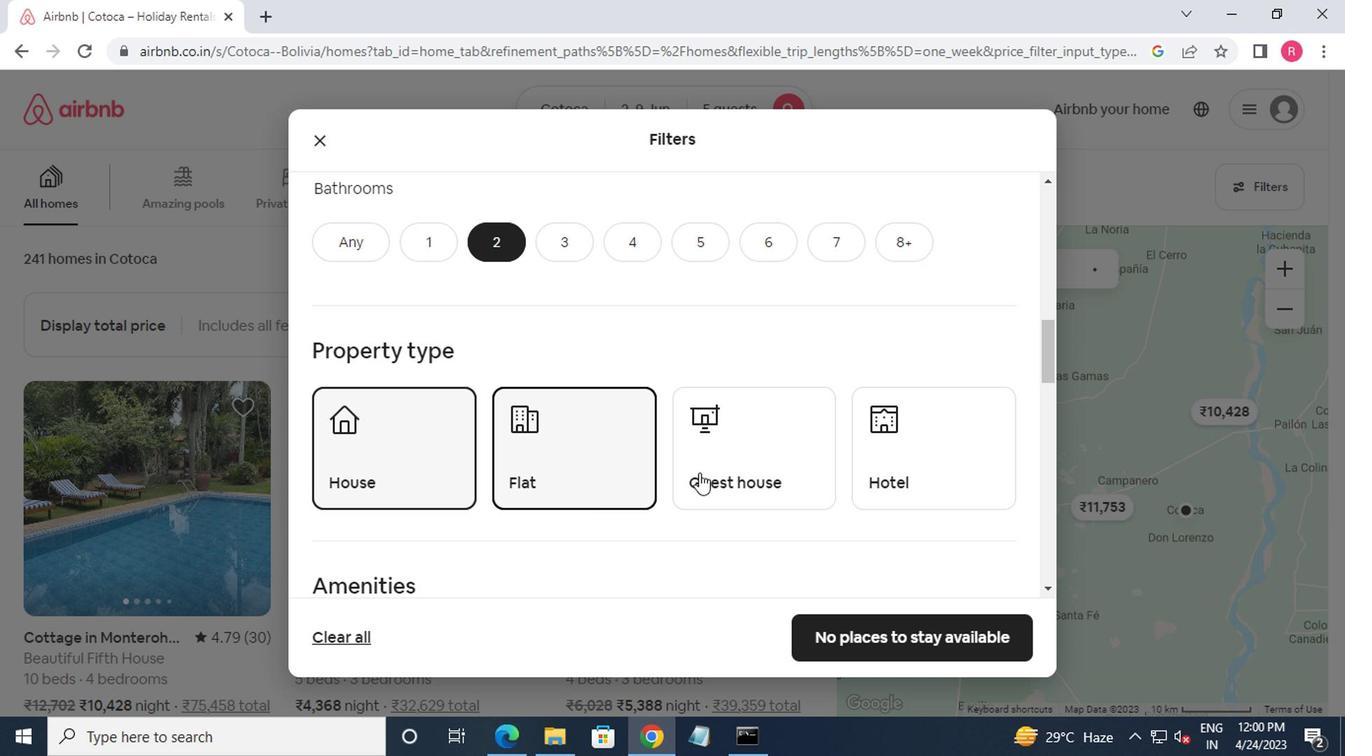 
Action: Mouse pressed left at (727, 473)
Screenshot: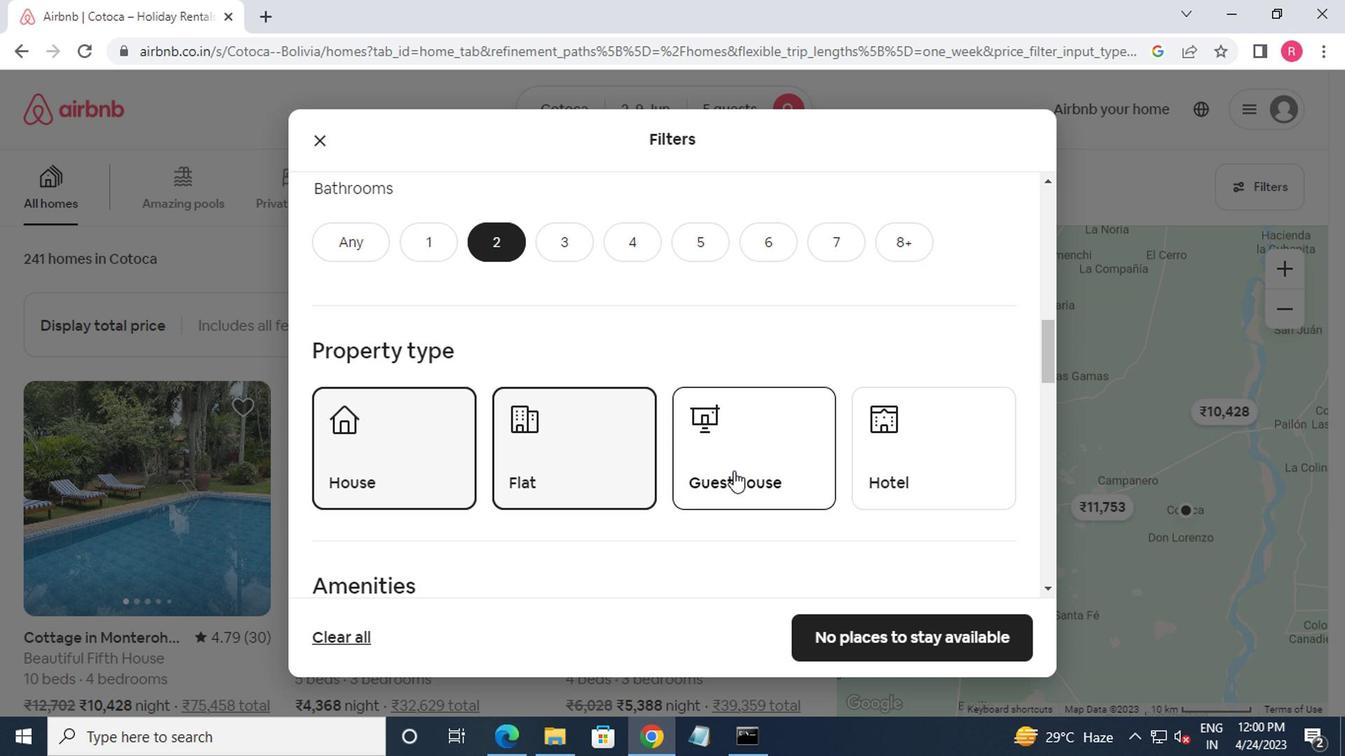 
Action: Mouse moved to (723, 471)
Screenshot: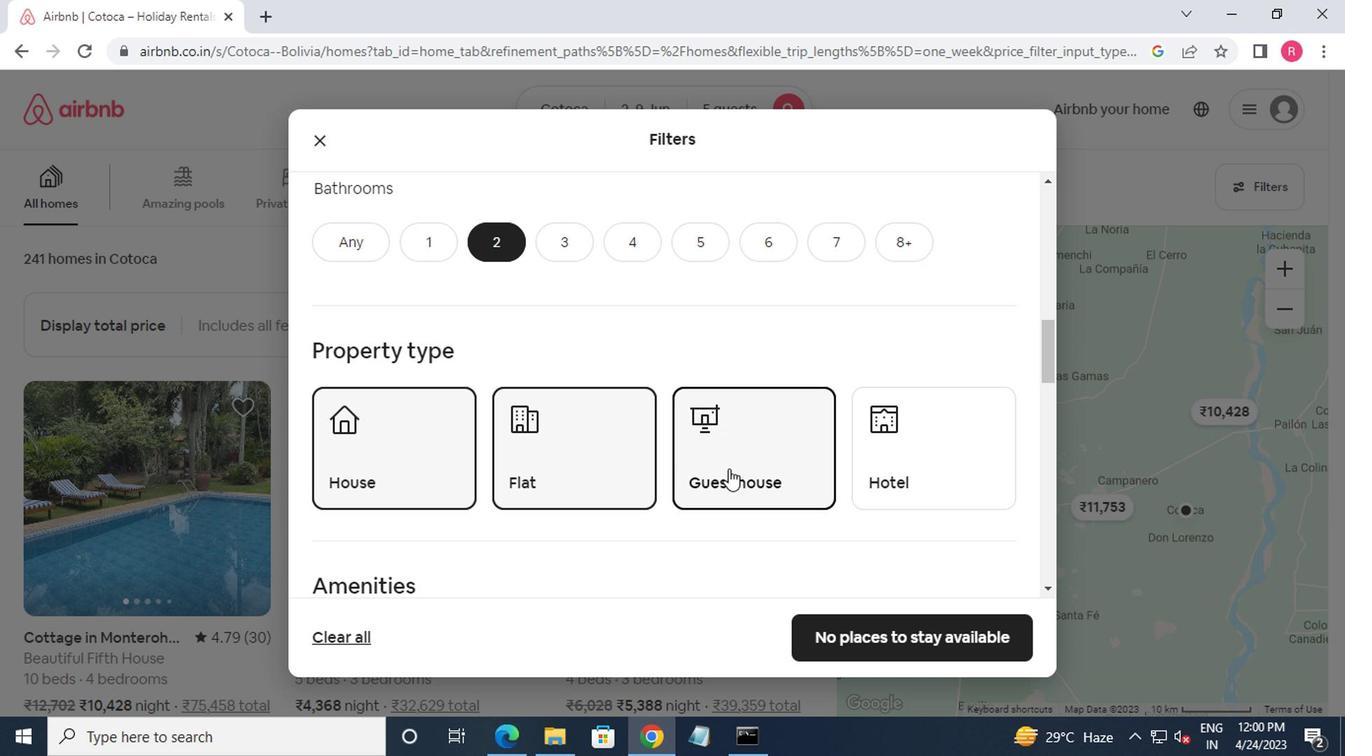 
Action: Mouse scrolled (723, 470) with delta (0, 0)
Screenshot: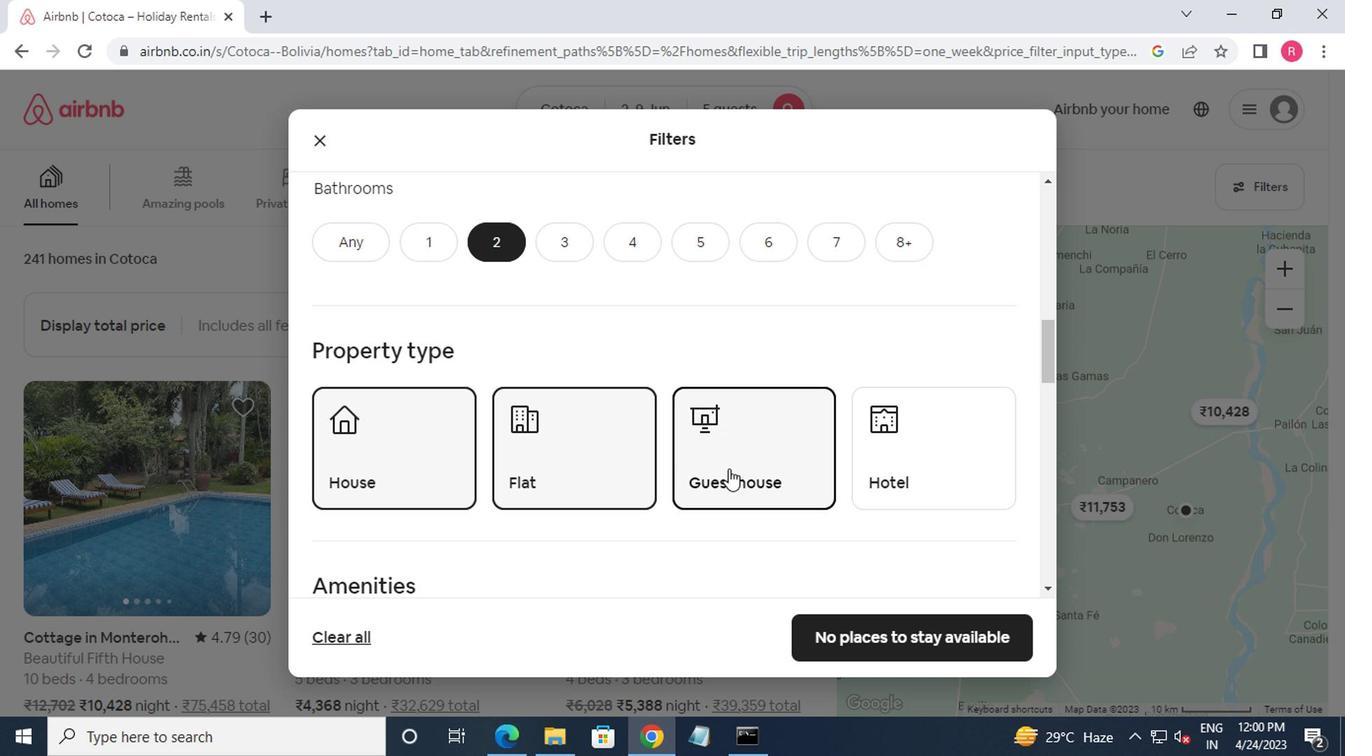 
Action: Mouse scrolled (723, 470) with delta (0, 0)
Screenshot: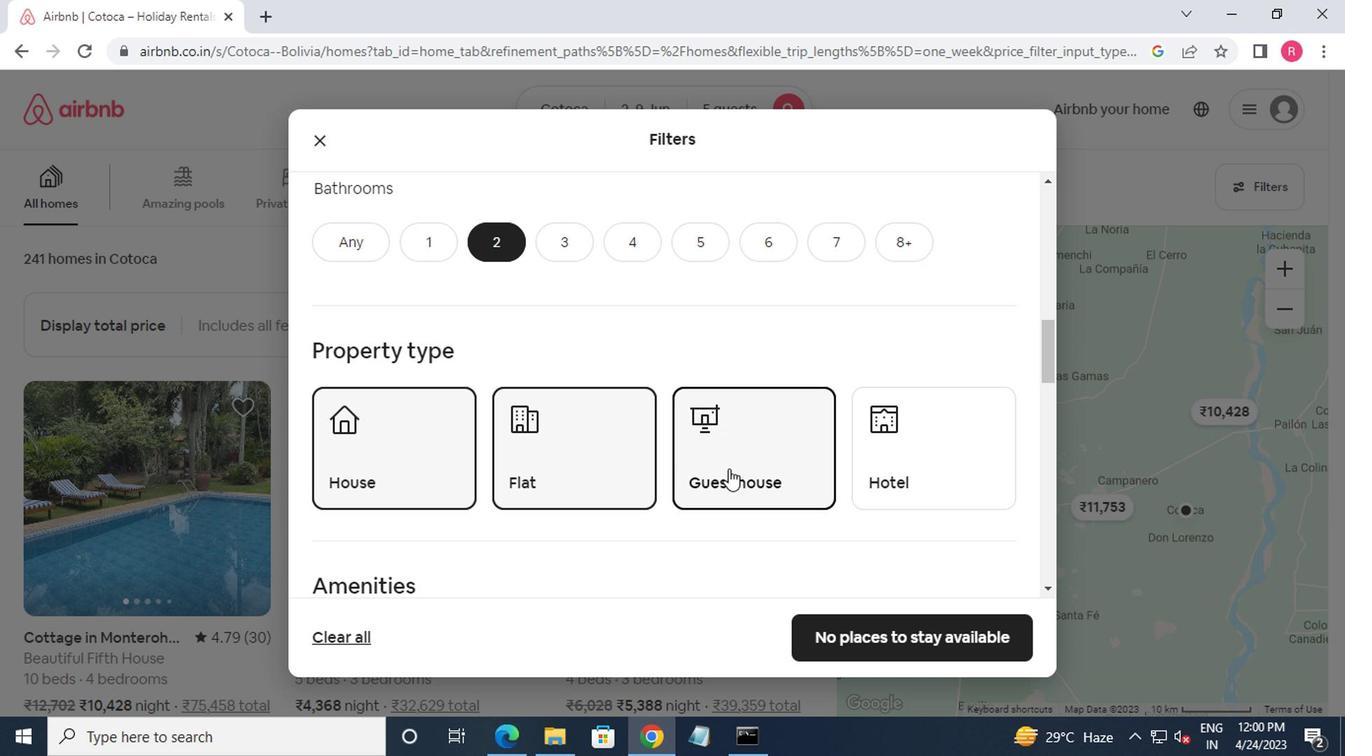 
Action: Mouse moved to (349, 492)
Screenshot: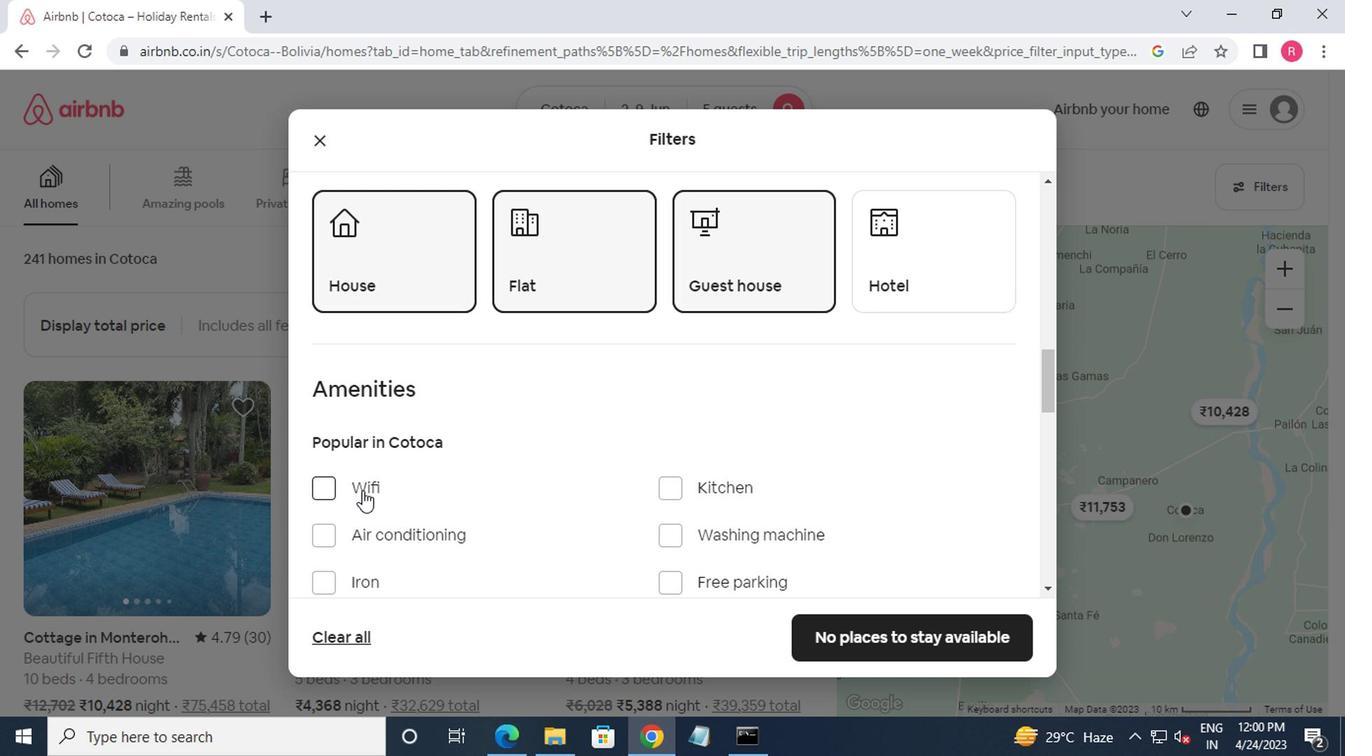 
Action: Mouse pressed left at (349, 492)
Screenshot: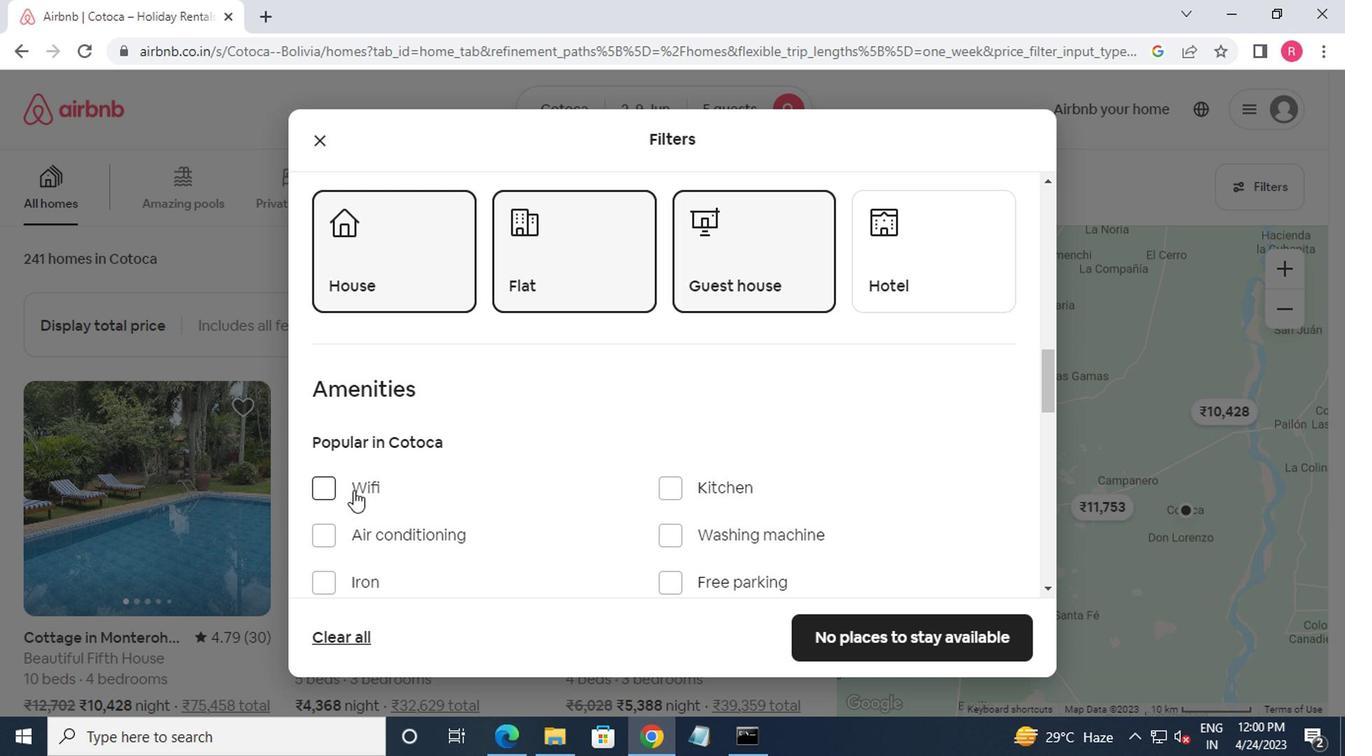 
Action: Mouse moved to (438, 502)
Screenshot: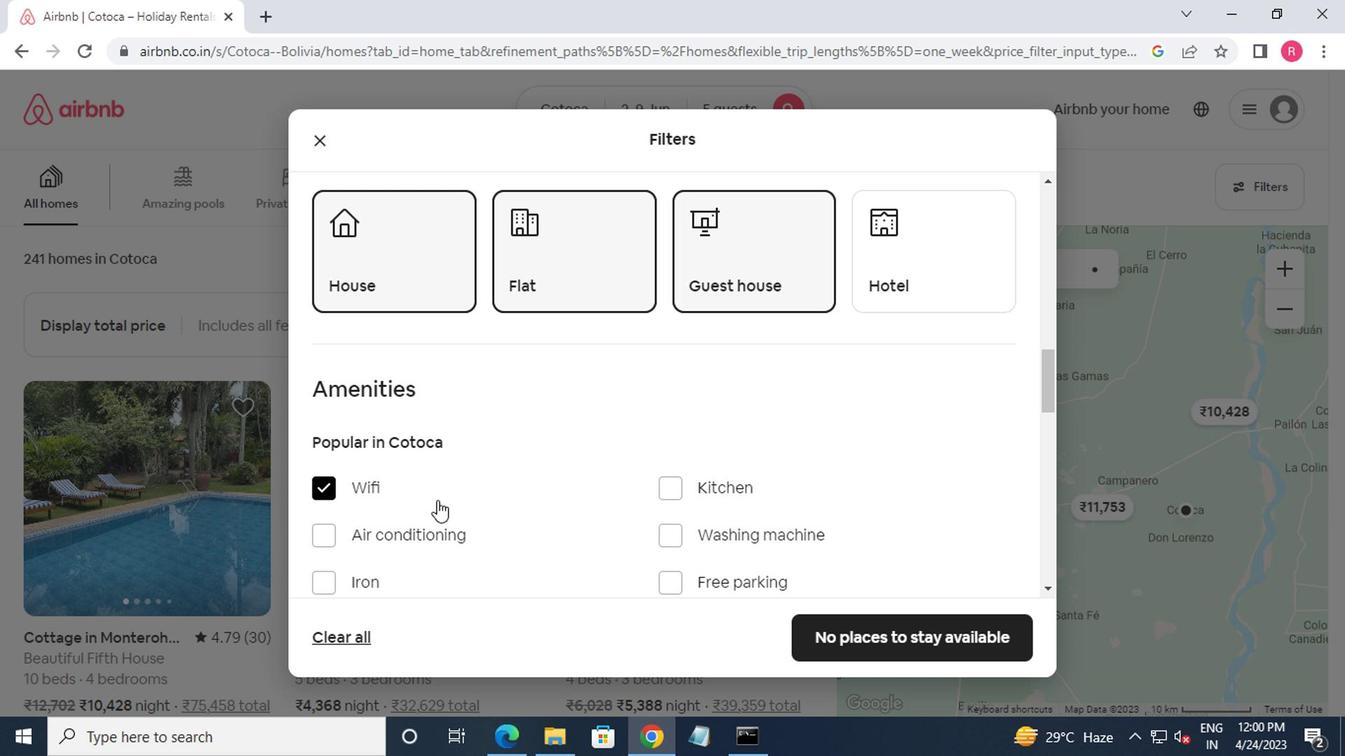 
Action: Mouse scrolled (438, 501) with delta (0, 0)
Screenshot: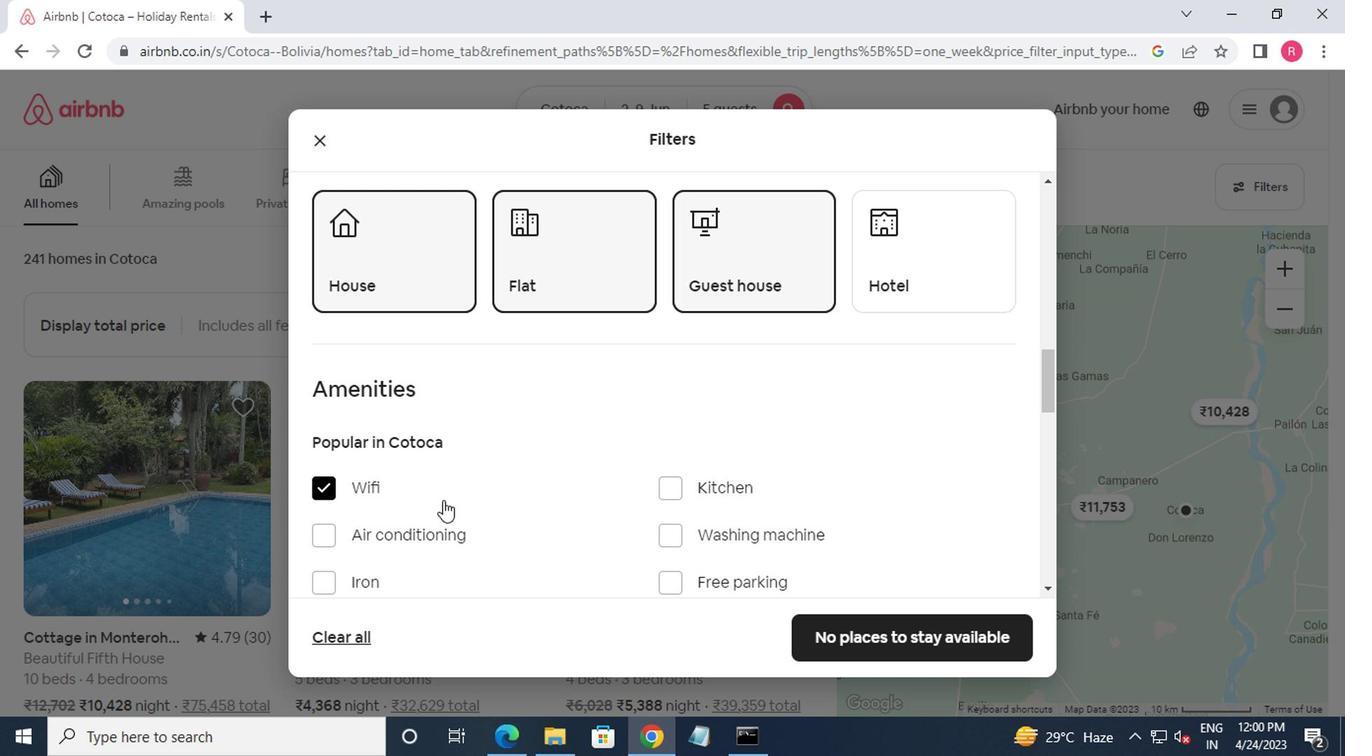 
Action: Mouse scrolled (438, 501) with delta (0, 0)
Screenshot: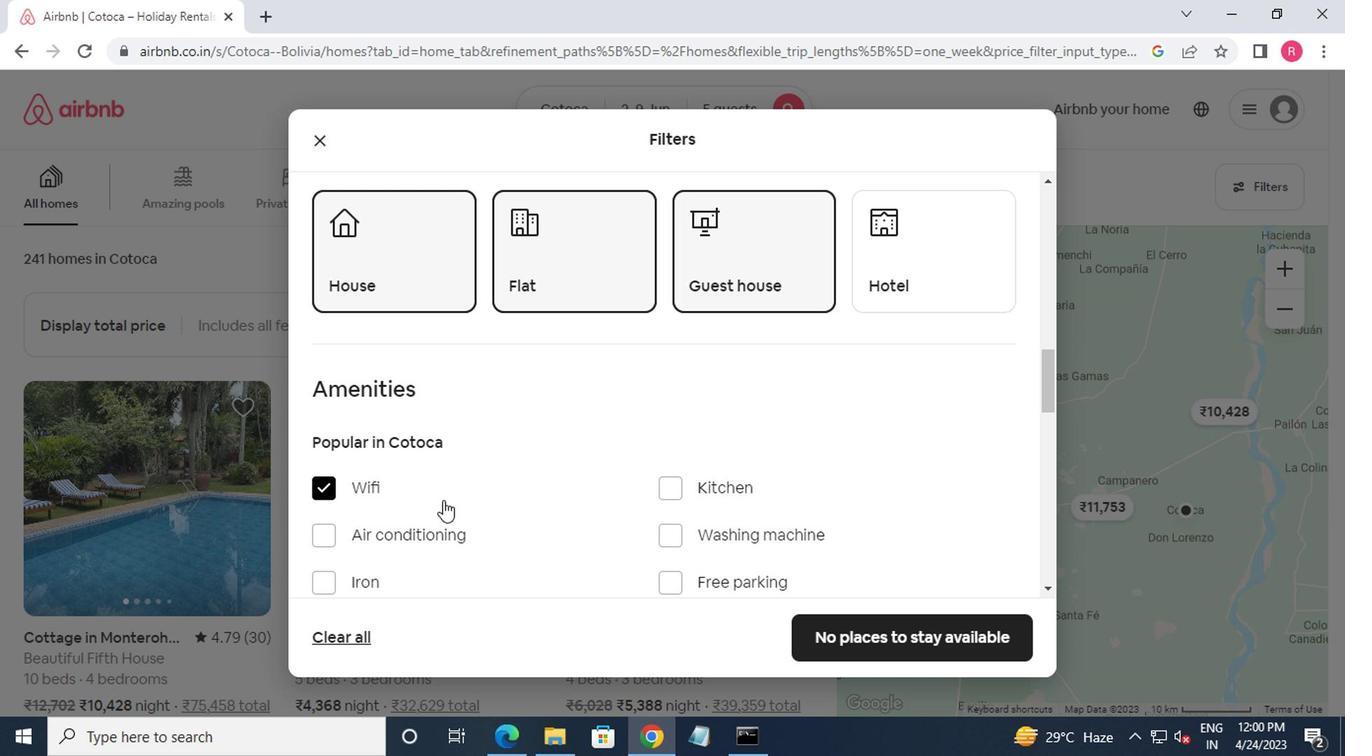 
Action: Mouse scrolled (438, 501) with delta (0, 0)
Screenshot: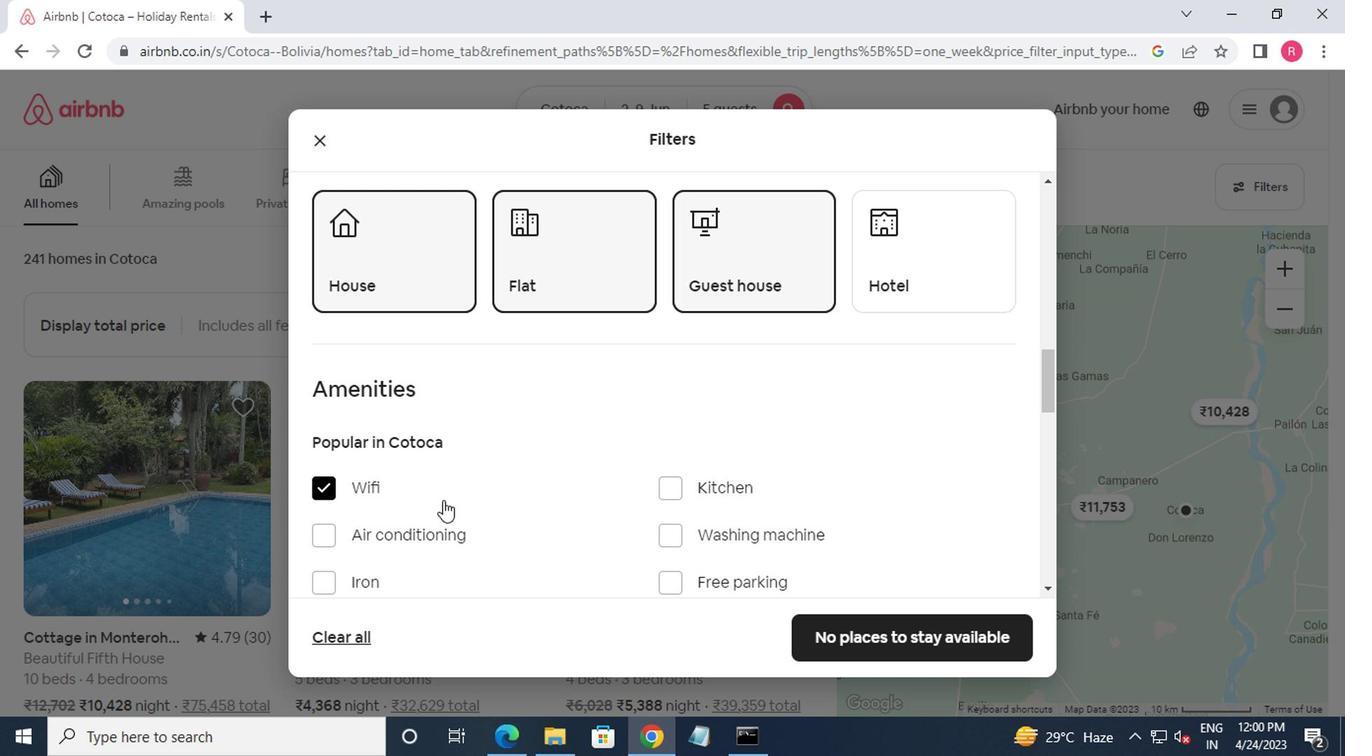 
Action: Mouse scrolled (438, 501) with delta (0, 0)
Screenshot: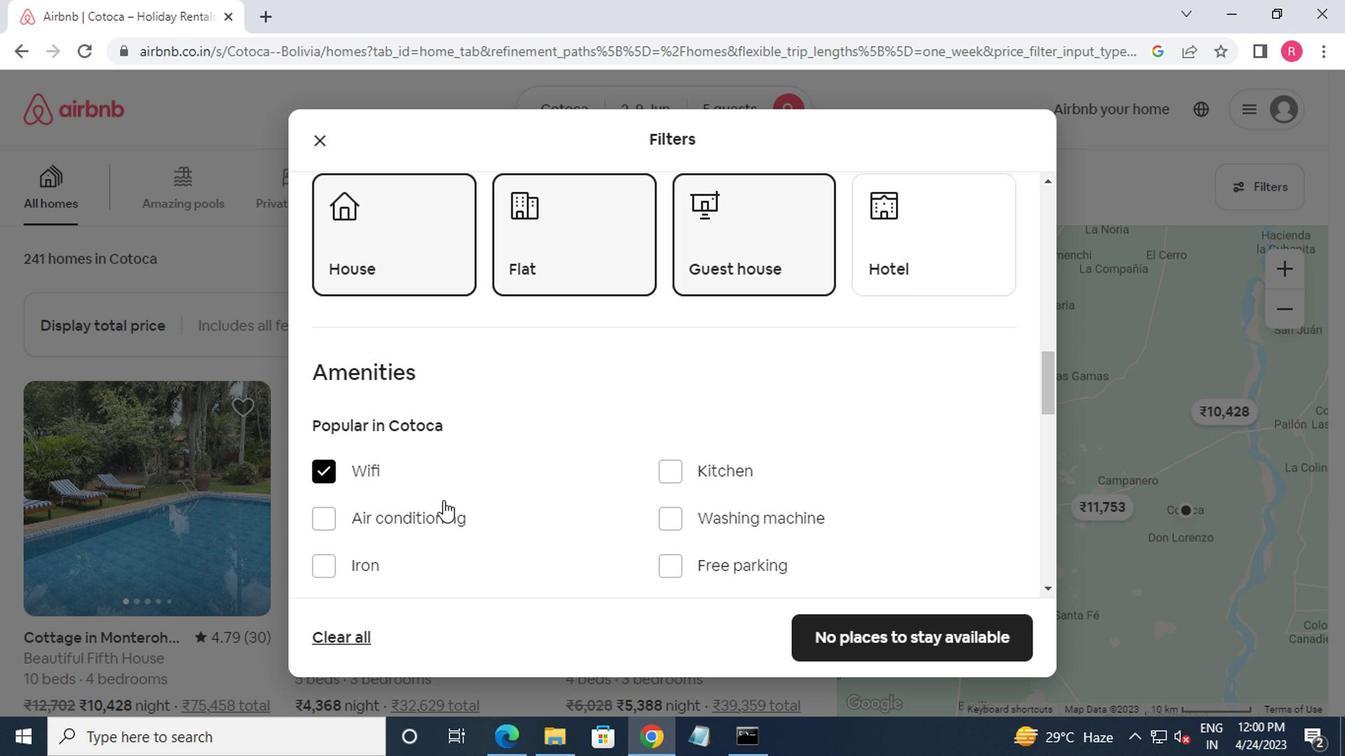 
Action: Mouse scrolled (438, 501) with delta (0, 0)
Screenshot: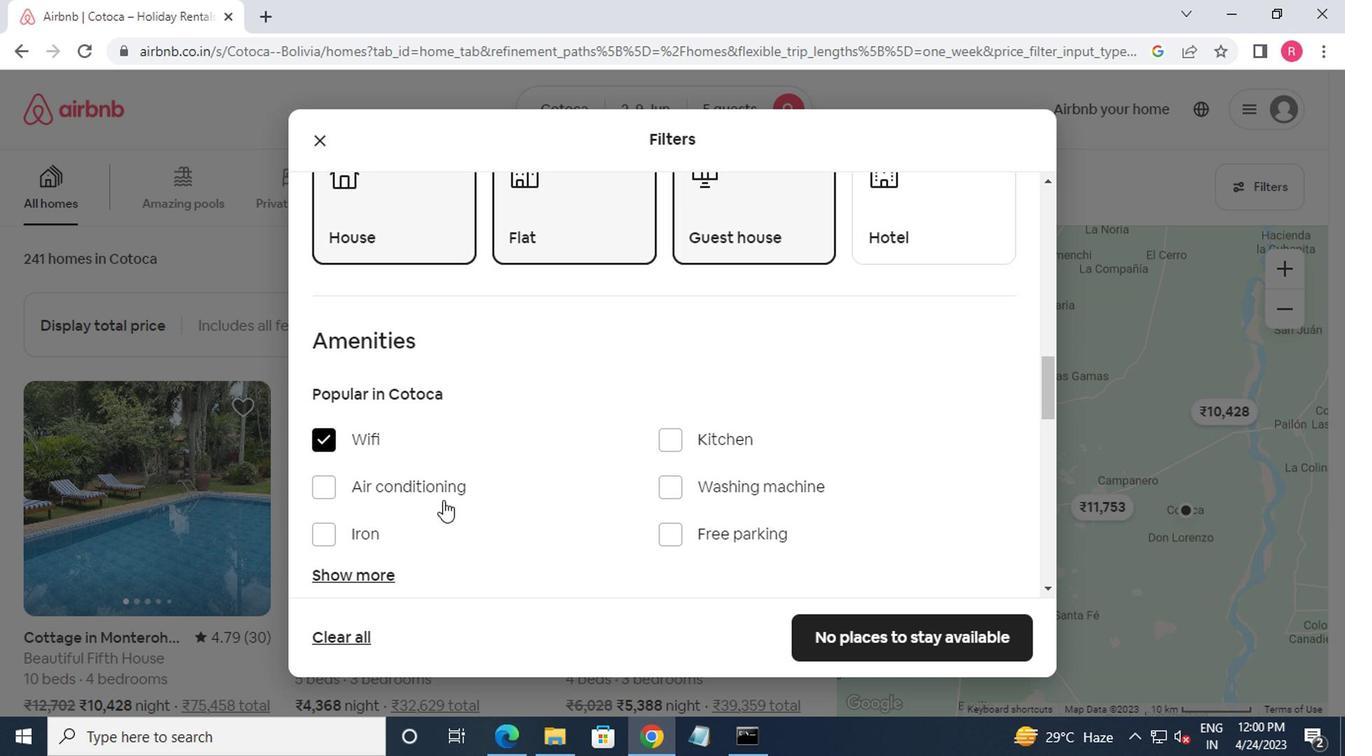 
Action: Mouse moved to (964, 379)
Screenshot: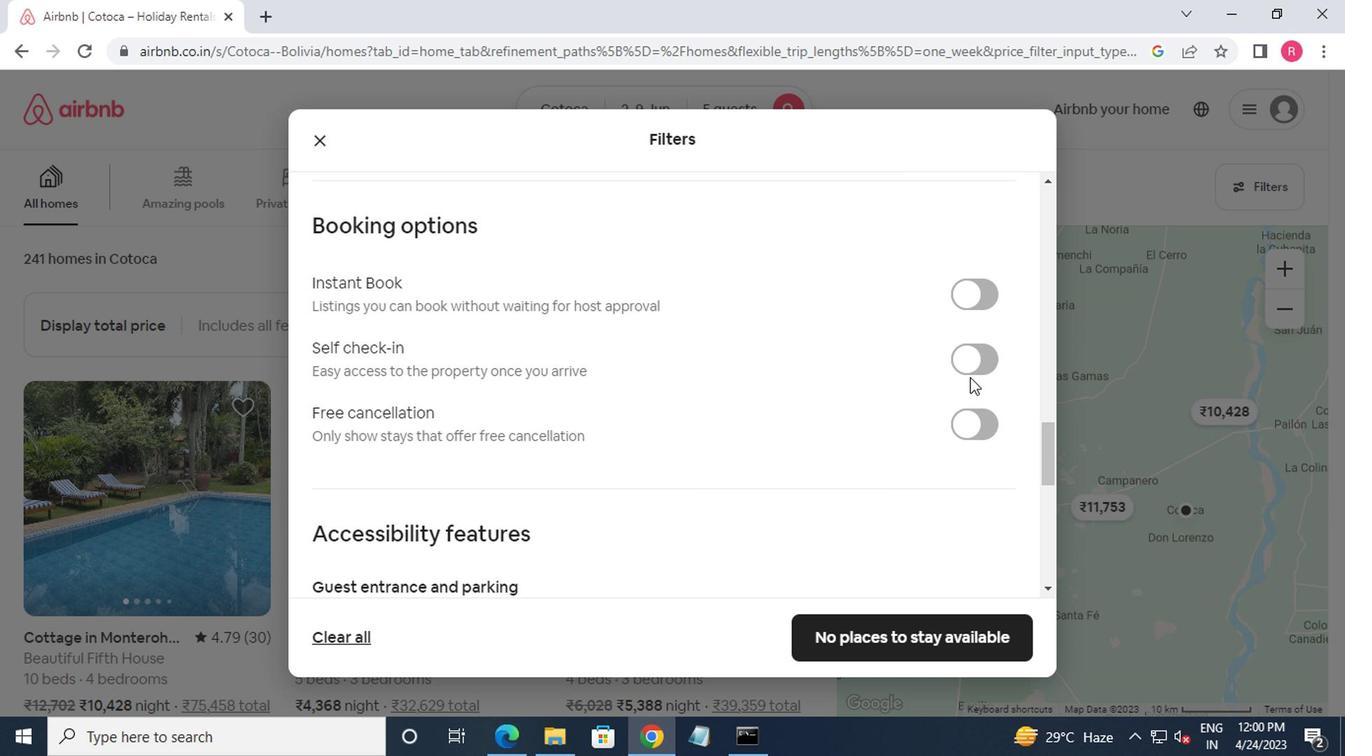 
Action: Mouse pressed left at (964, 379)
Screenshot: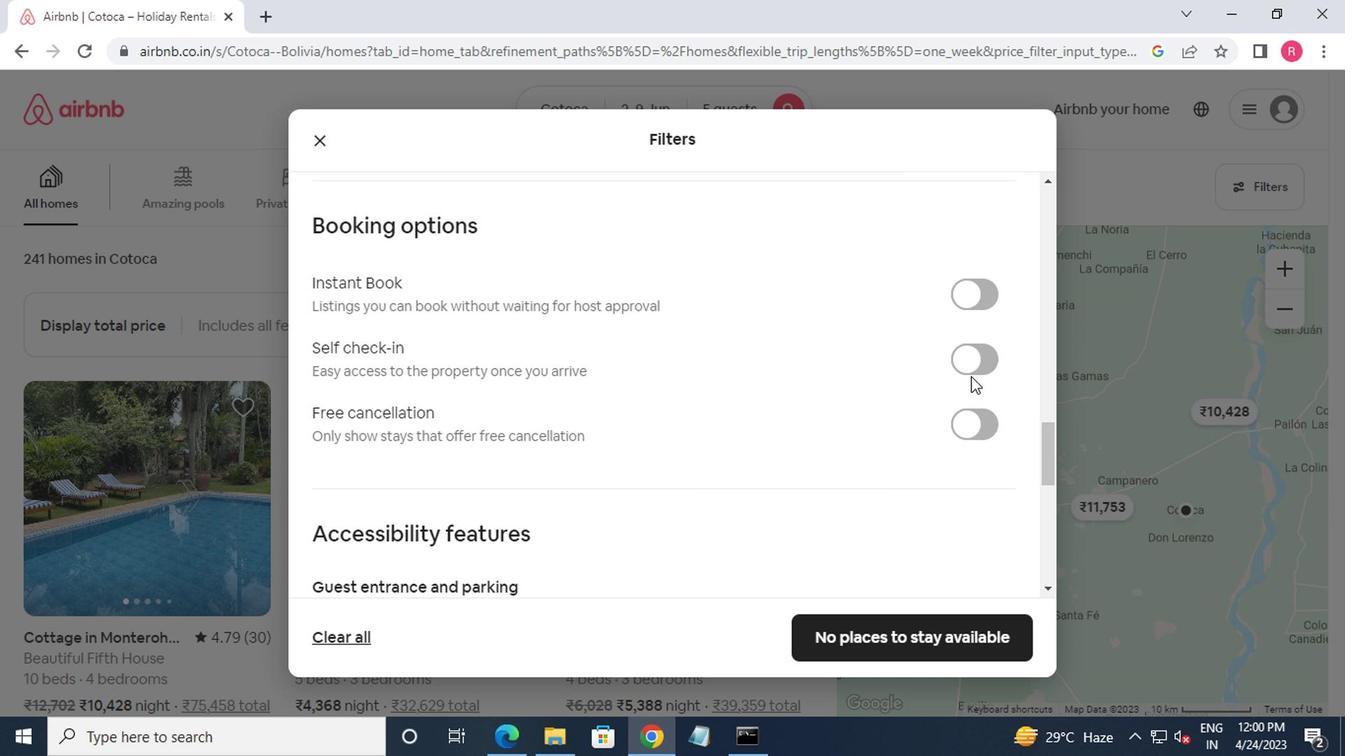 
Action: Mouse moved to (965, 376)
Screenshot: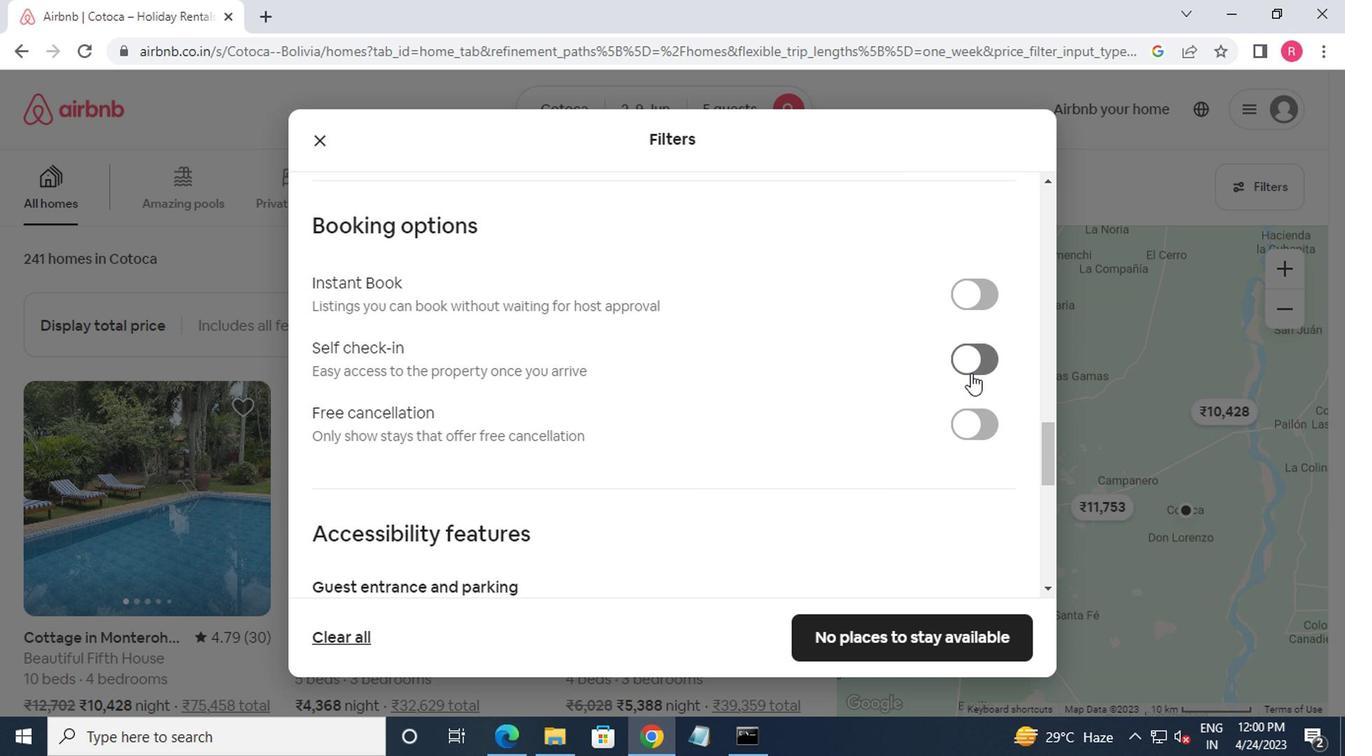 
Action: Mouse scrolled (965, 376) with delta (0, 0)
Screenshot: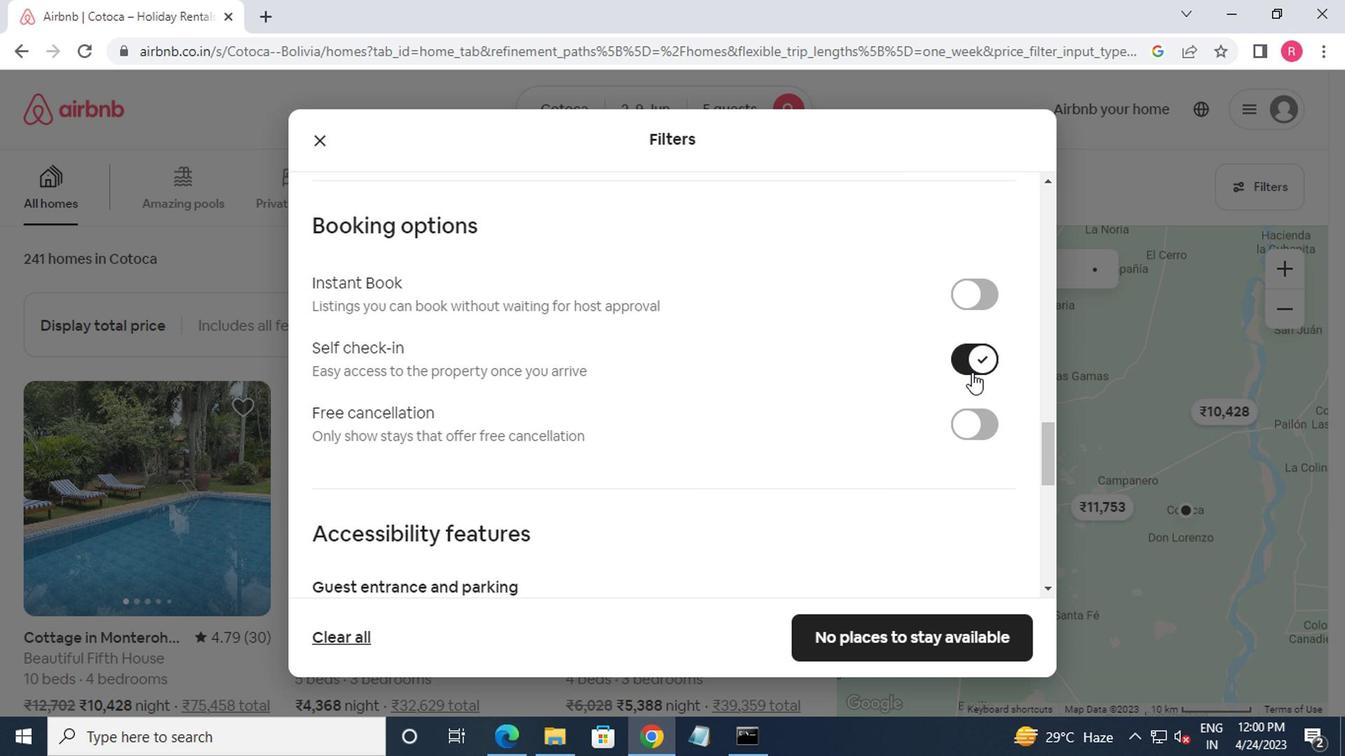 
Action: Mouse scrolled (965, 376) with delta (0, 0)
Screenshot: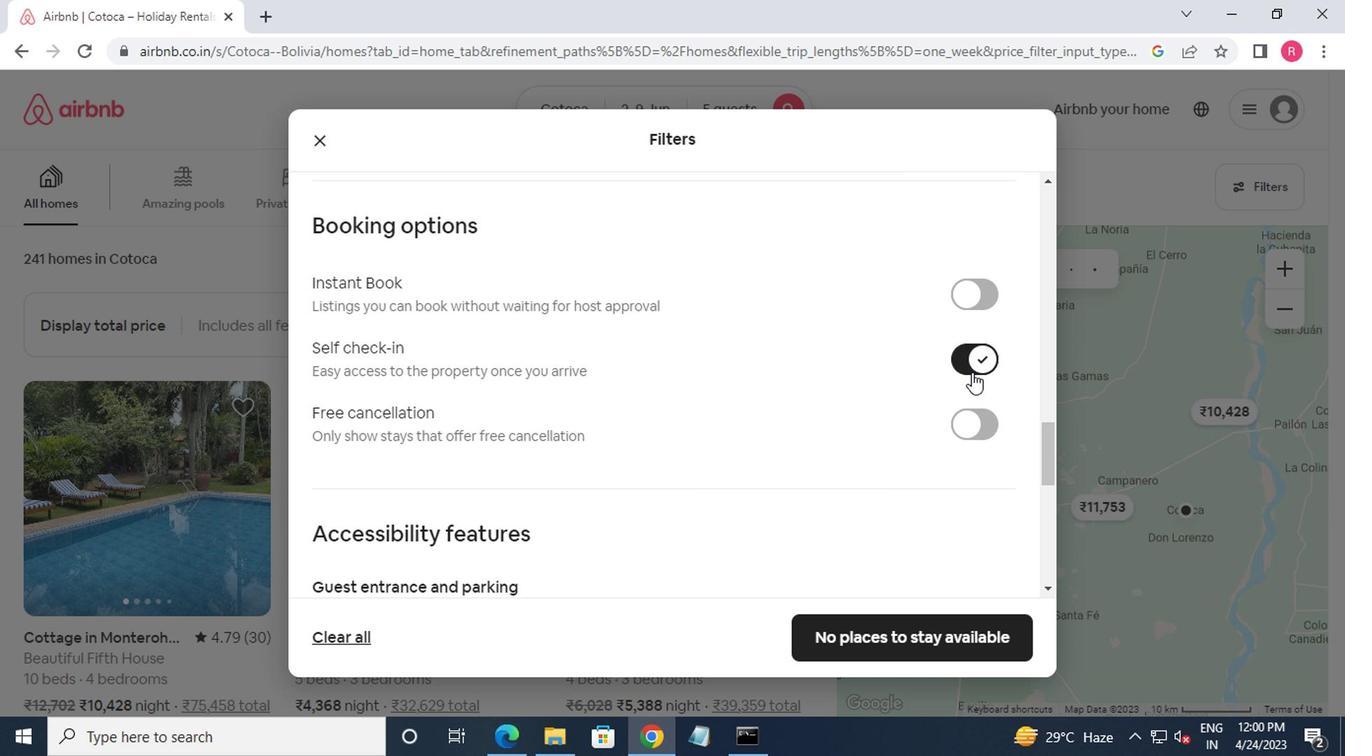 
Action: Mouse scrolled (965, 376) with delta (0, 0)
Screenshot: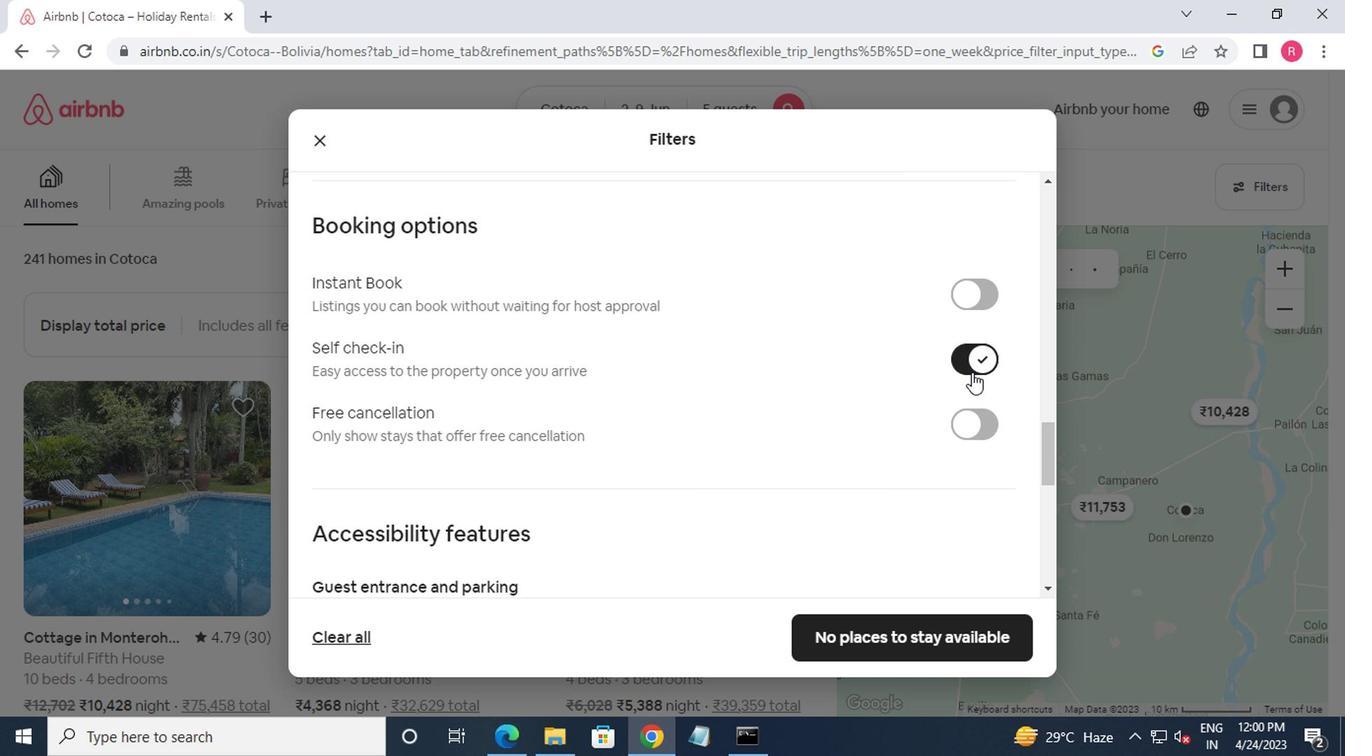 
Action: Mouse moved to (956, 376)
Screenshot: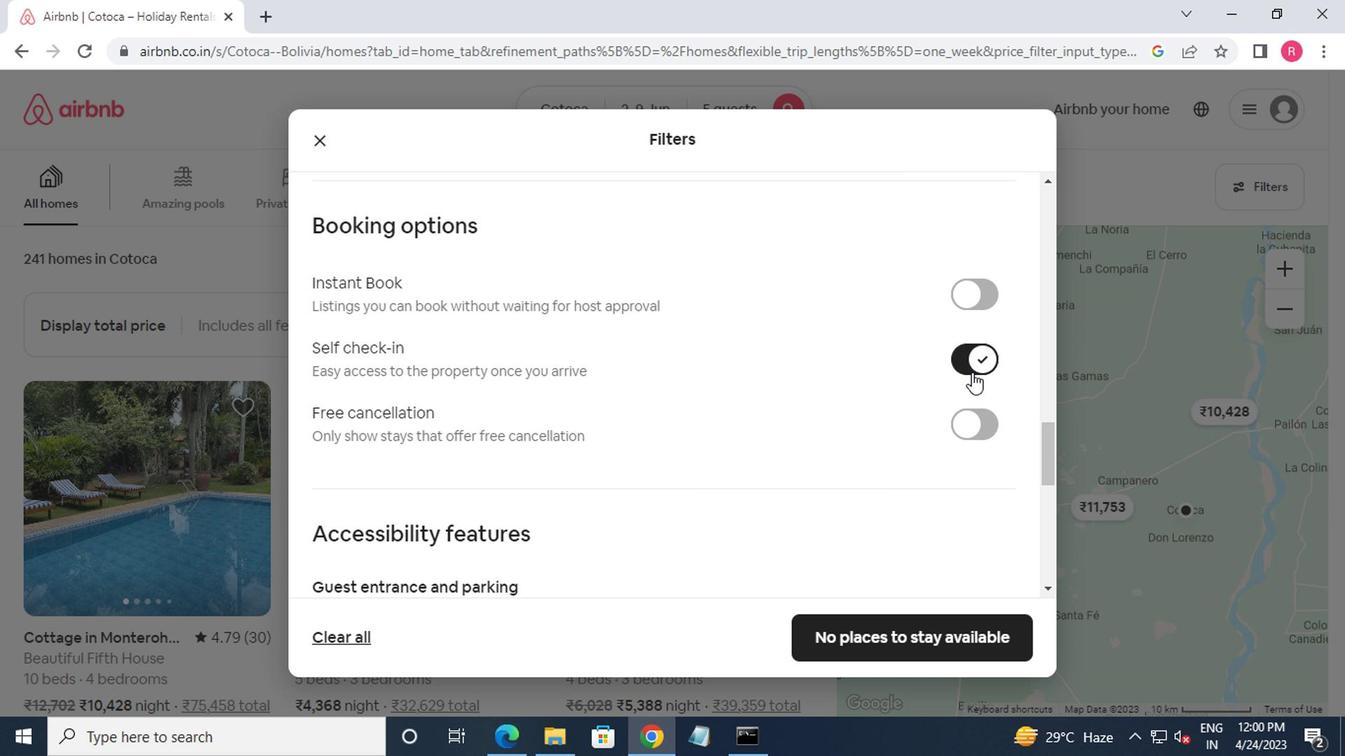 
Action: Mouse scrolled (956, 376) with delta (0, 0)
Screenshot: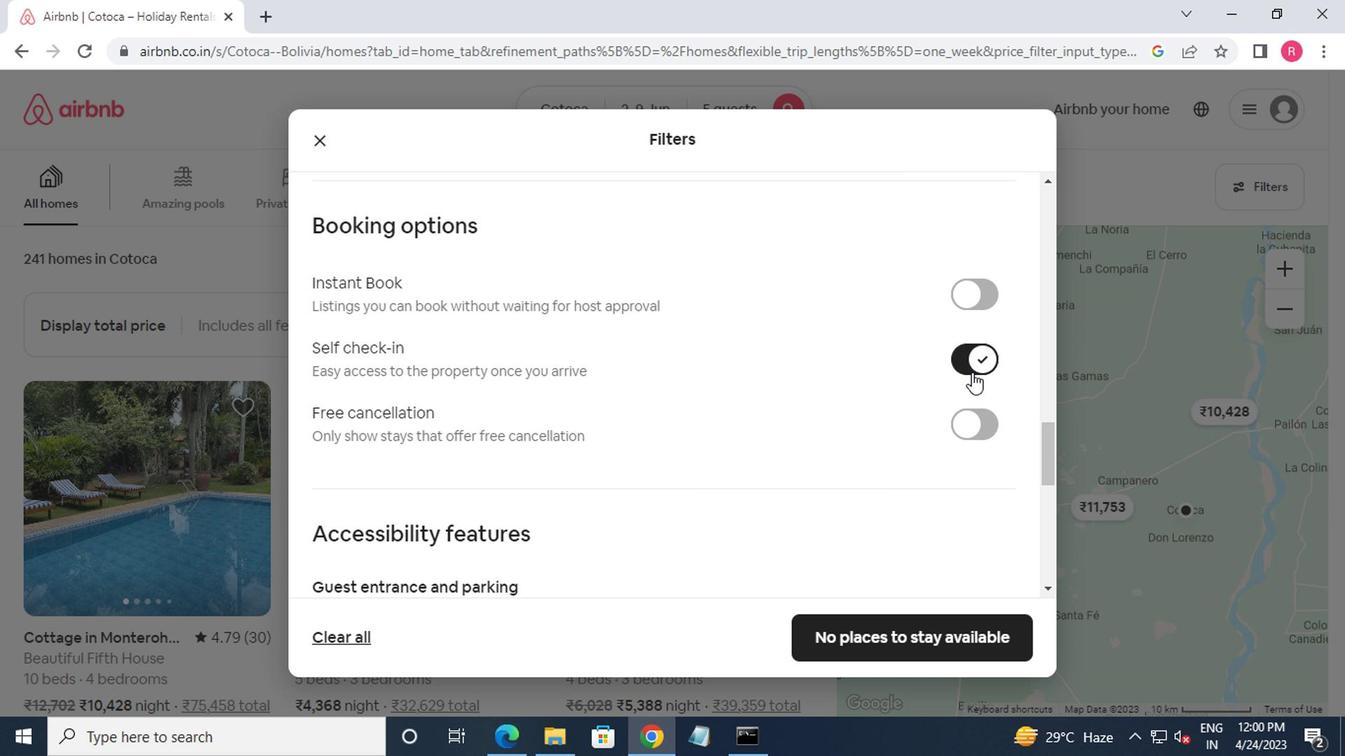 
Action: Mouse moved to (928, 381)
Screenshot: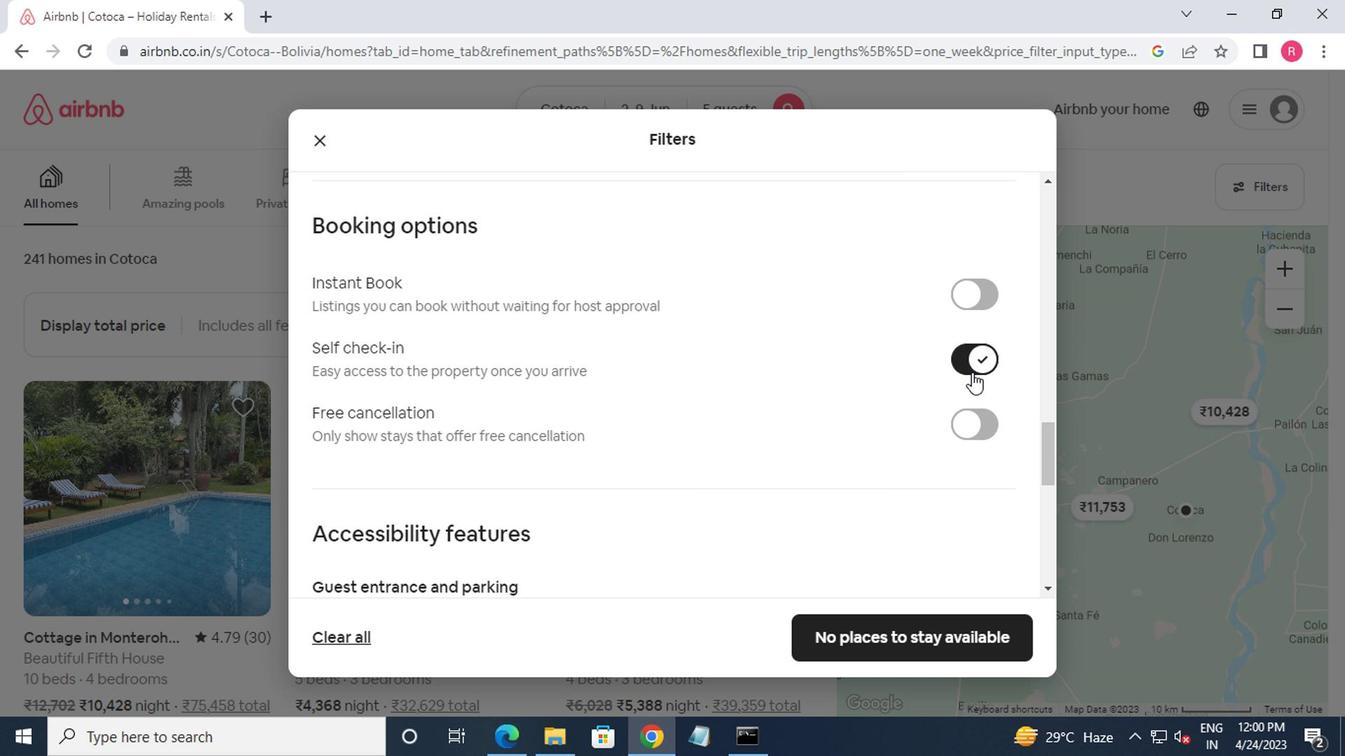 
Action: Mouse scrolled (928, 379) with delta (0, -1)
Screenshot: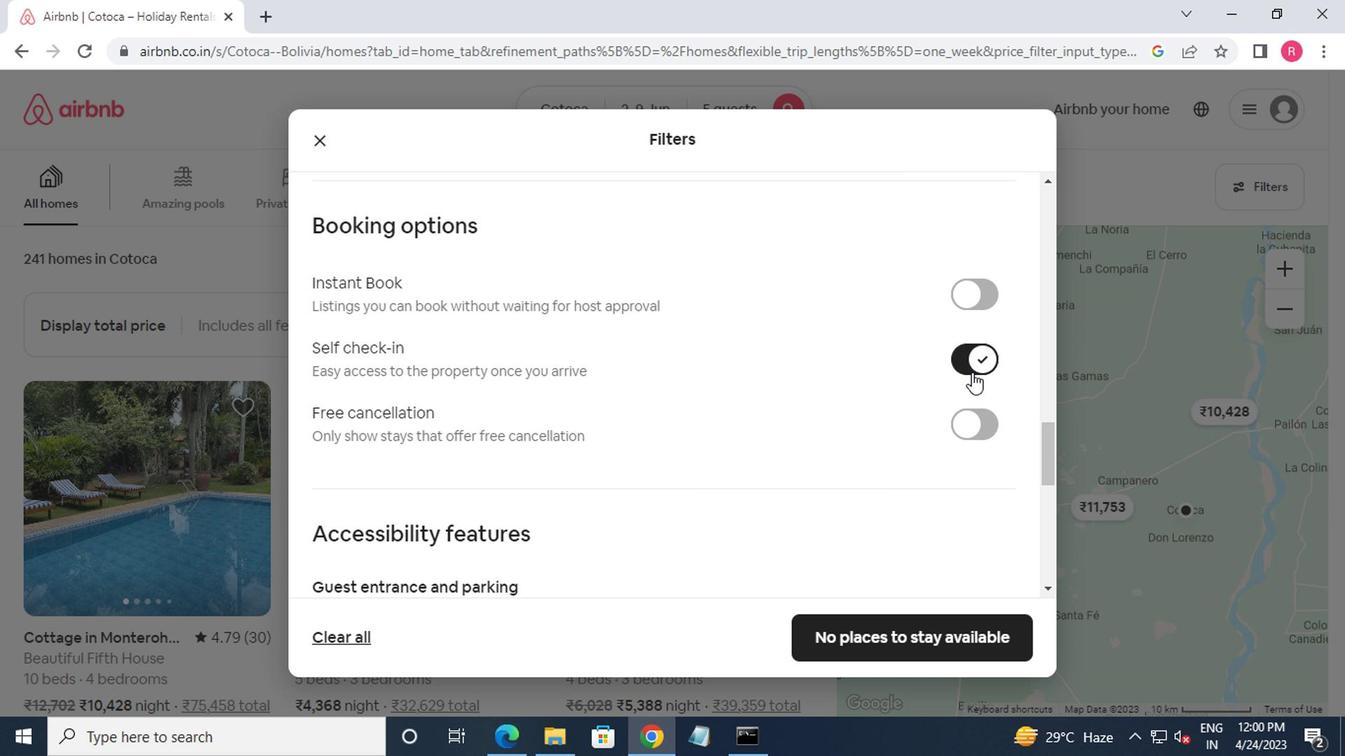 
Action: Mouse moved to (673, 404)
Screenshot: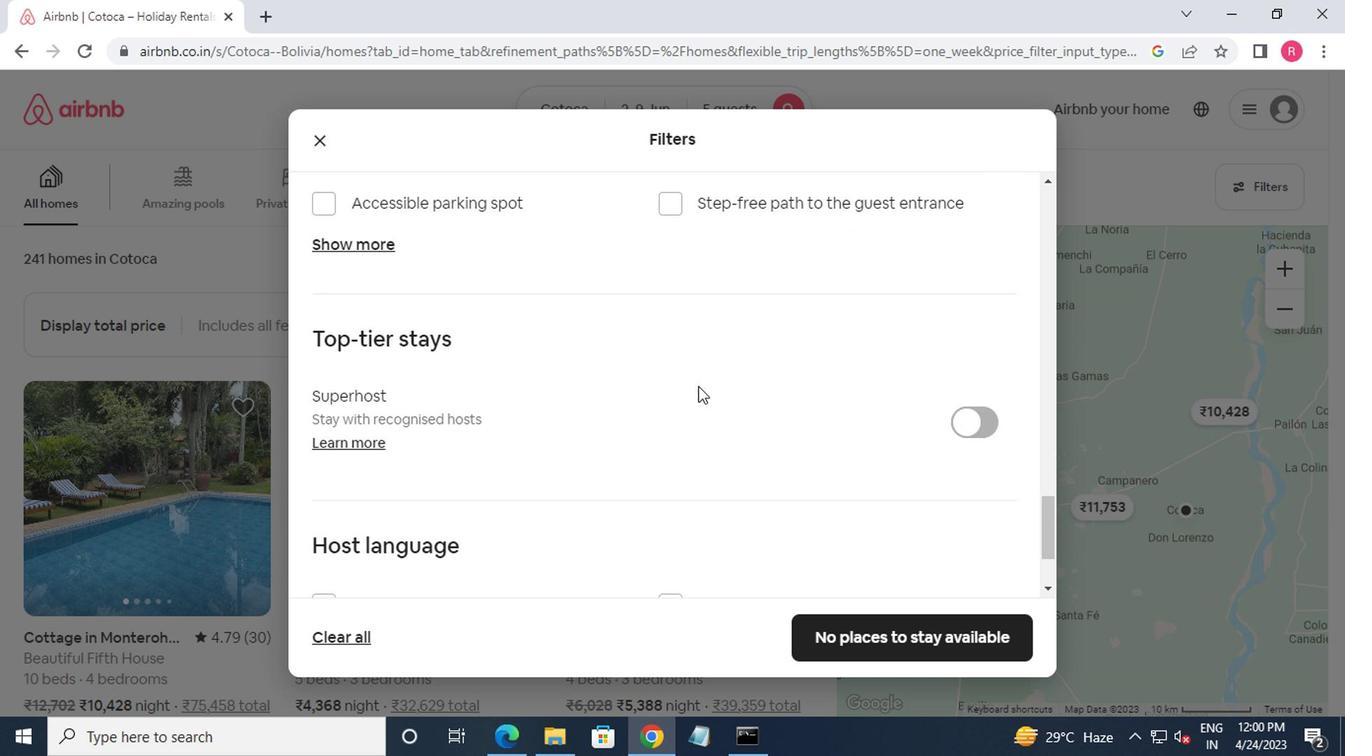 
Action: Mouse scrolled (673, 402) with delta (0, -1)
Screenshot: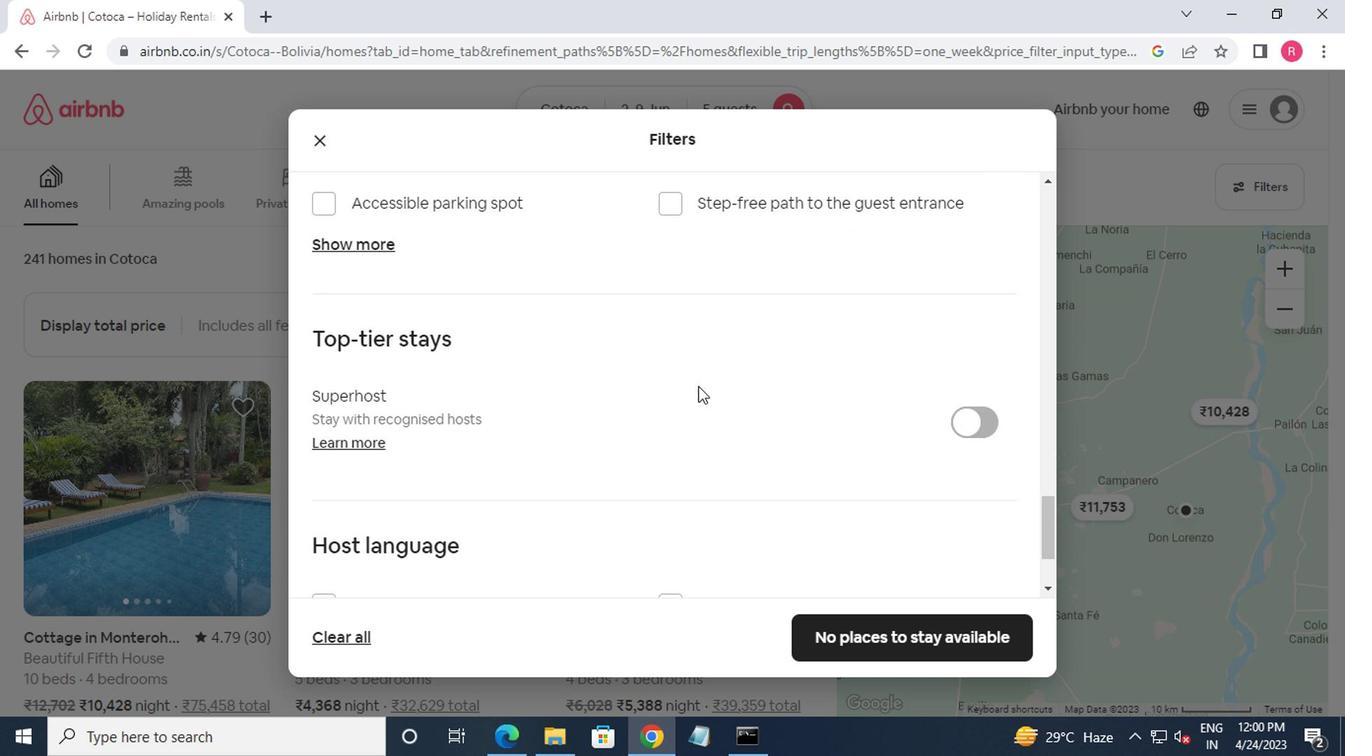 
Action: Mouse moved to (668, 408)
Screenshot: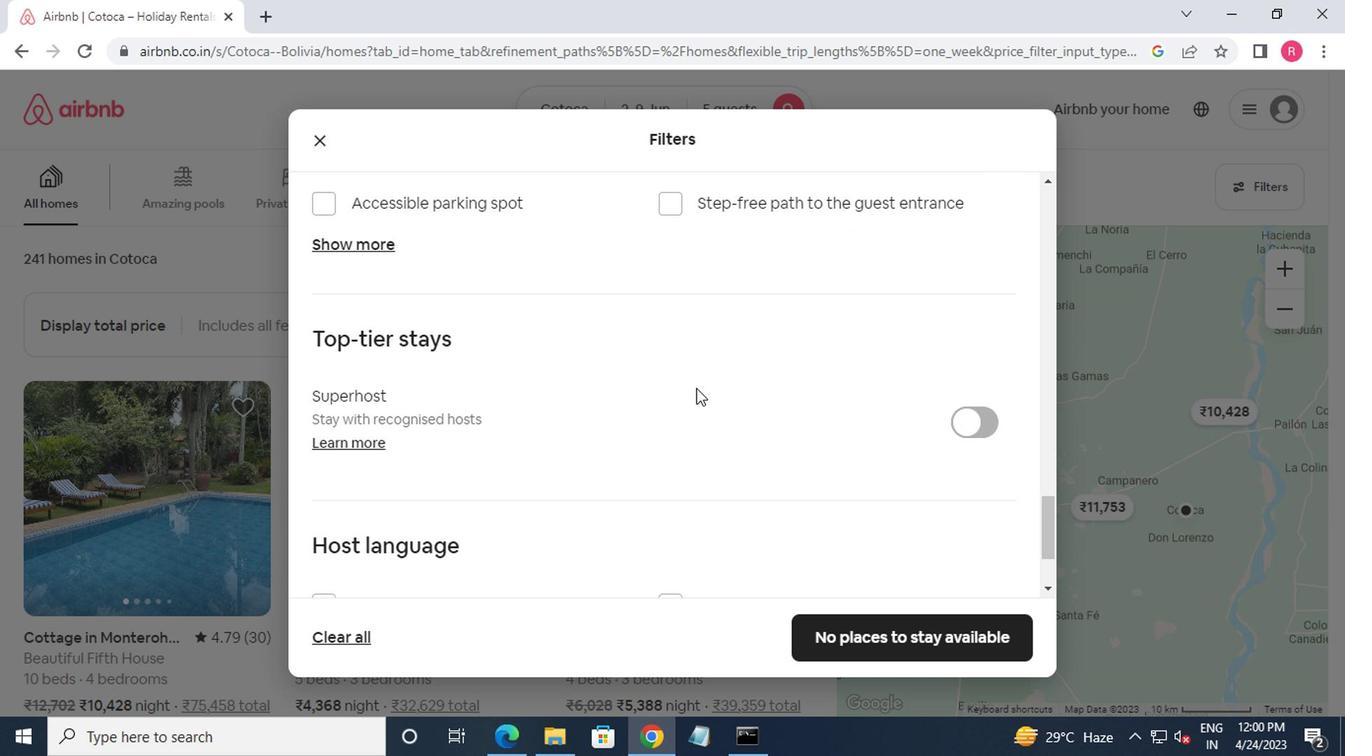 
Action: Mouse scrolled (668, 407) with delta (0, 0)
Screenshot: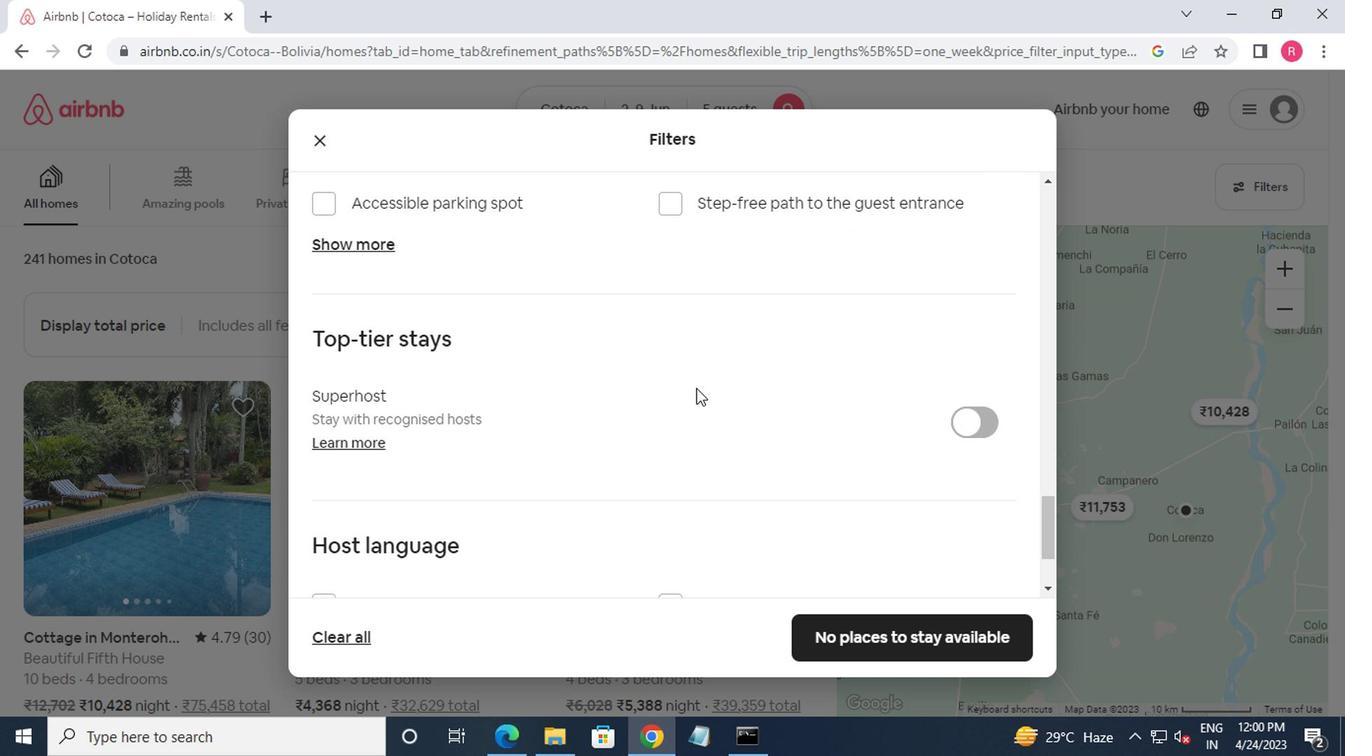 
Action: Mouse moved to (666, 410)
Screenshot: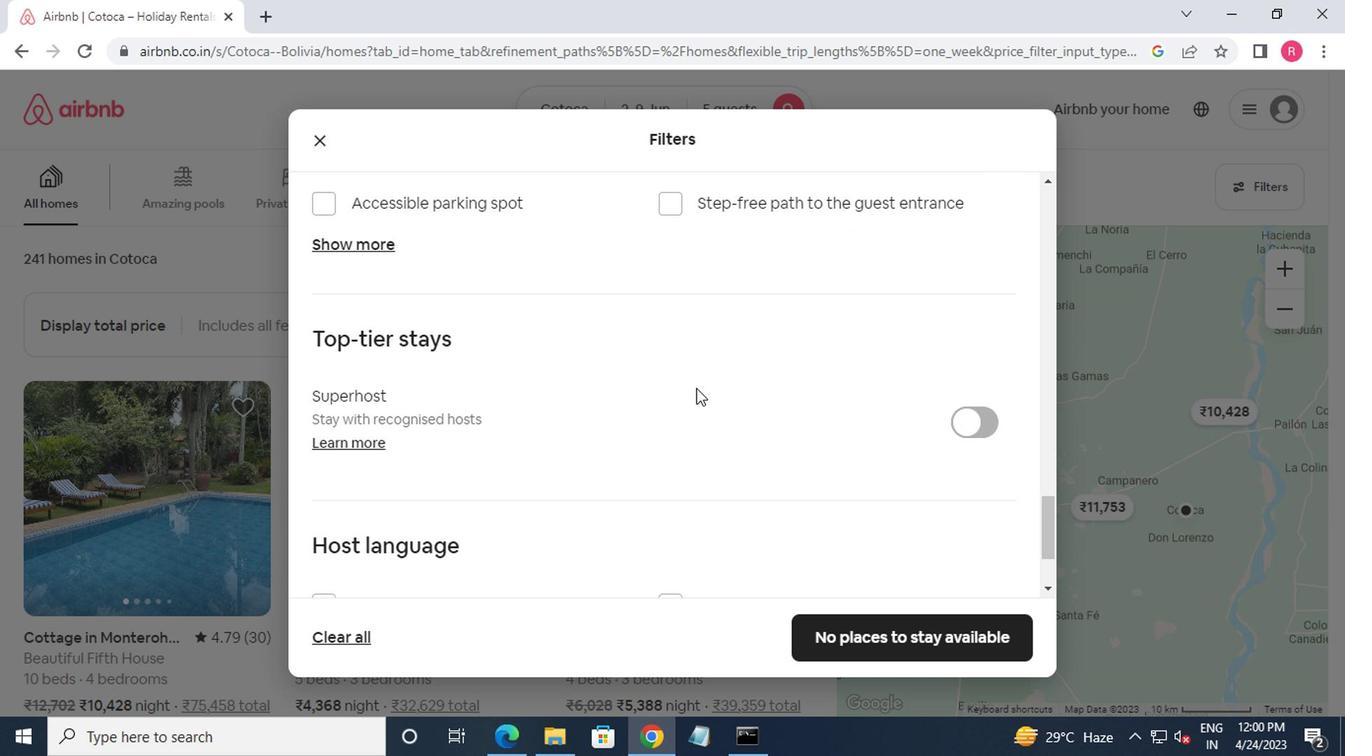 
Action: Mouse scrolled (666, 409) with delta (0, 0)
Screenshot: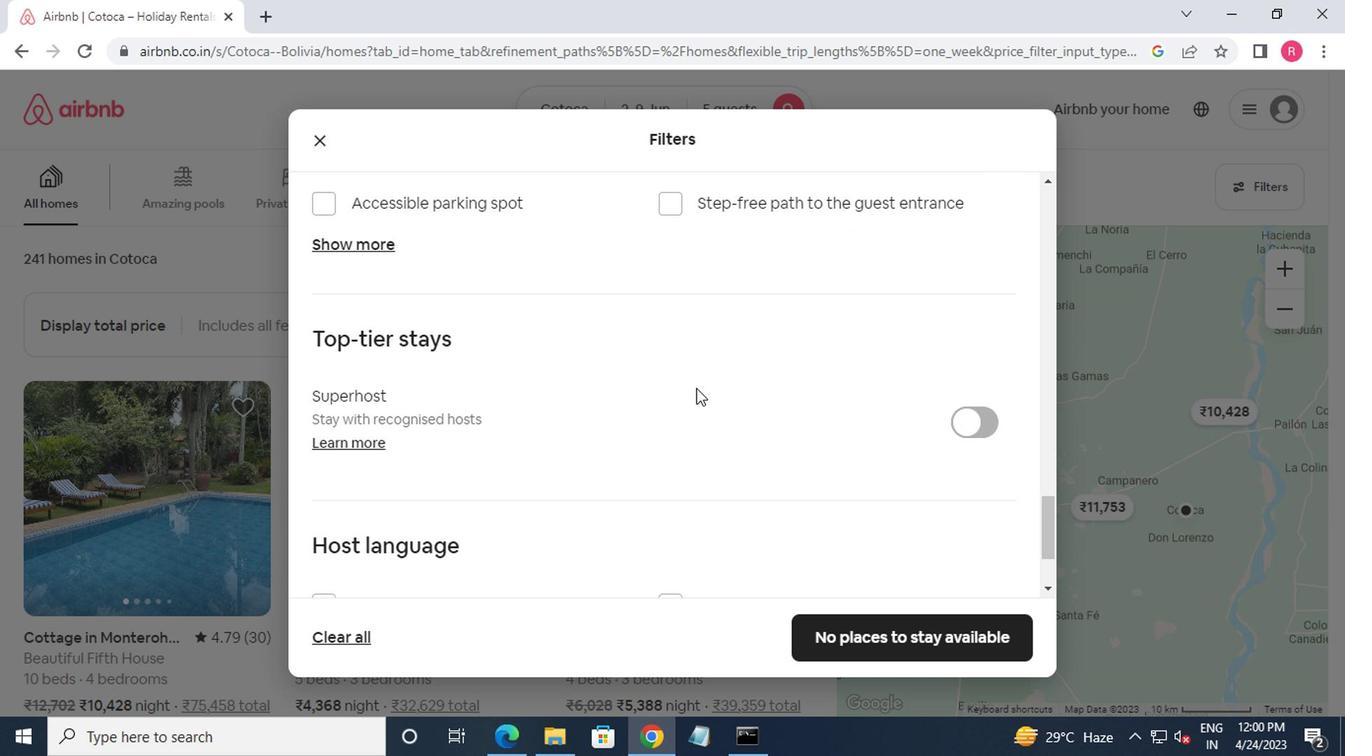 
Action: Mouse moved to (663, 414)
Screenshot: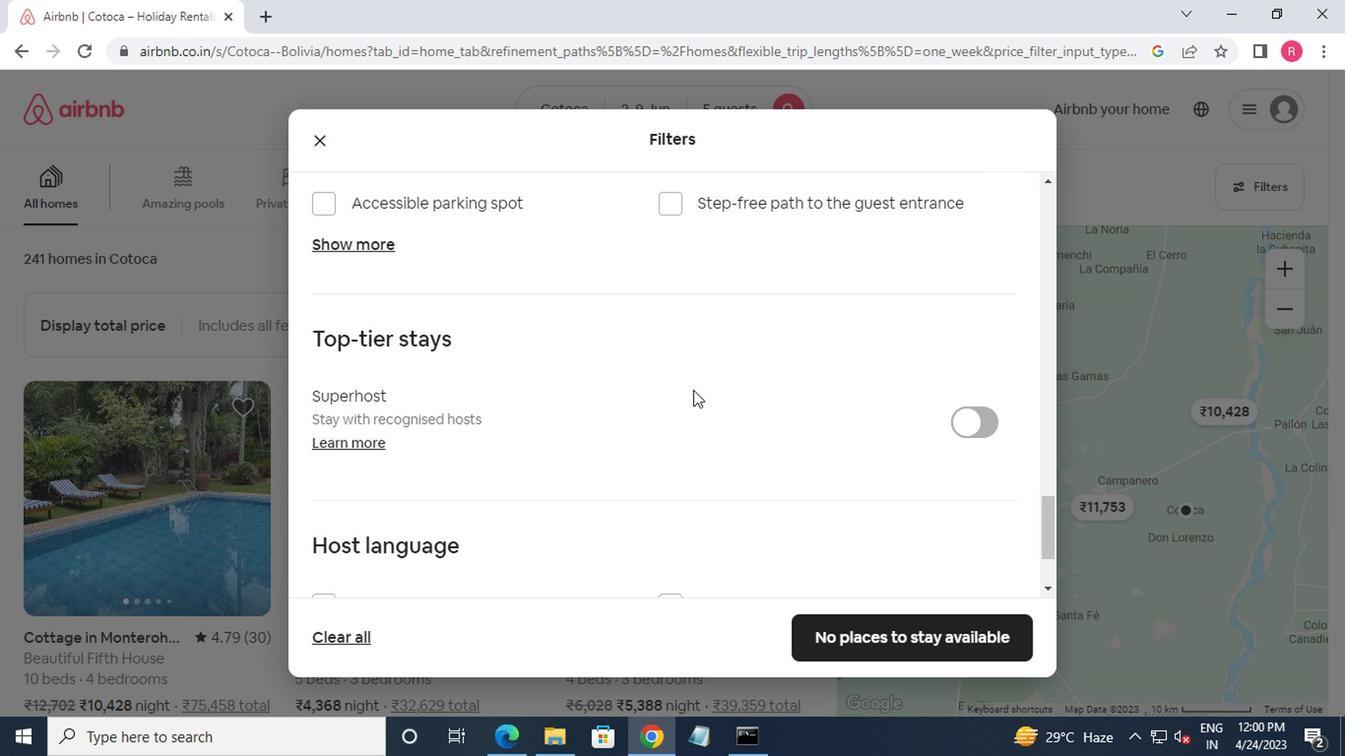 
Action: Mouse scrolled (663, 413) with delta (0, -1)
Screenshot: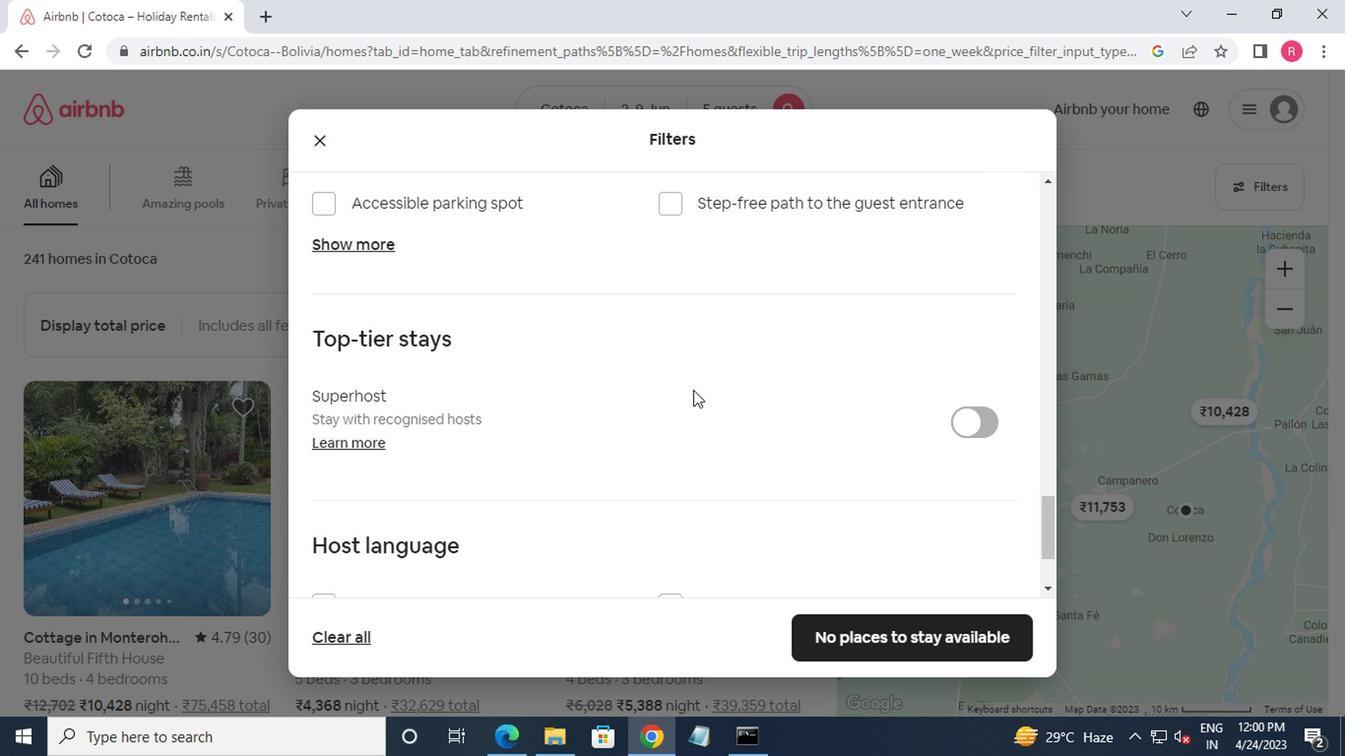 
Action: Mouse moved to (367, 463)
Screenshot: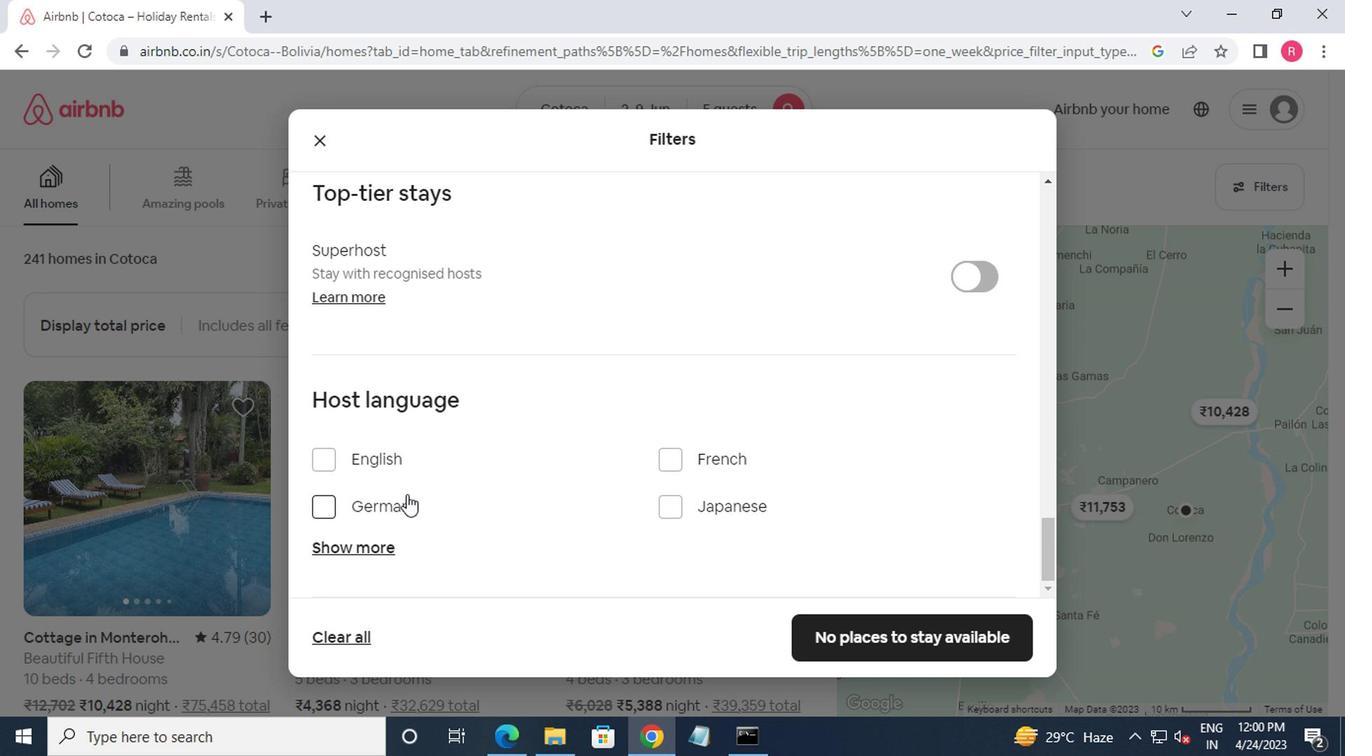 
Action: Mouse pressed left at (367, 463)
Screenshot: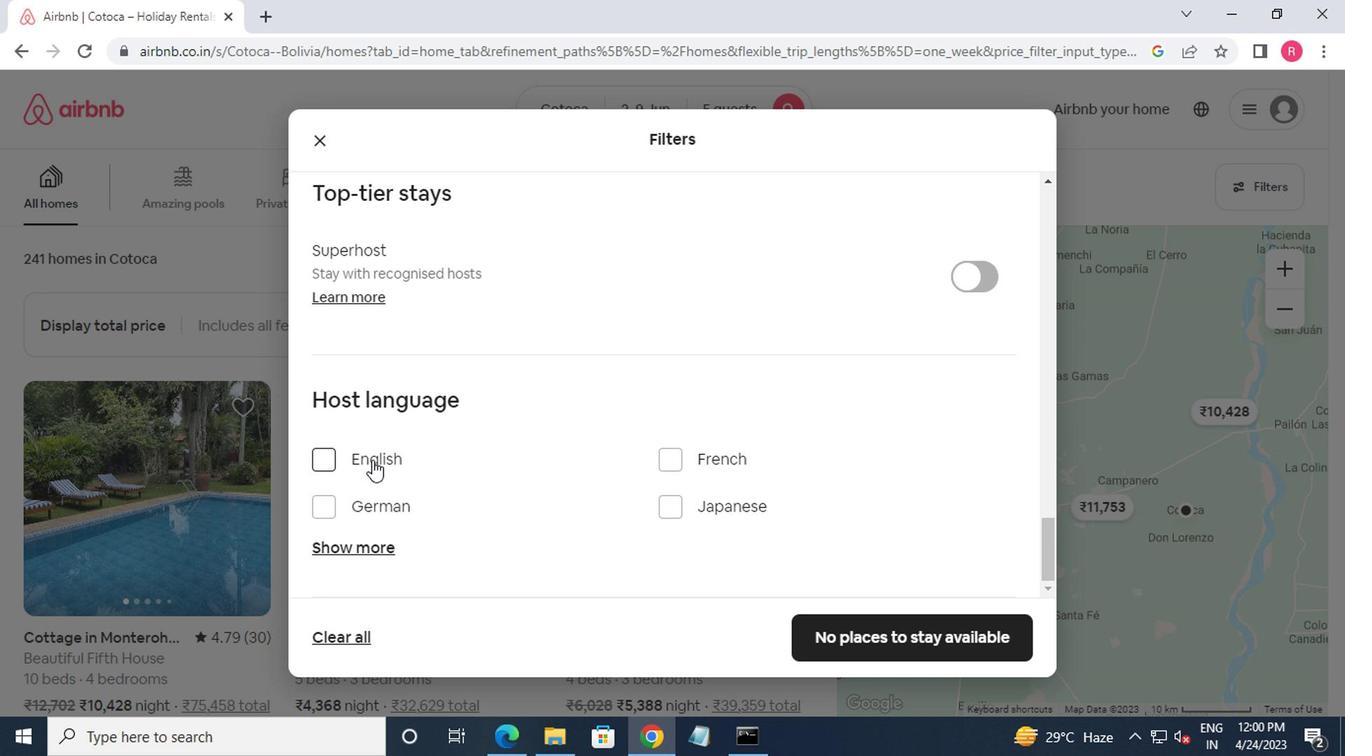 
Action: Mouse moved to (929, 635)
Screenshot: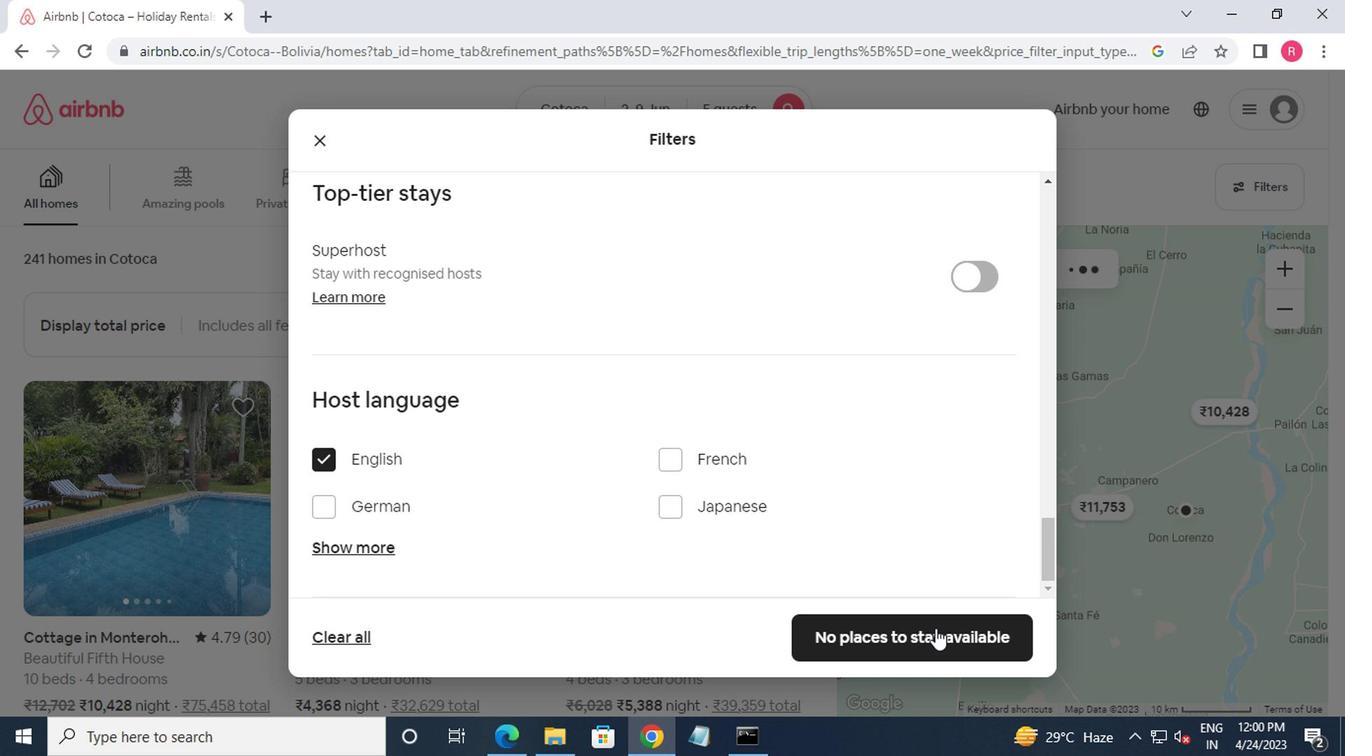 
Action: Mouse pressed left at (929, 635)
Screenshot: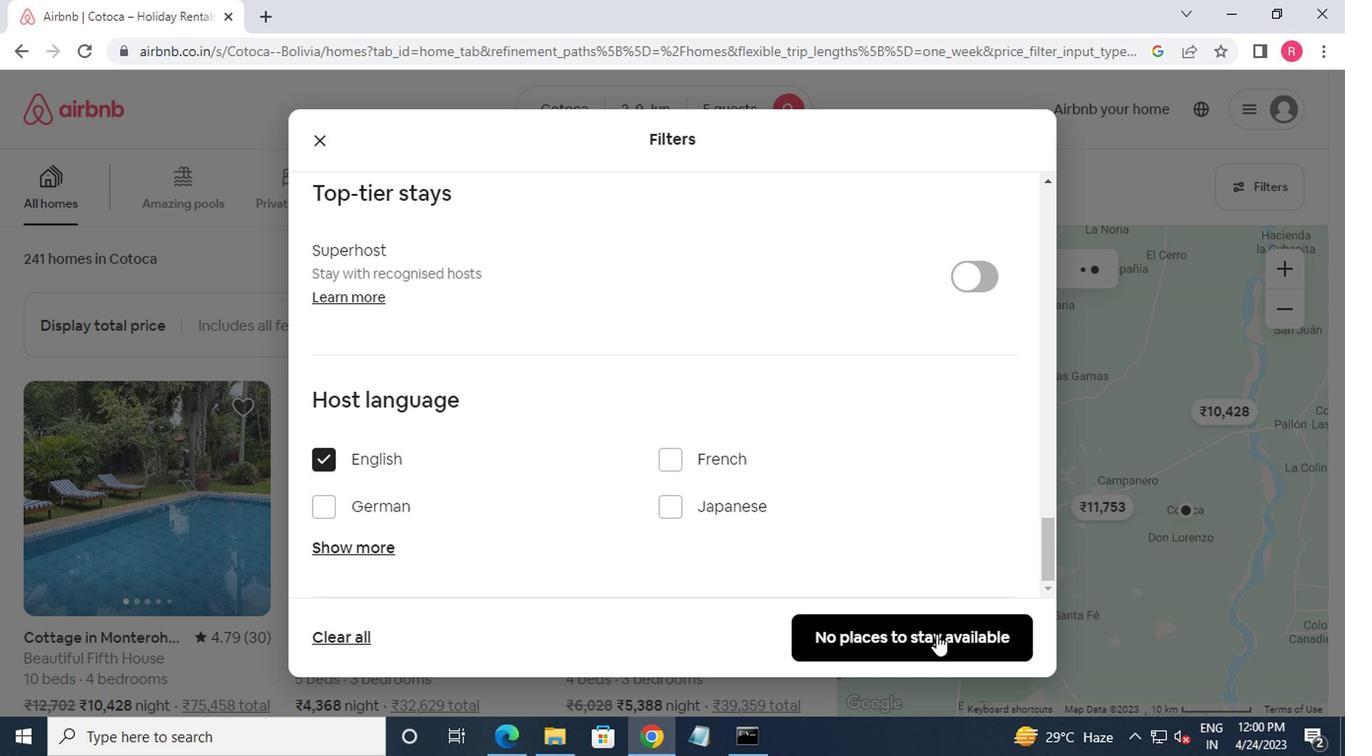 
Action: Mouse moved to (289, 455)
Screenshot: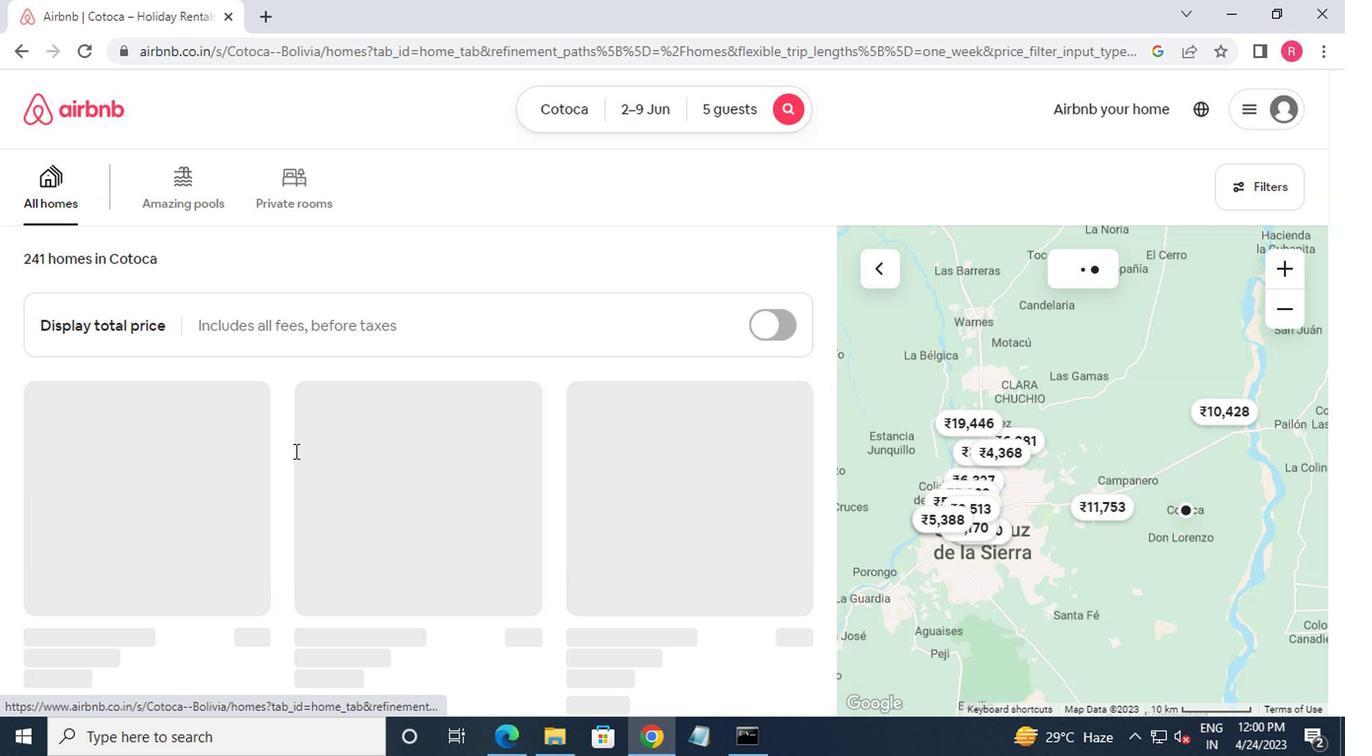 
